 Task: Look for space in Murrysville, United States from 6th June, 2023 to 8th June, 2023 for 2 adults in price range Rs.7000 to Rs.12000. Place can be private room with 1  bedroom having 2 beds and 1 bathroom. Property type can be house, flat, guest house. Amenities needed are: wifi. Booking option can be shelf check-in. Required host language is English.
Action: Mouse moved to (590, 77)
Screenshot: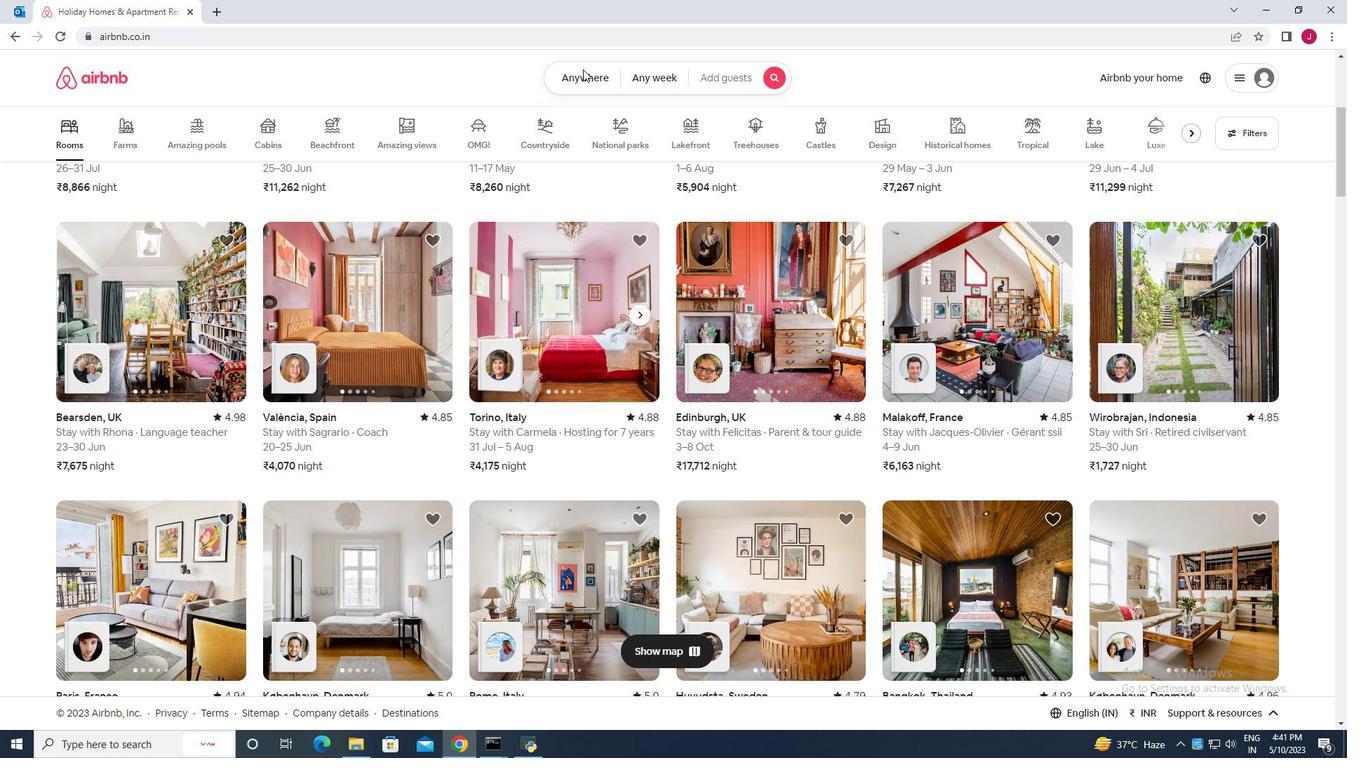 
Action: Mouse pressed left at (590, 77)
Screenshot: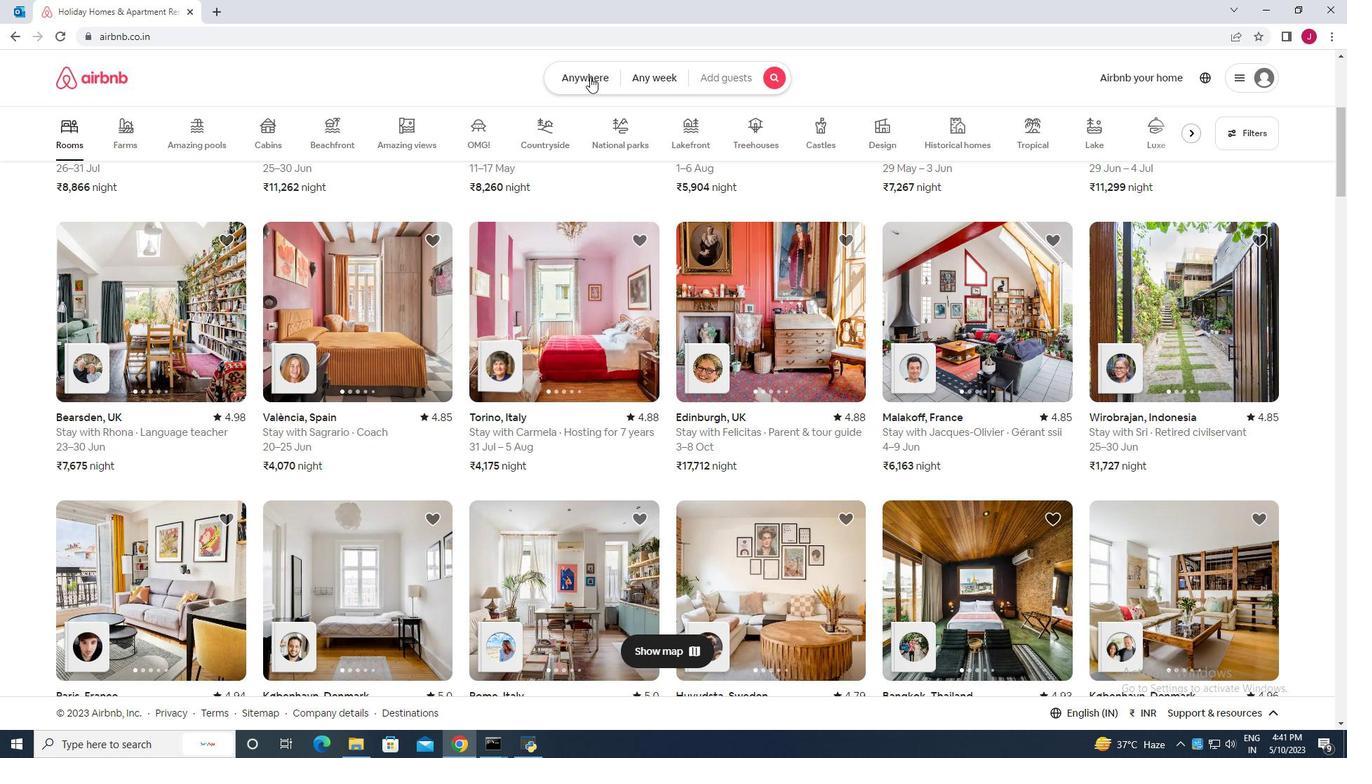 
Action: Mouse moved to (425, 136)
Screenshot: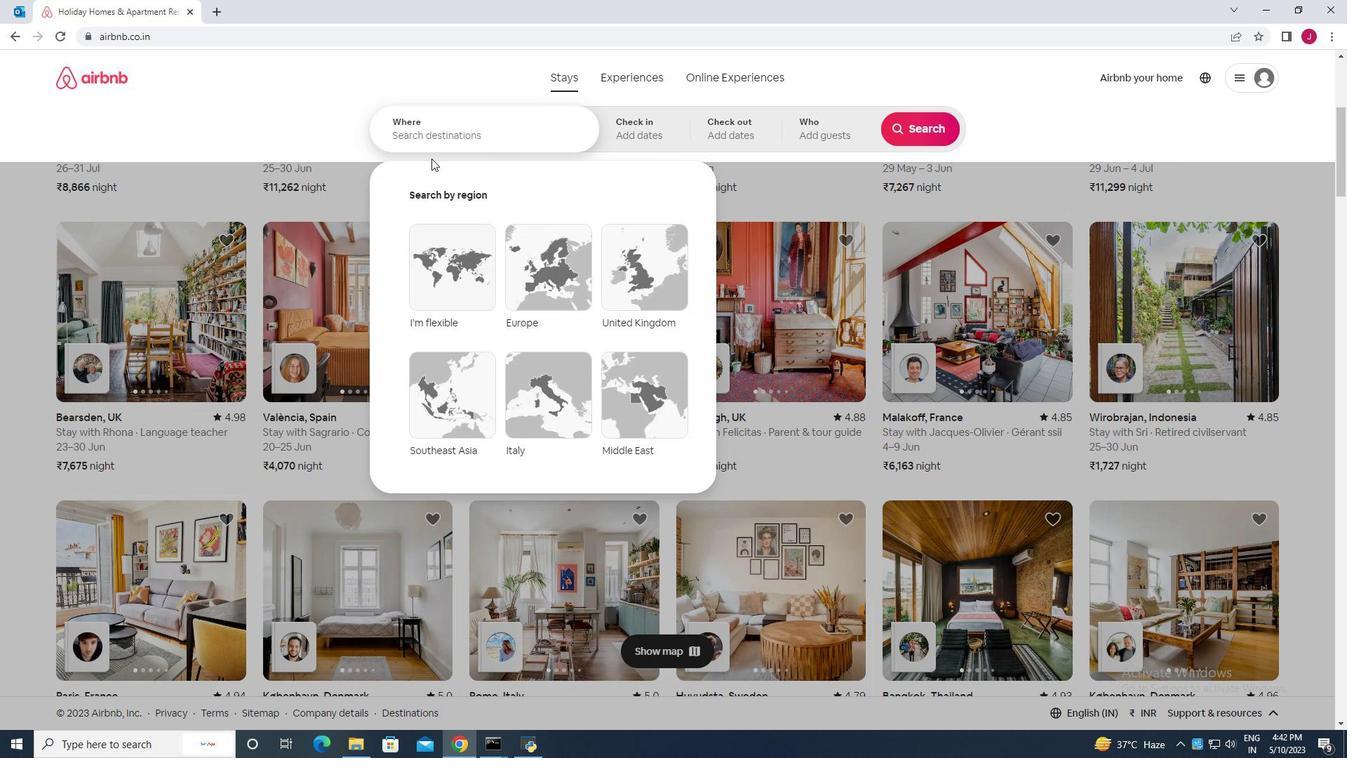 
Action: Mouse pressed left at (425, 136)
Screenshot: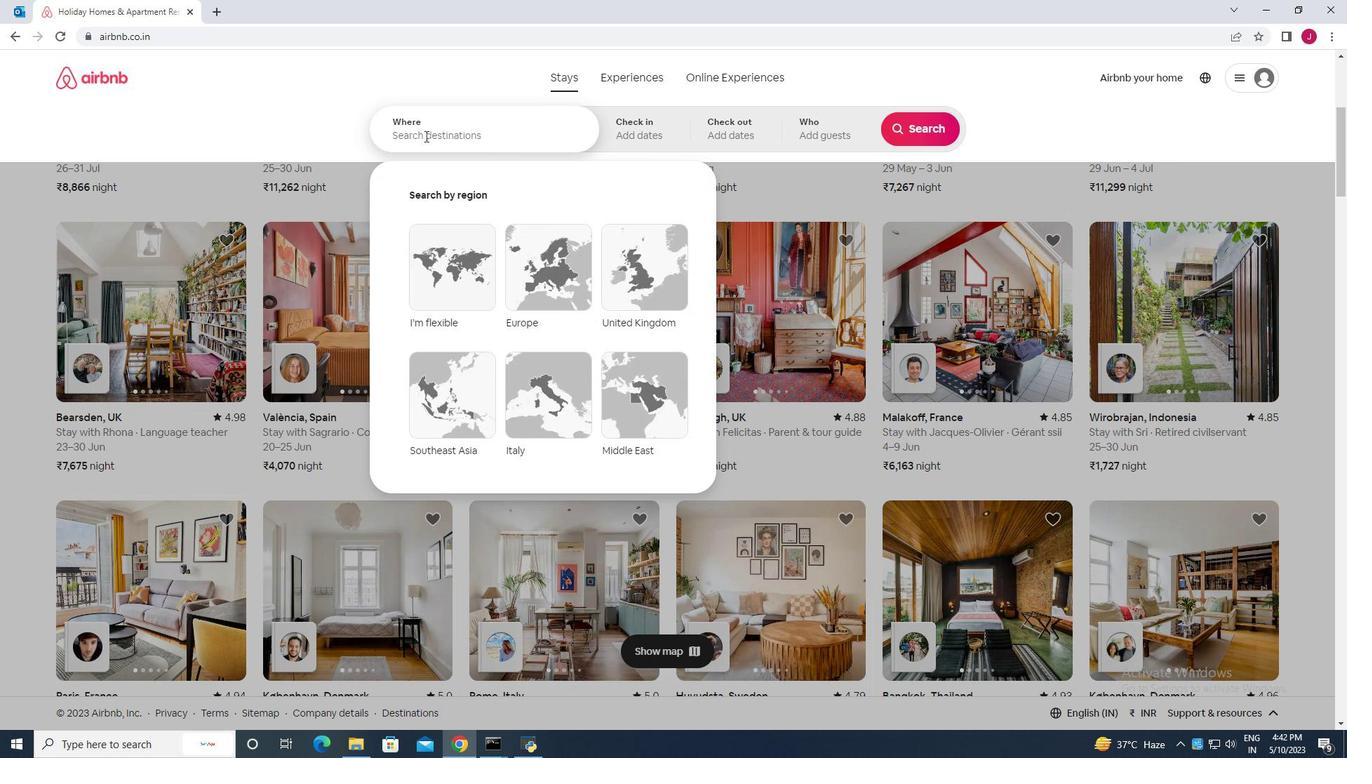
Action: Key pressed <Key.caps_lock>M<Key.caps_lock>urrysville<Key.space>united
Screenshot: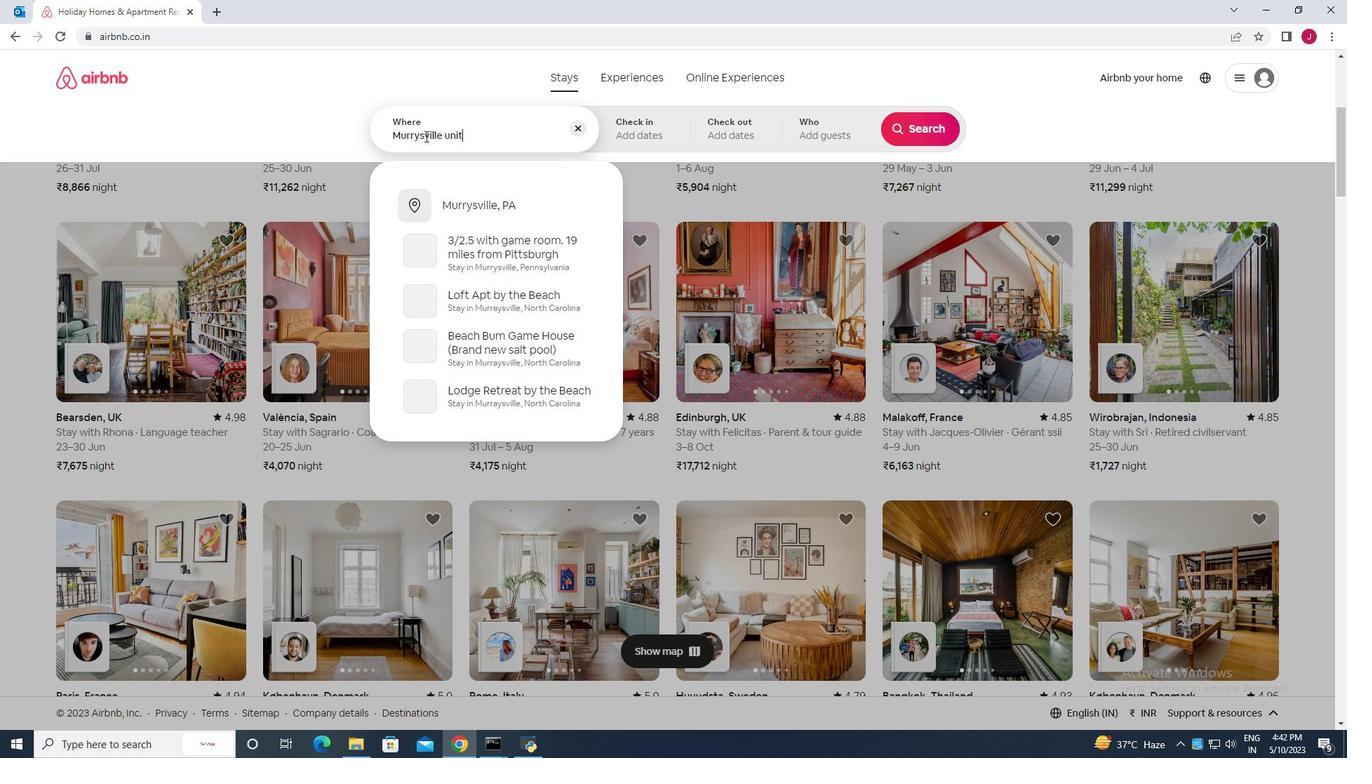 
Action: Mouse moved to (484, 143)
Screenshot: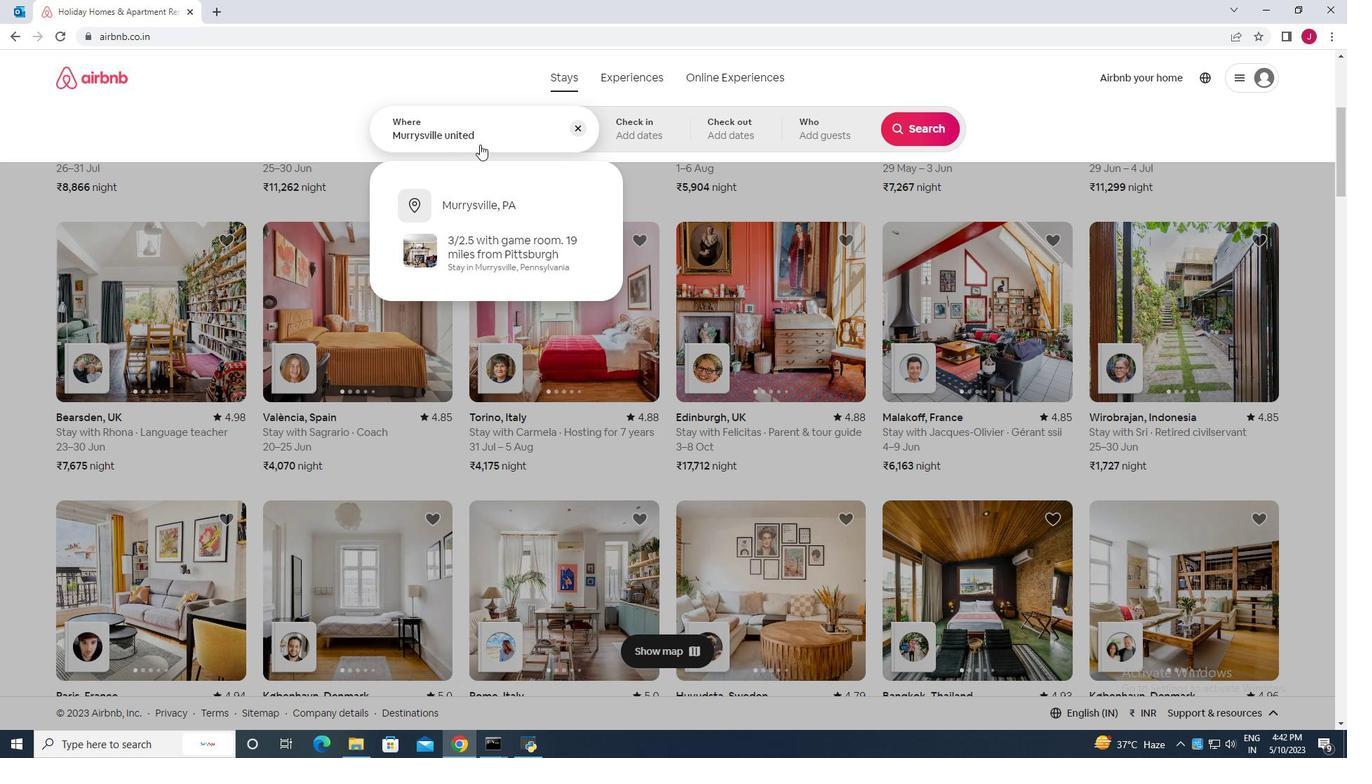 
Action: Key pressed <Key.space>states
Screenshot: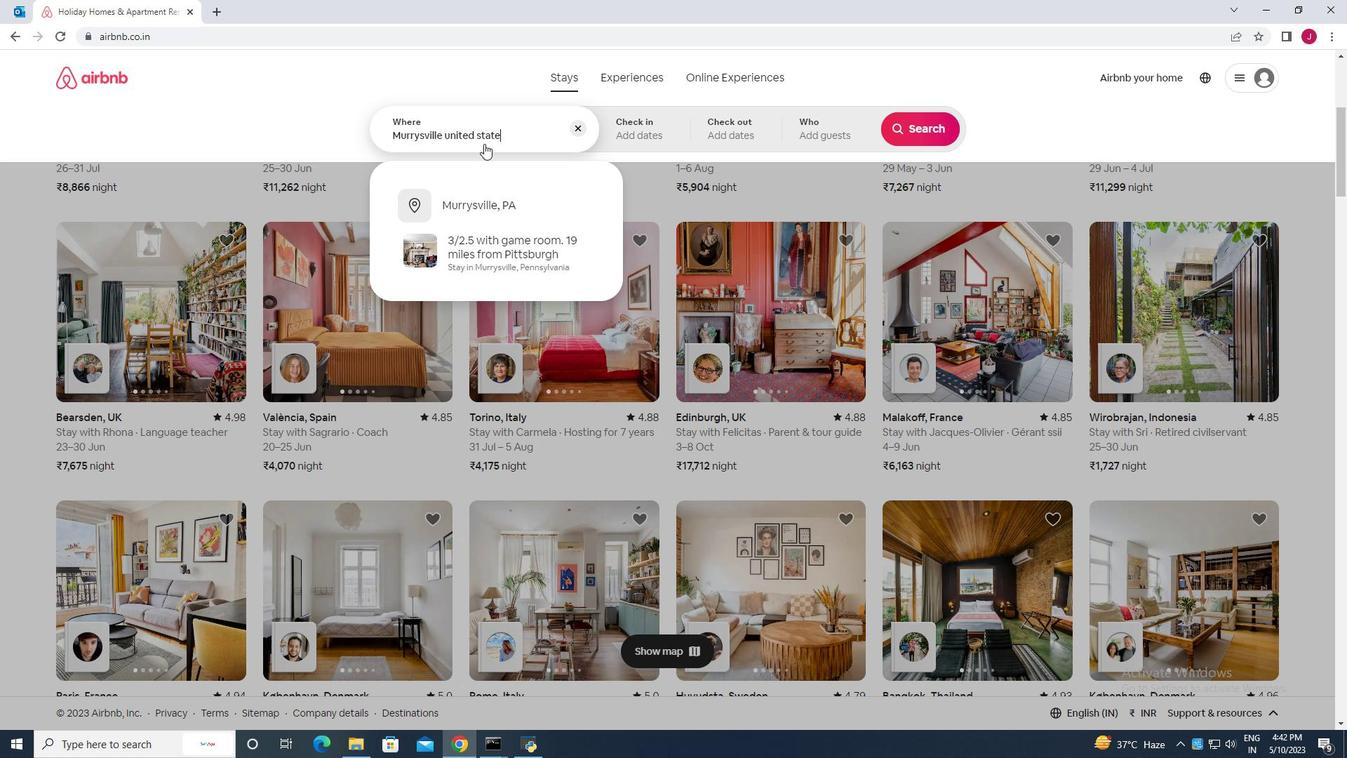 
Action: Mouse moved to (654, 127)
Screenshot: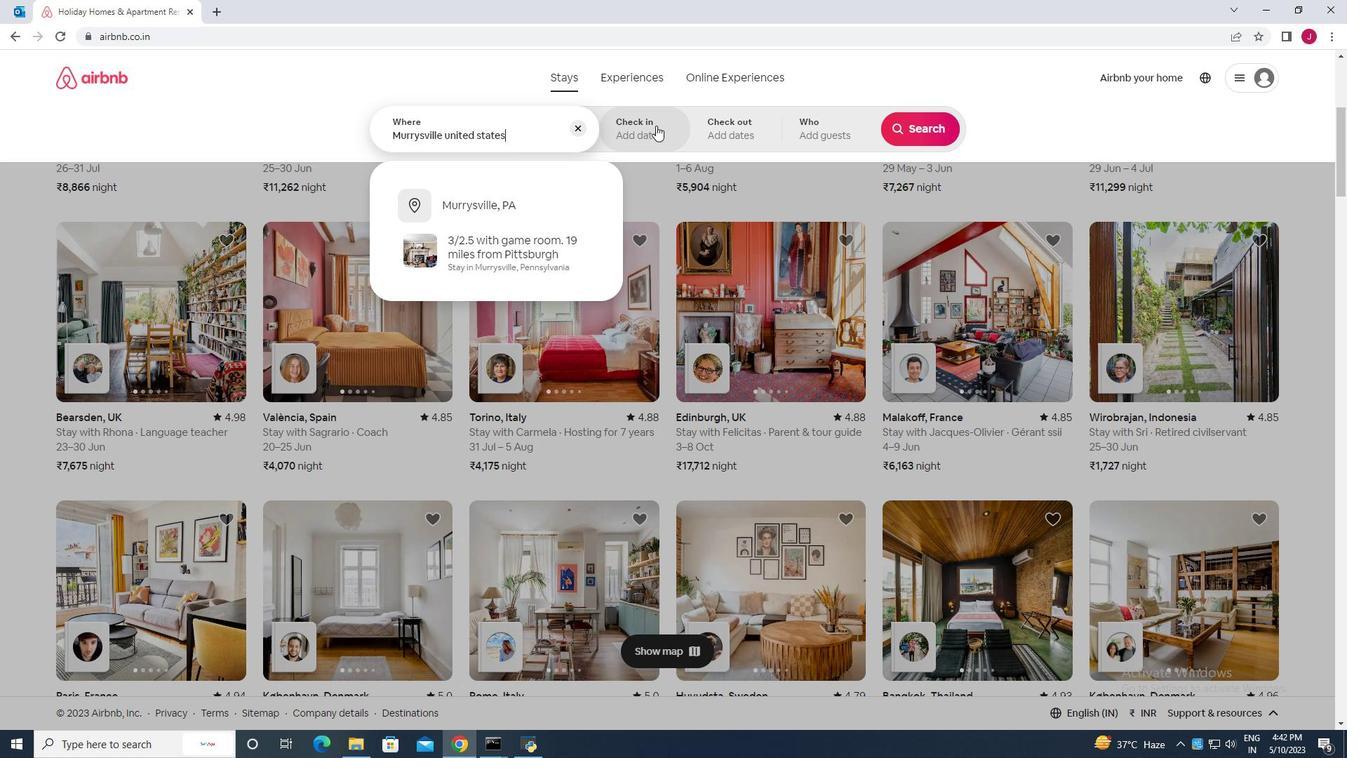 
Action: Mouse pressed left at (654, 127)
Screenshot: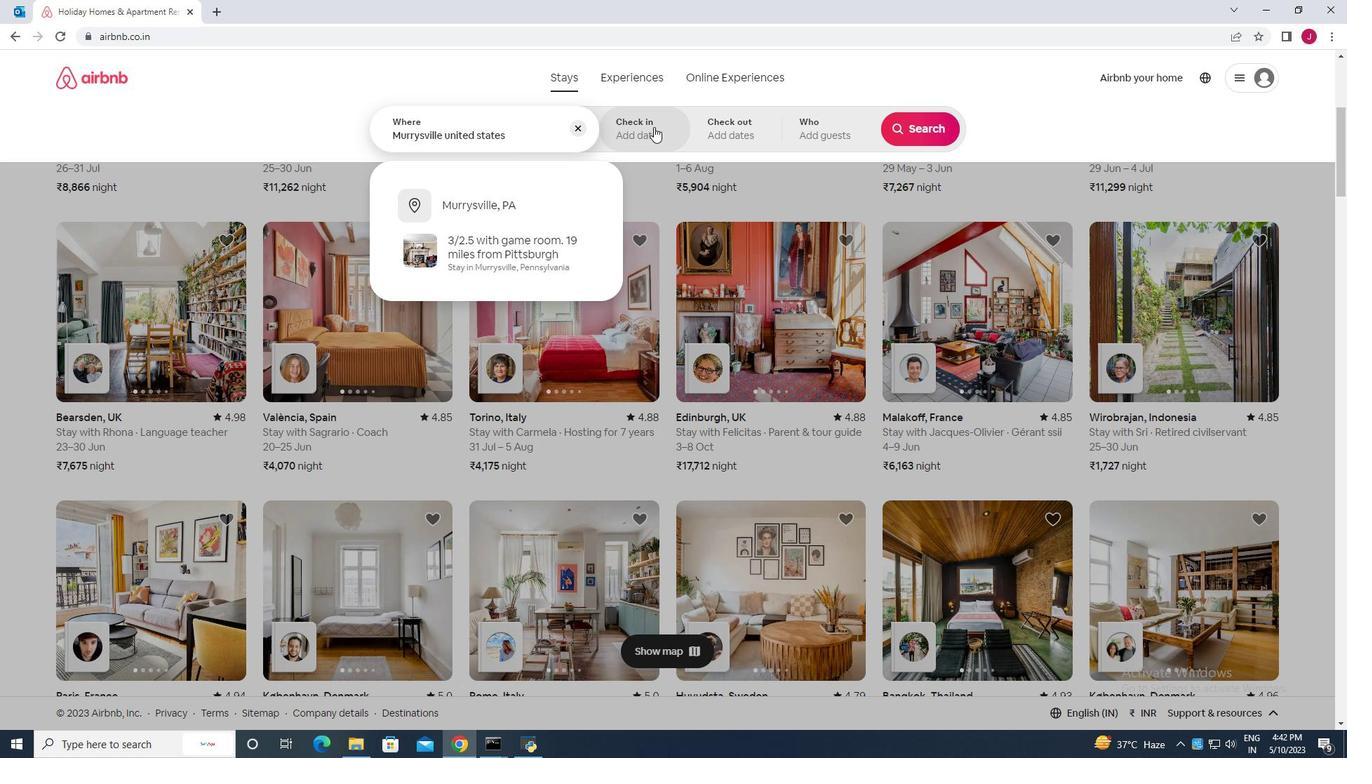 
Action: Mouse moved to (773, 334)
Screenshot: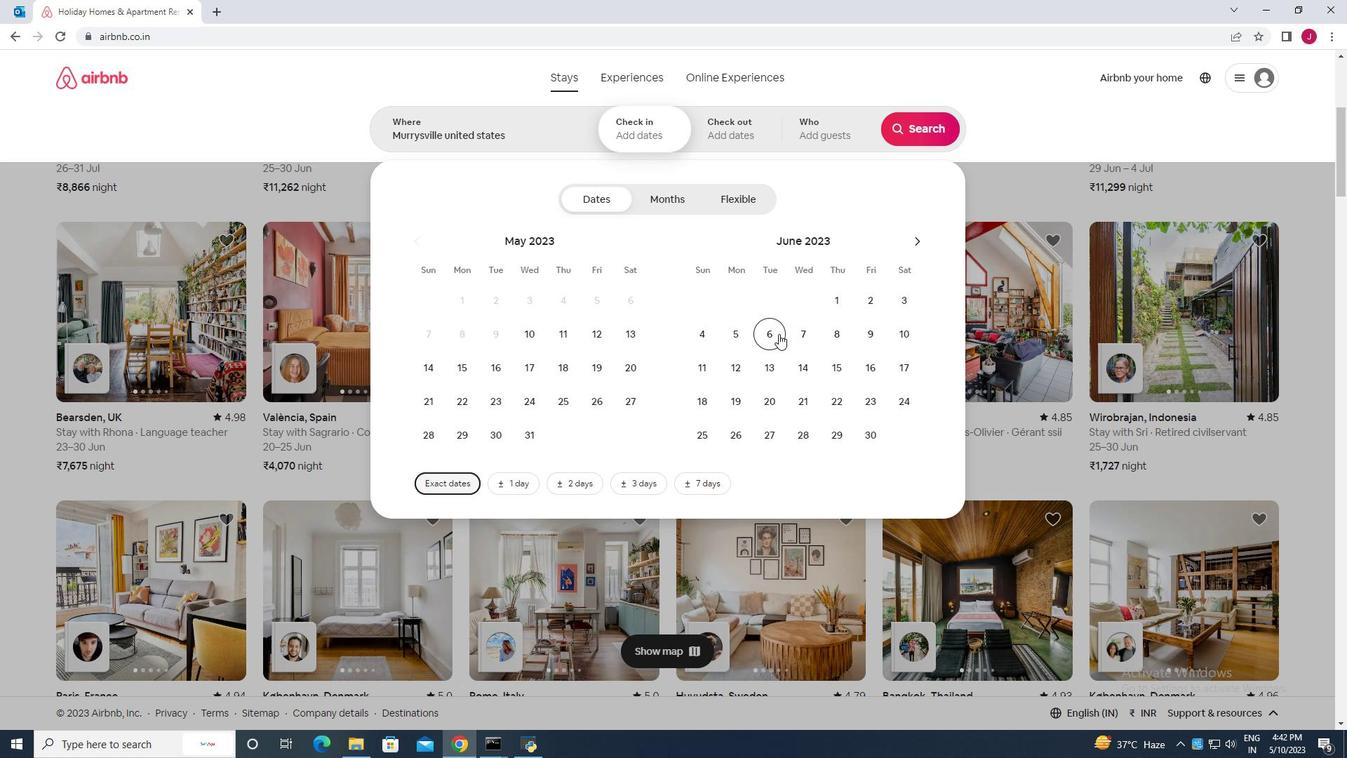 
Action: Mouse pressed left at (773, 334)
Screenshot: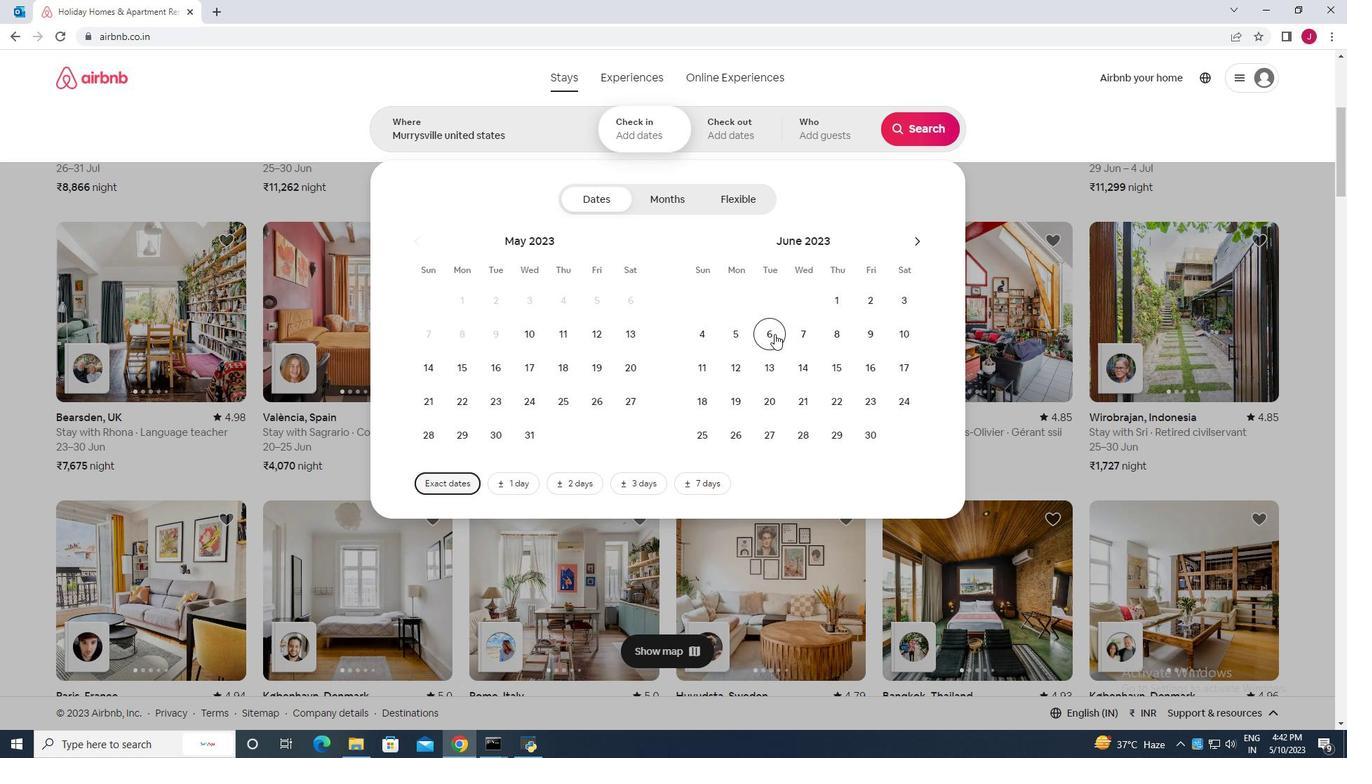 
Action: Mouse moved to (838, 336)
Screenshot: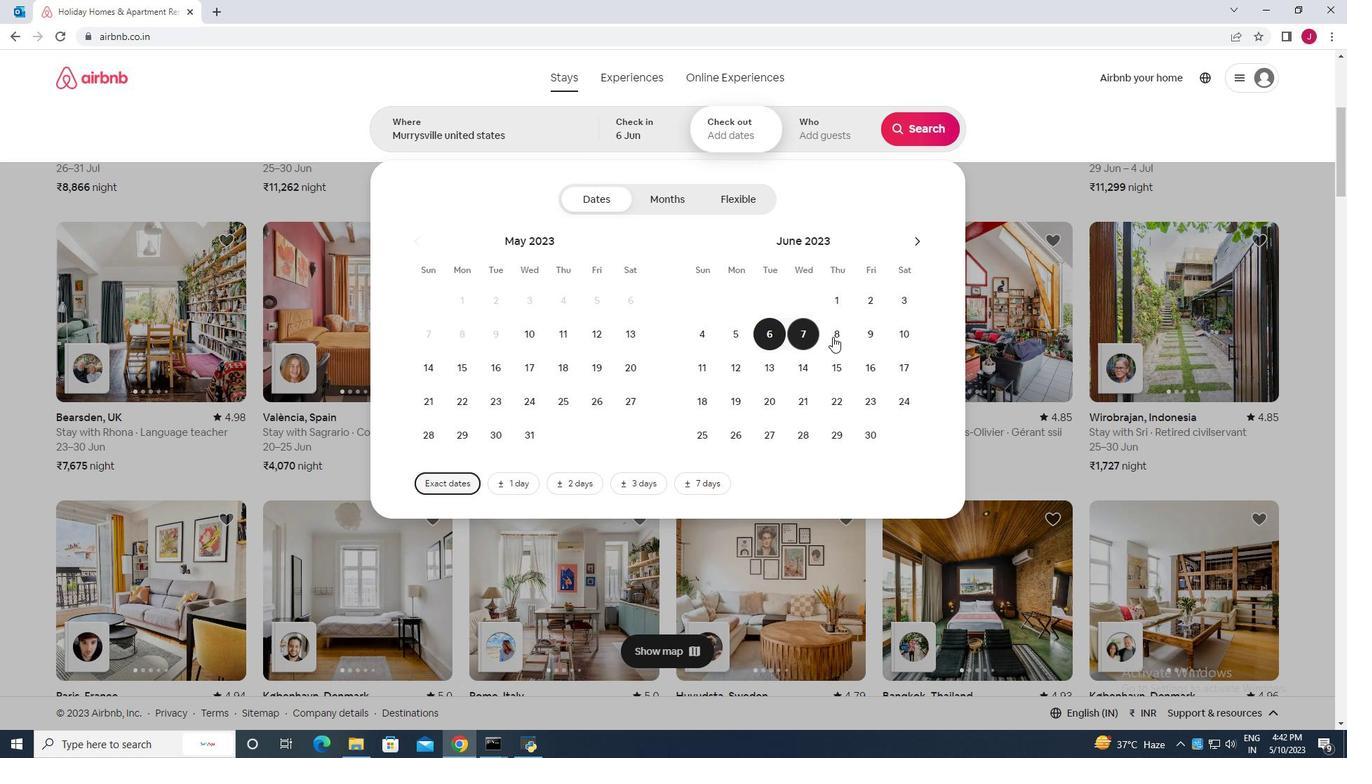 
Action: Mouse pressed left at (838, 336)
Screenshot: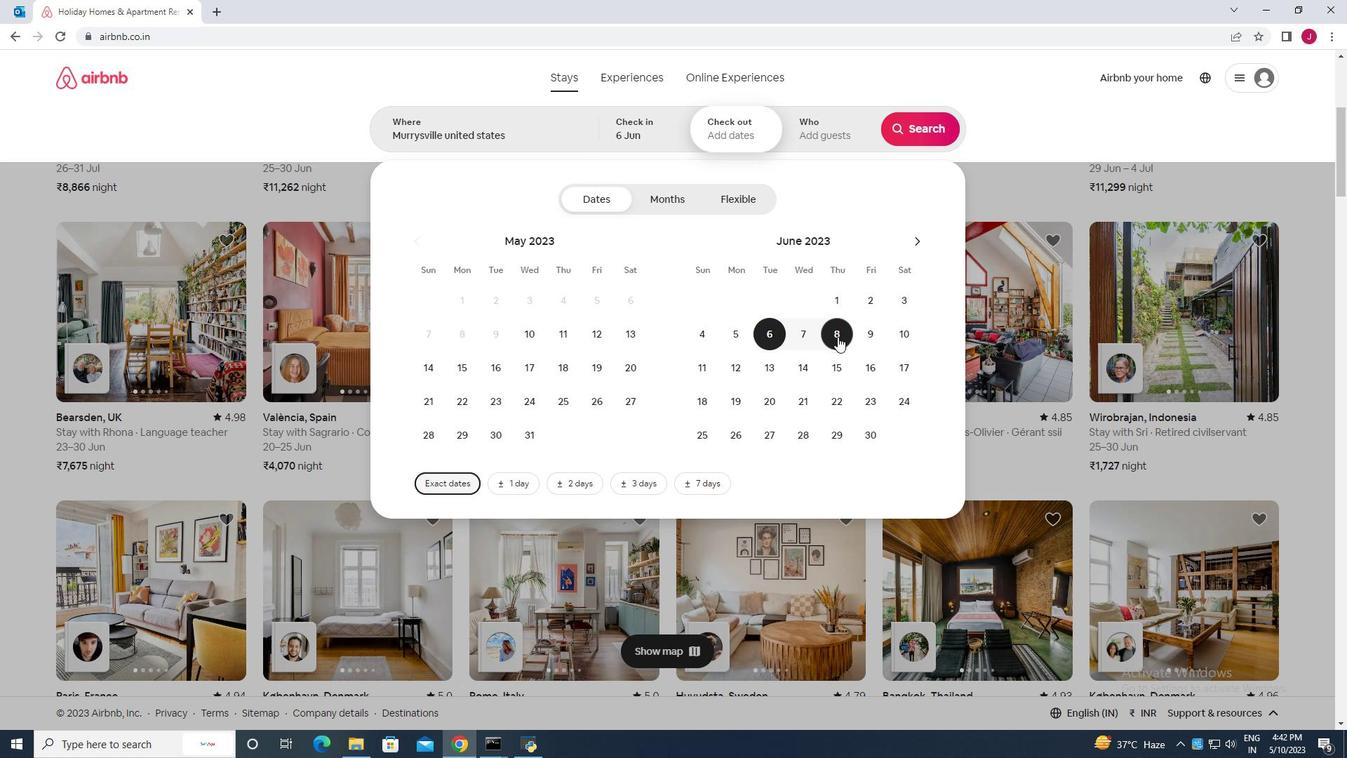 
Action: Mouse moved to (824, 136)
Screenshot: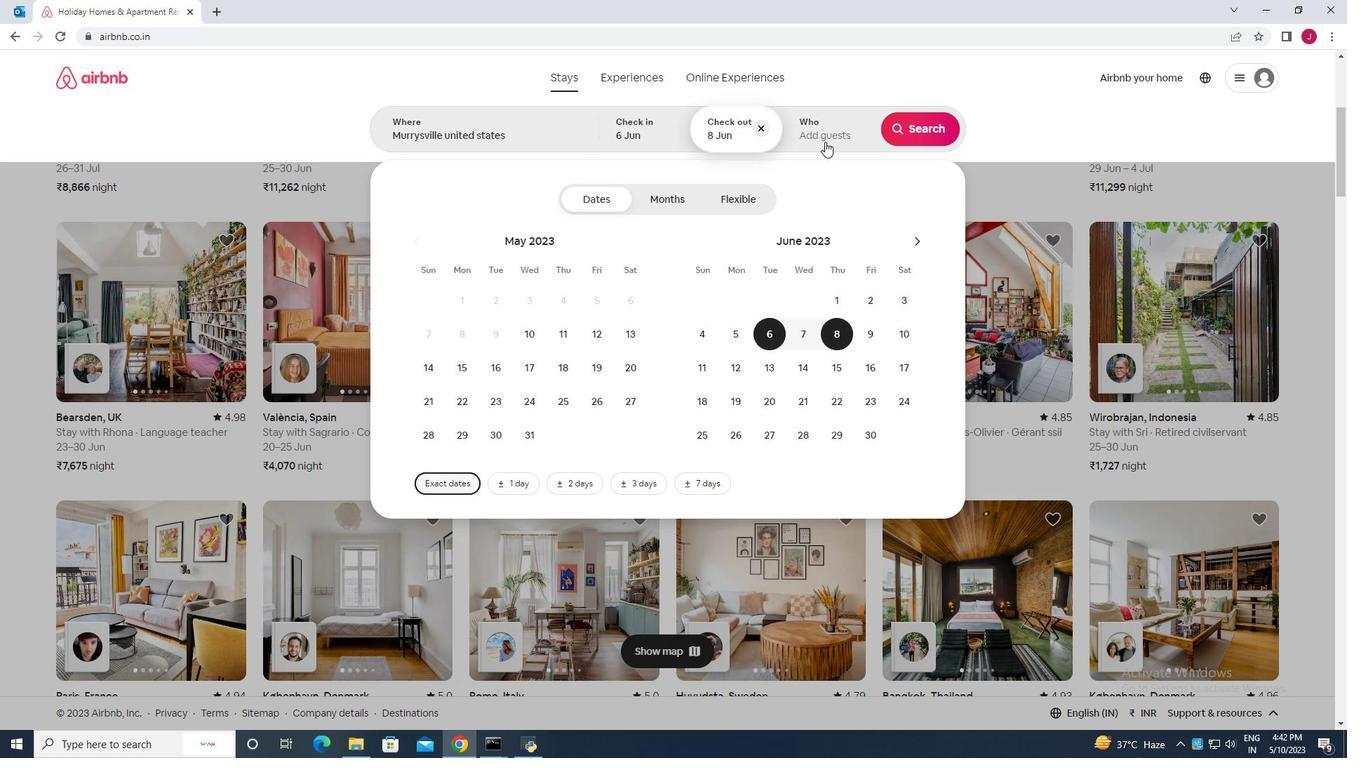 
Action: Mouse pressed left at (824, 136)
Screenshot: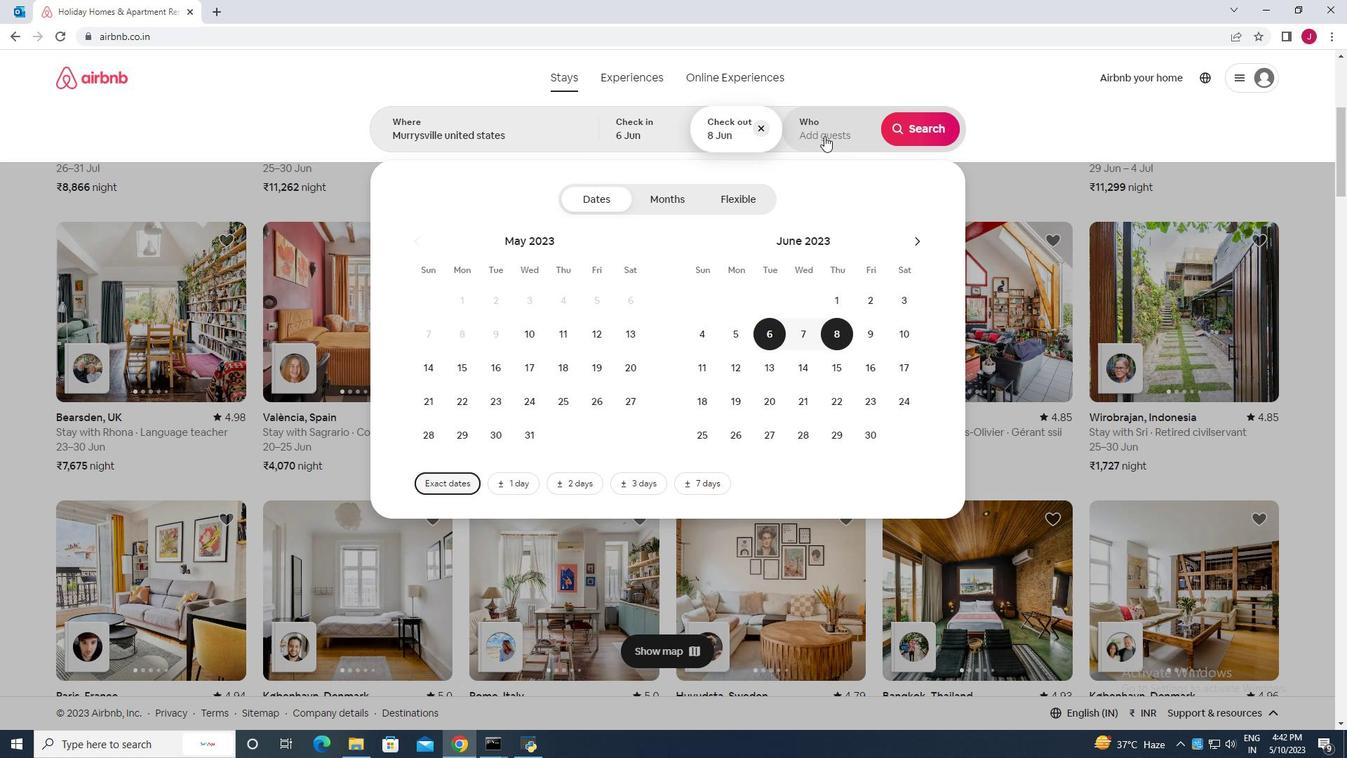 
Action: Mouse moved to (930, 204)
Screenshot: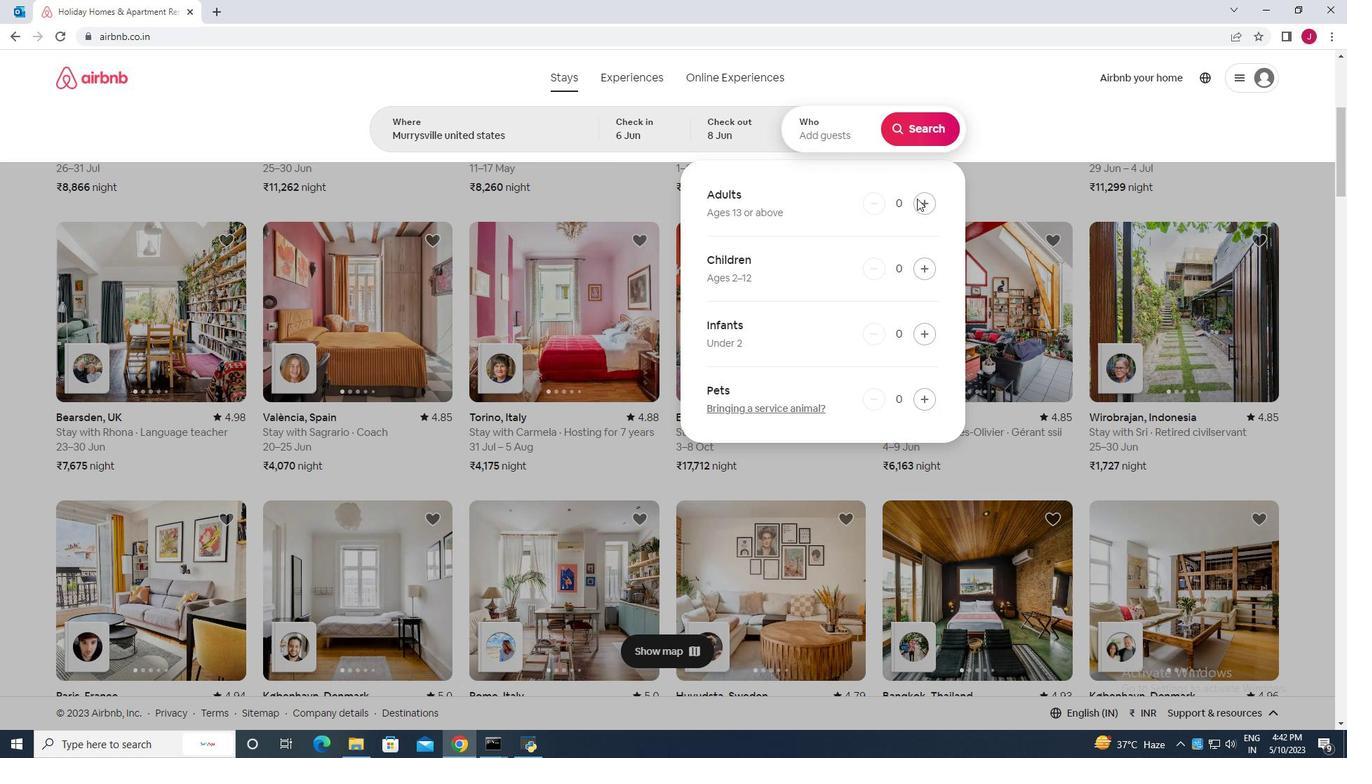 
Action: Mouse pressed left at (930, 204)
Screenshot: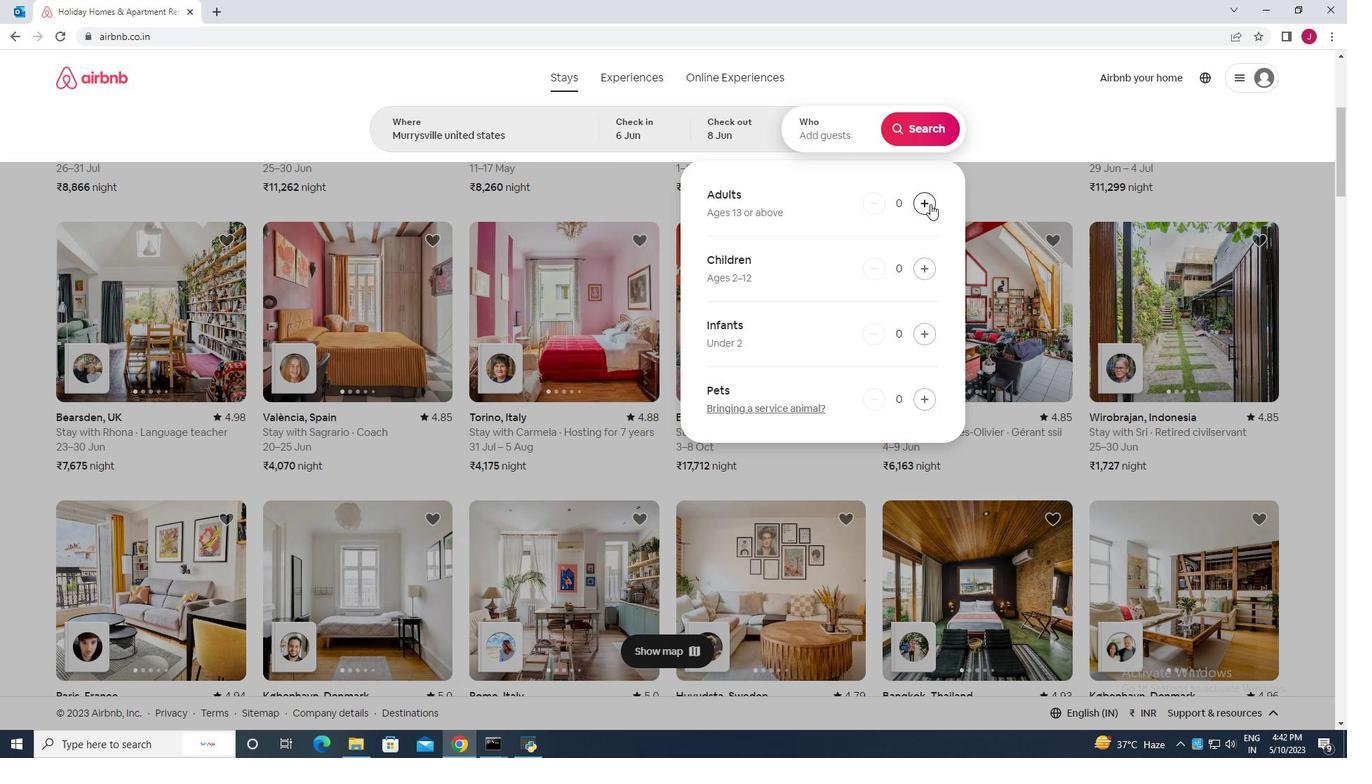 
Action: Mouse moved to (930, 204)
Screenshot: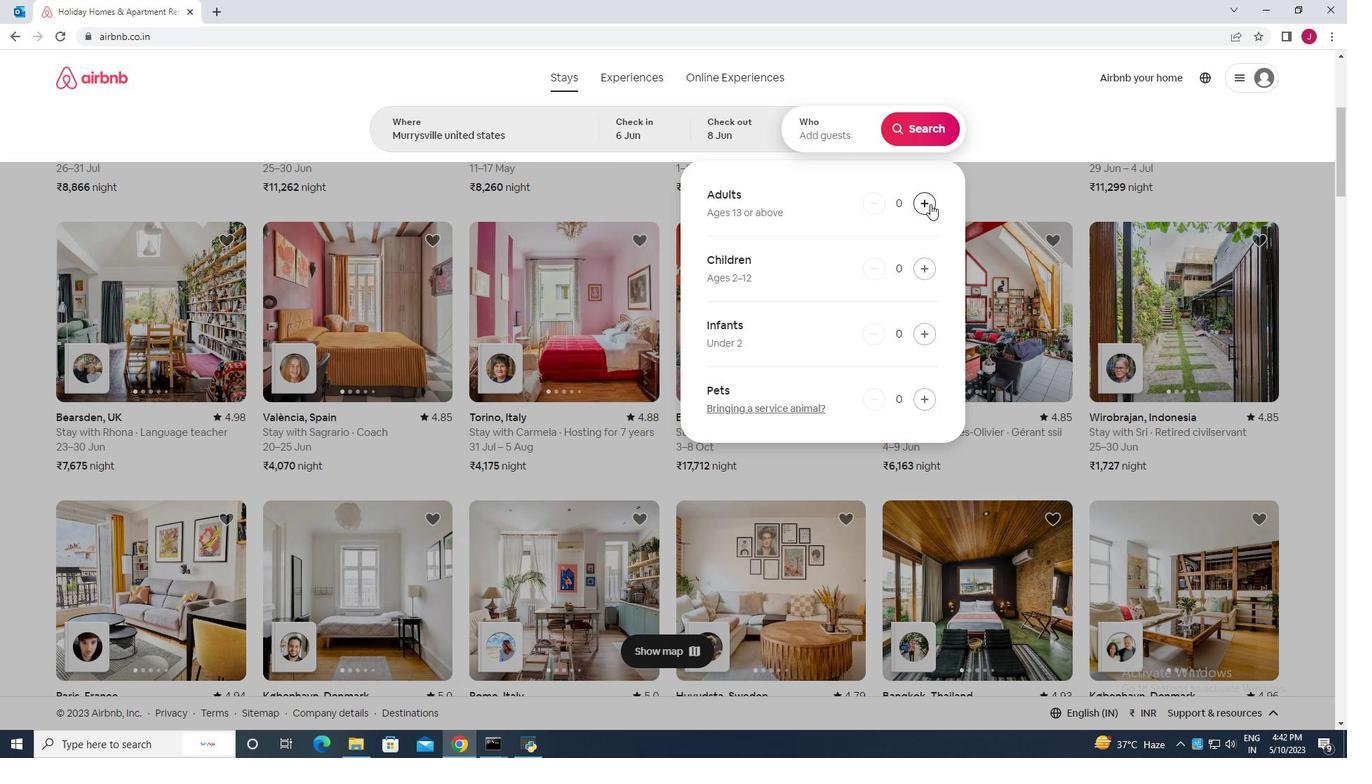 
Action: Mouse pressed left at (930, 204)
Screenshot: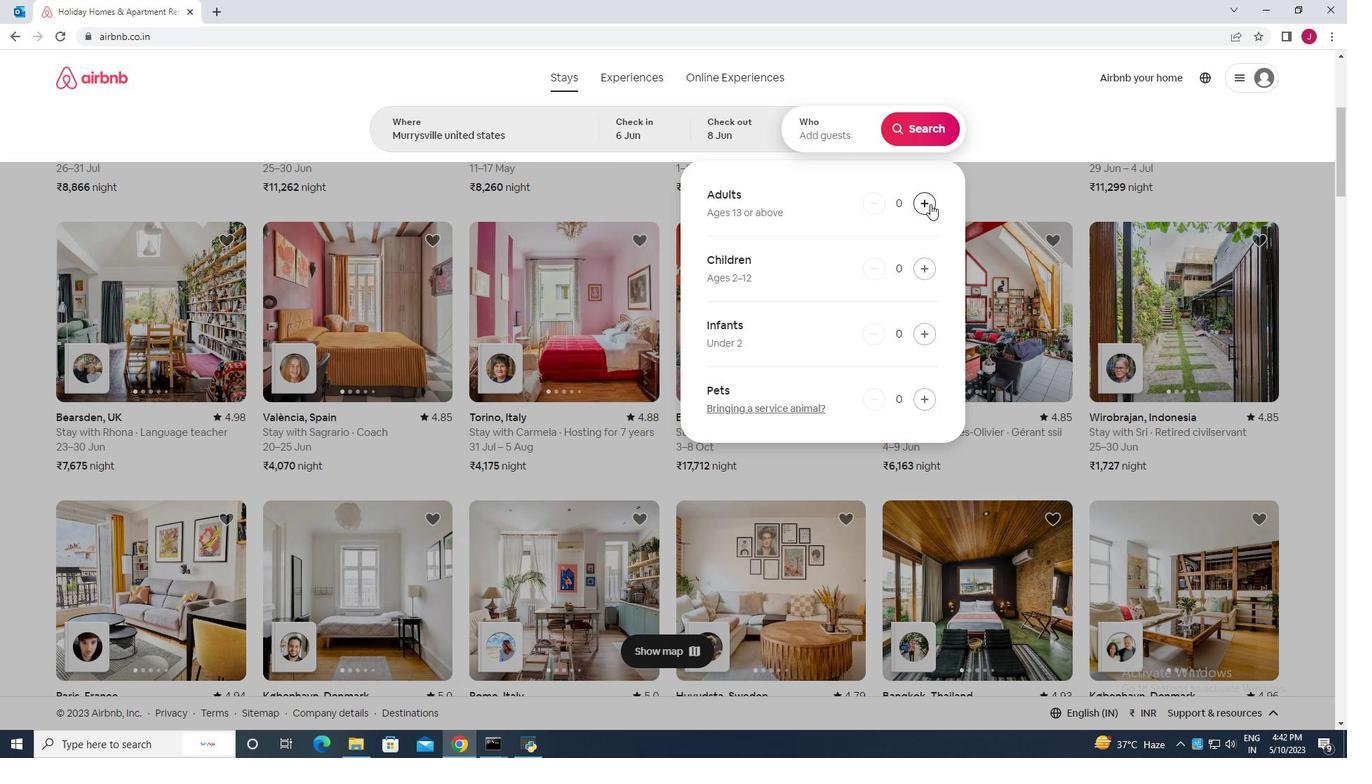 
Action: Mouse moved to (922, 135)
Screenshot: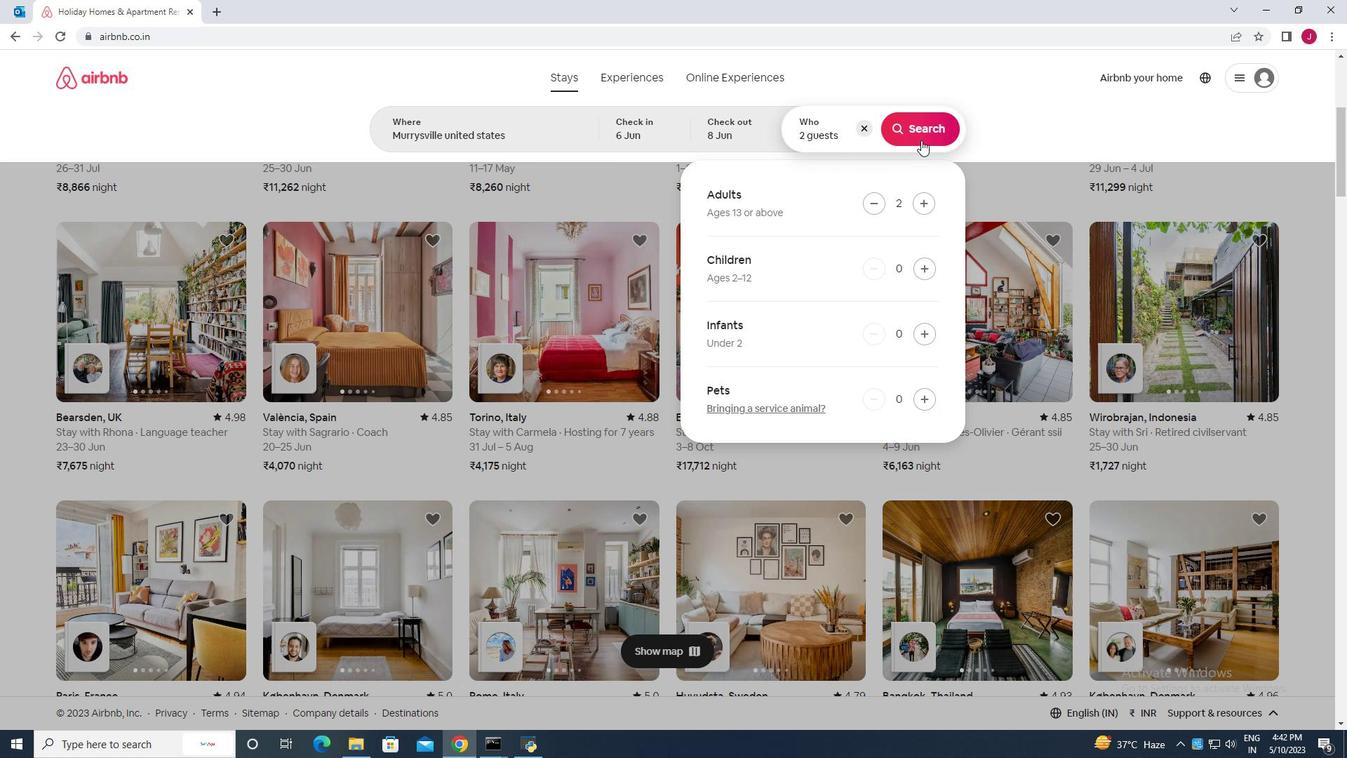 
Action: Mouse pressed left at (922, 135)
Screenshot: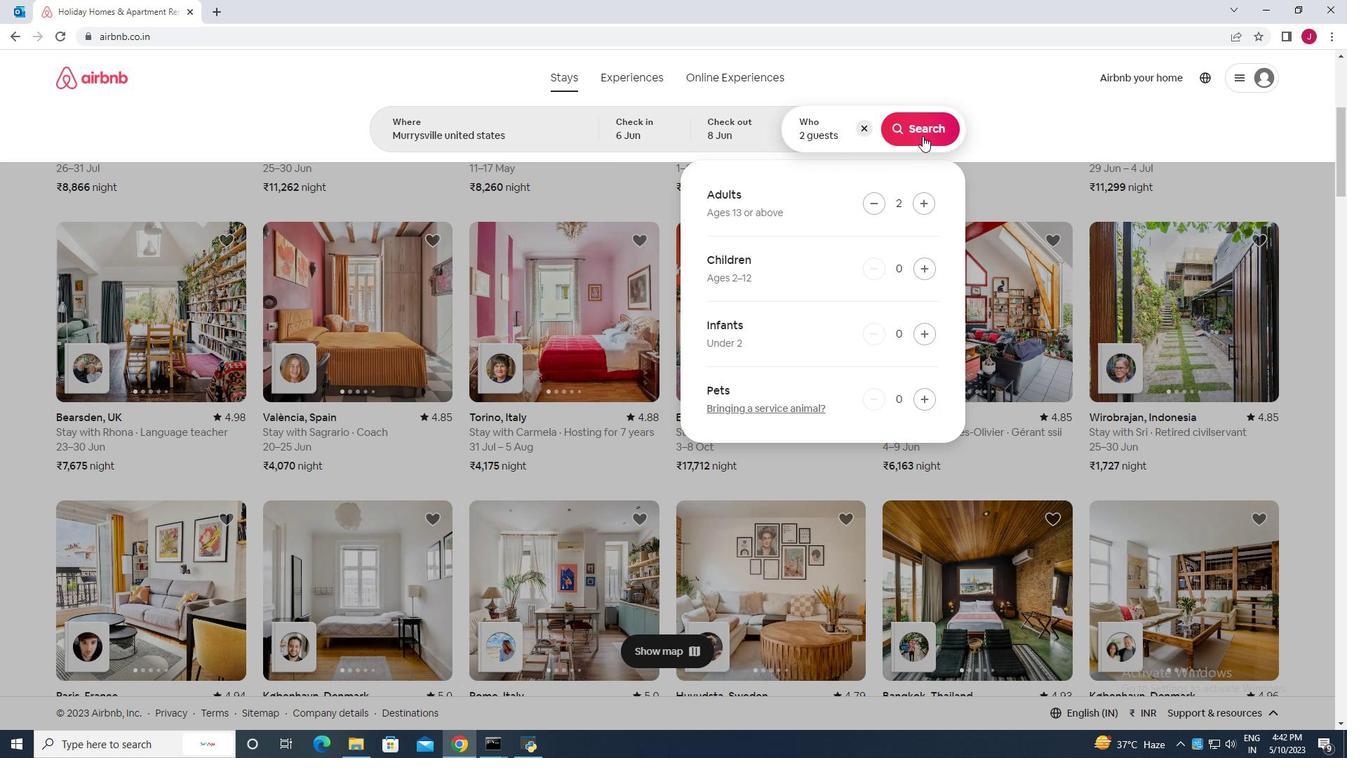 
Action: Mouse moved to (736, 341)
Screenshot: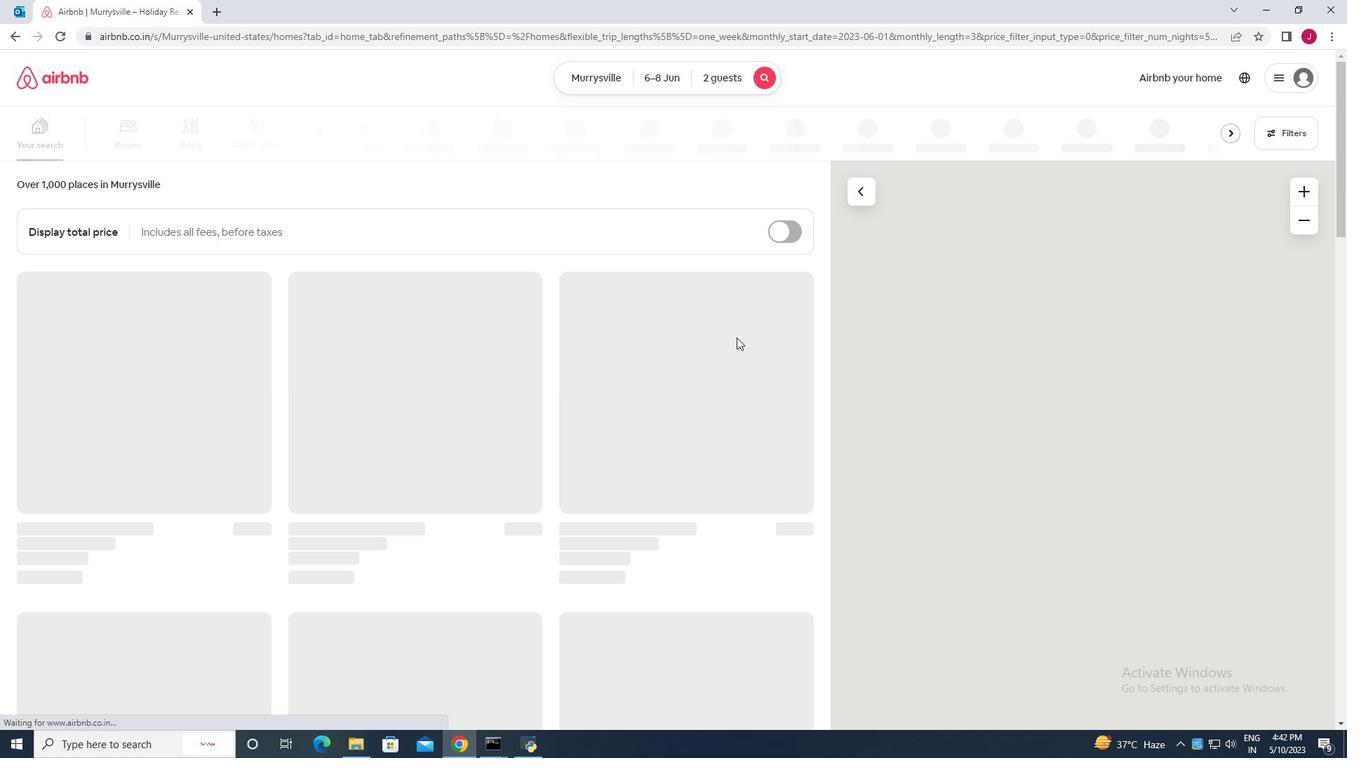 
Action: Mouse scrolled (736, 340) with delta (0, 0)
Screenshot: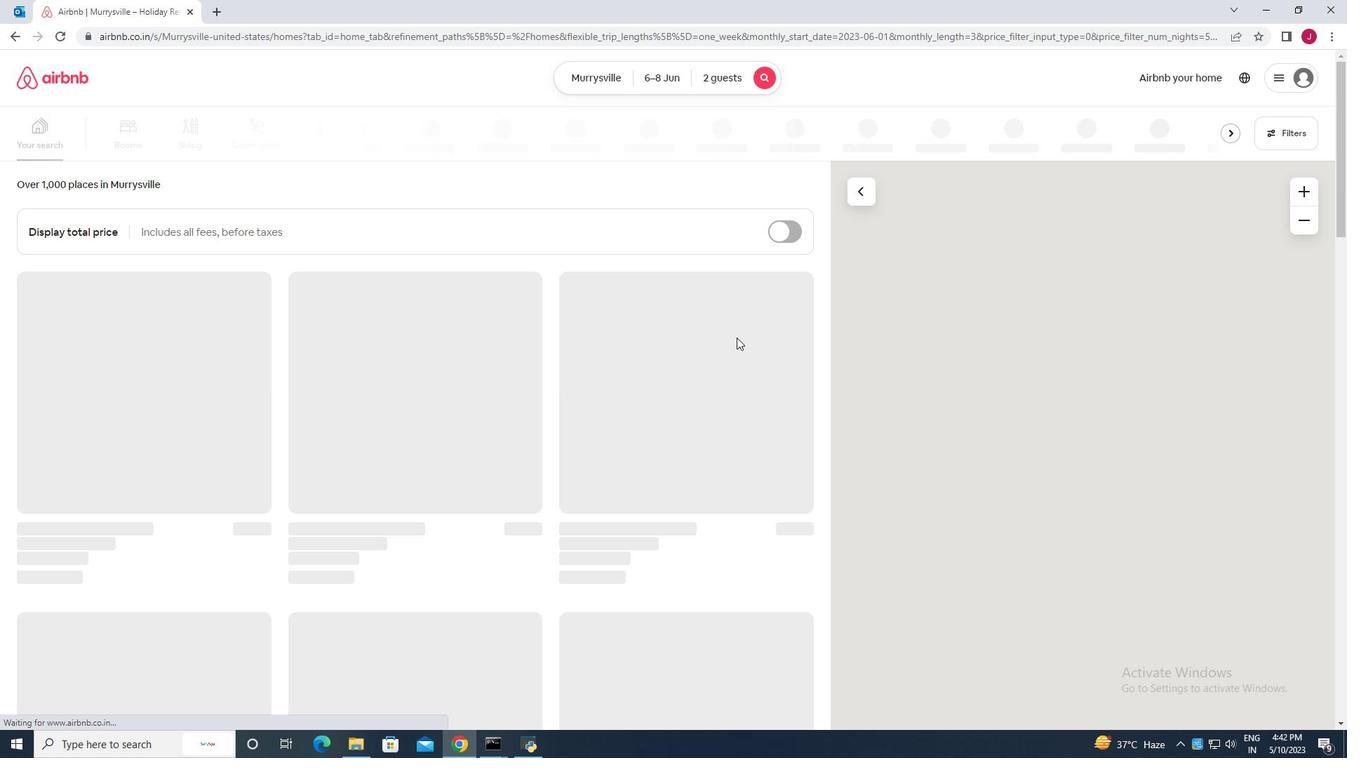 
Action: Mouse moved to (738, 343)
Screenshot: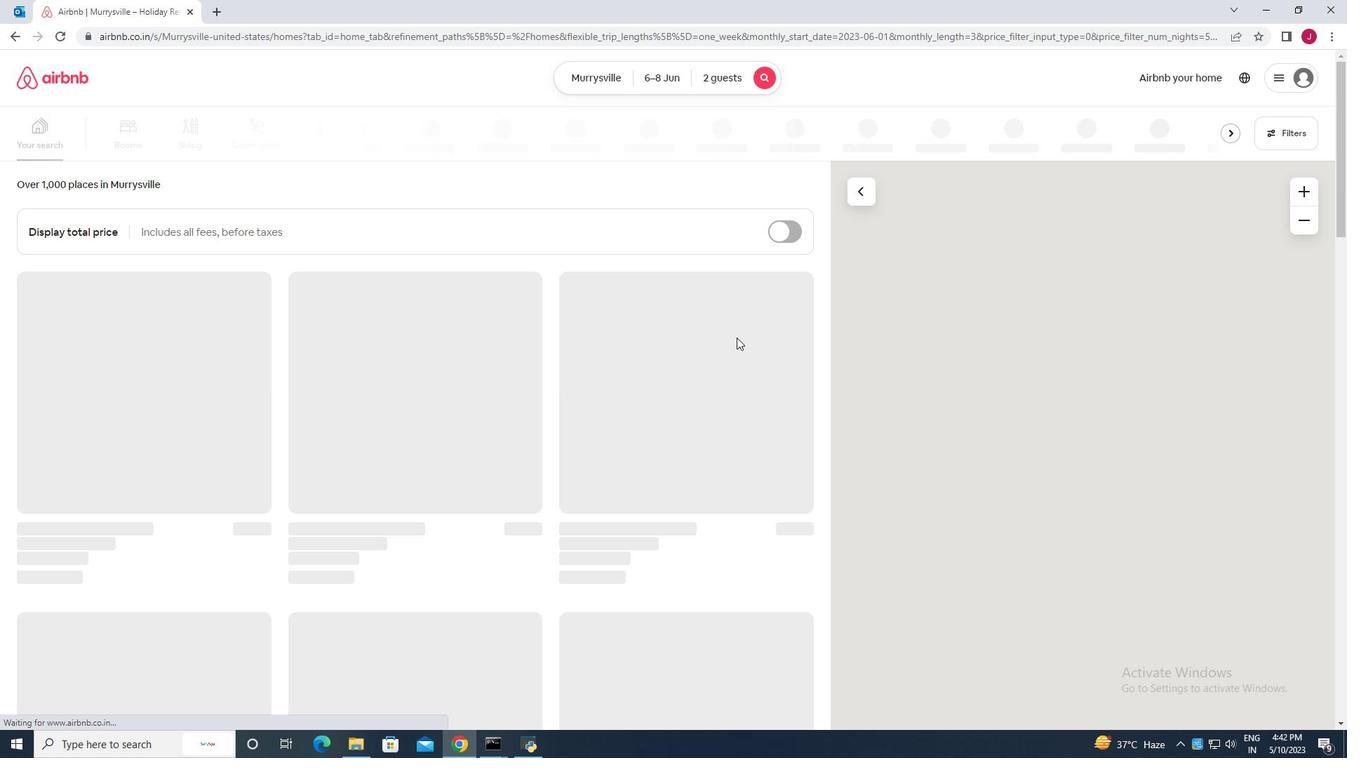 
Action: Mouse scrolled (738, 342) with delta (0, 0)
Screenshot: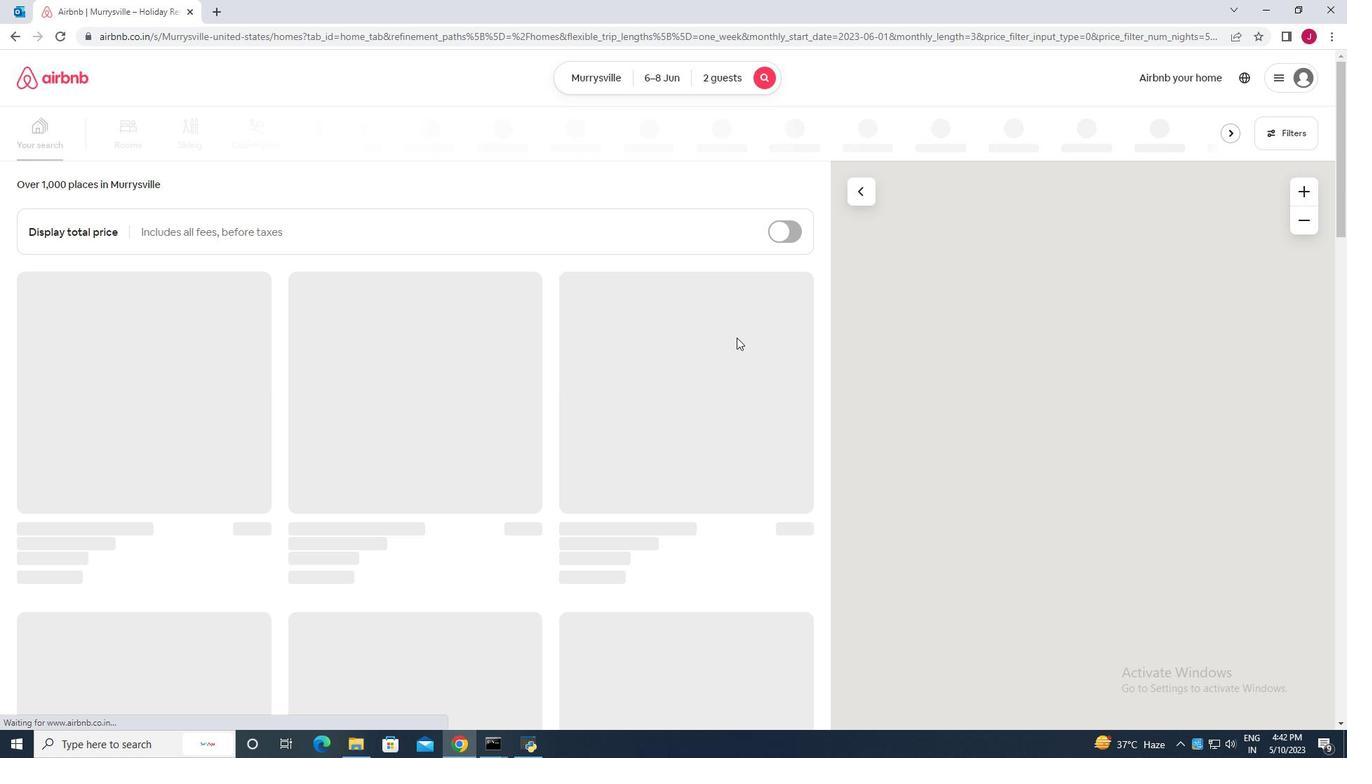 
Action: Mouse moved to (1292, 136)
Screenshot: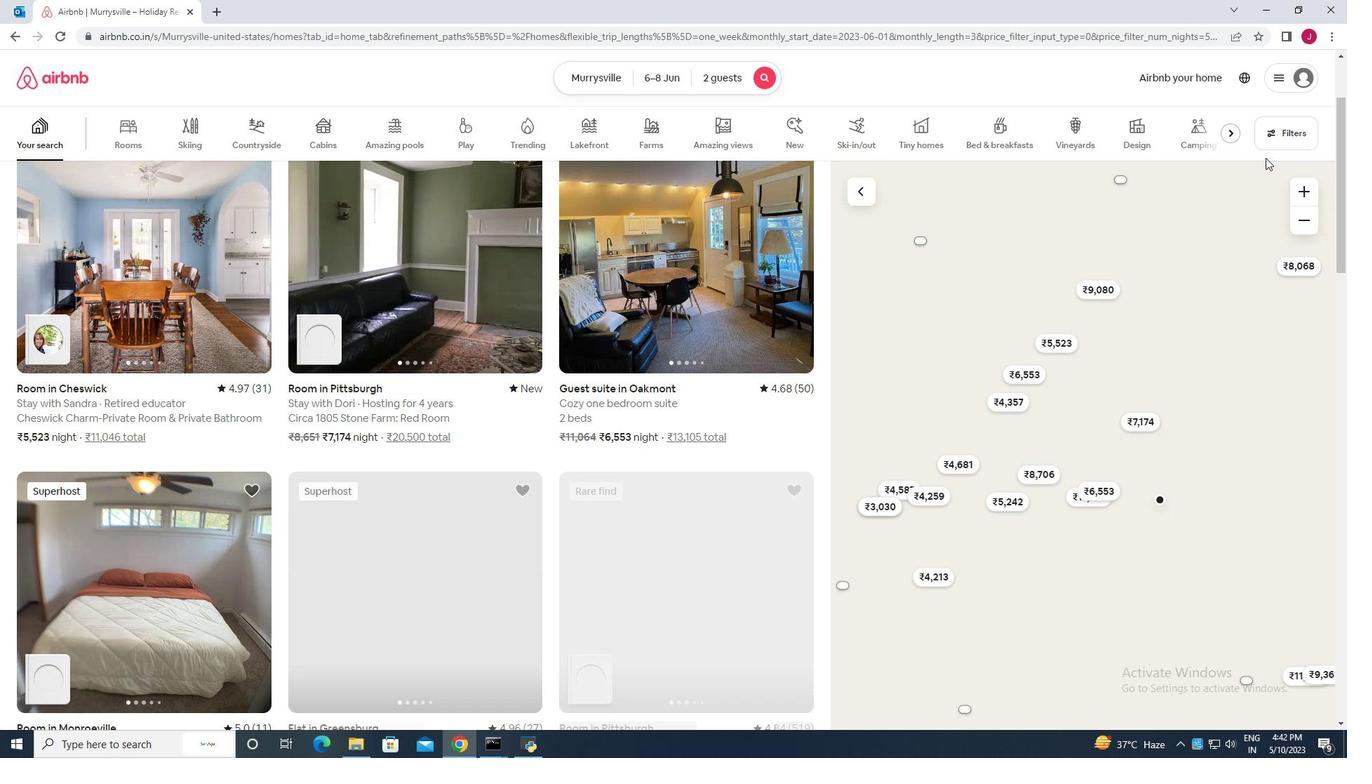 
Action: Mouse pressed left at (1292, 136)
Screenshot: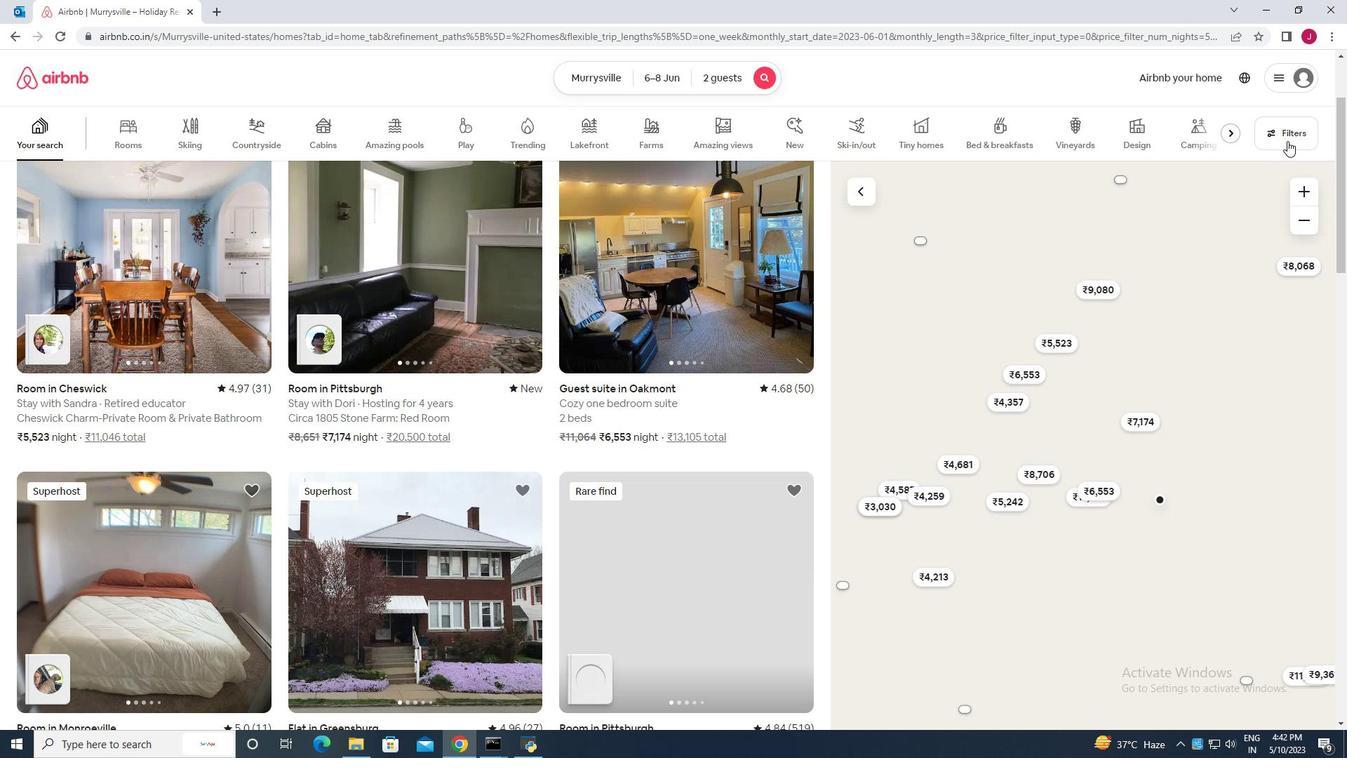 
Action: Mouse moved to (487, 477)
Screenshot: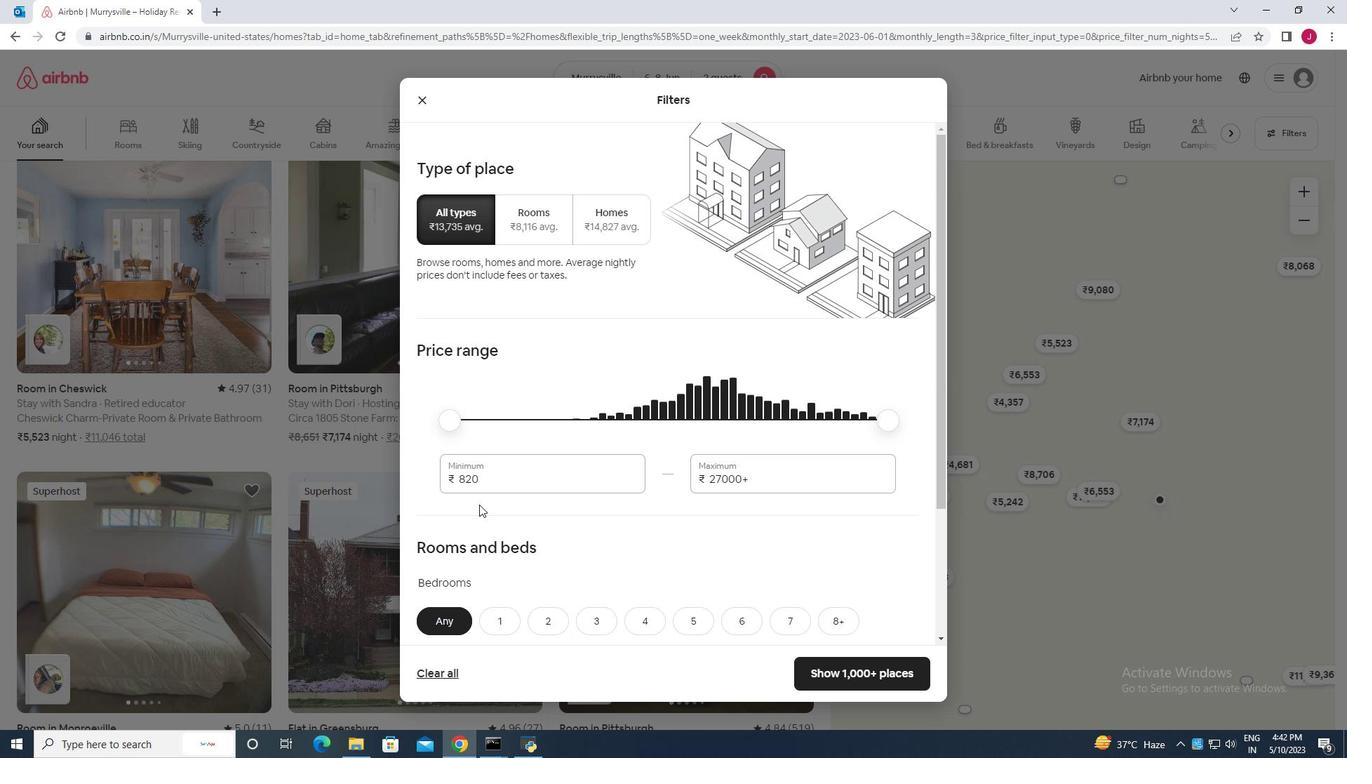 
Action: Mouse pressed left at (487, 477)
Screenshot: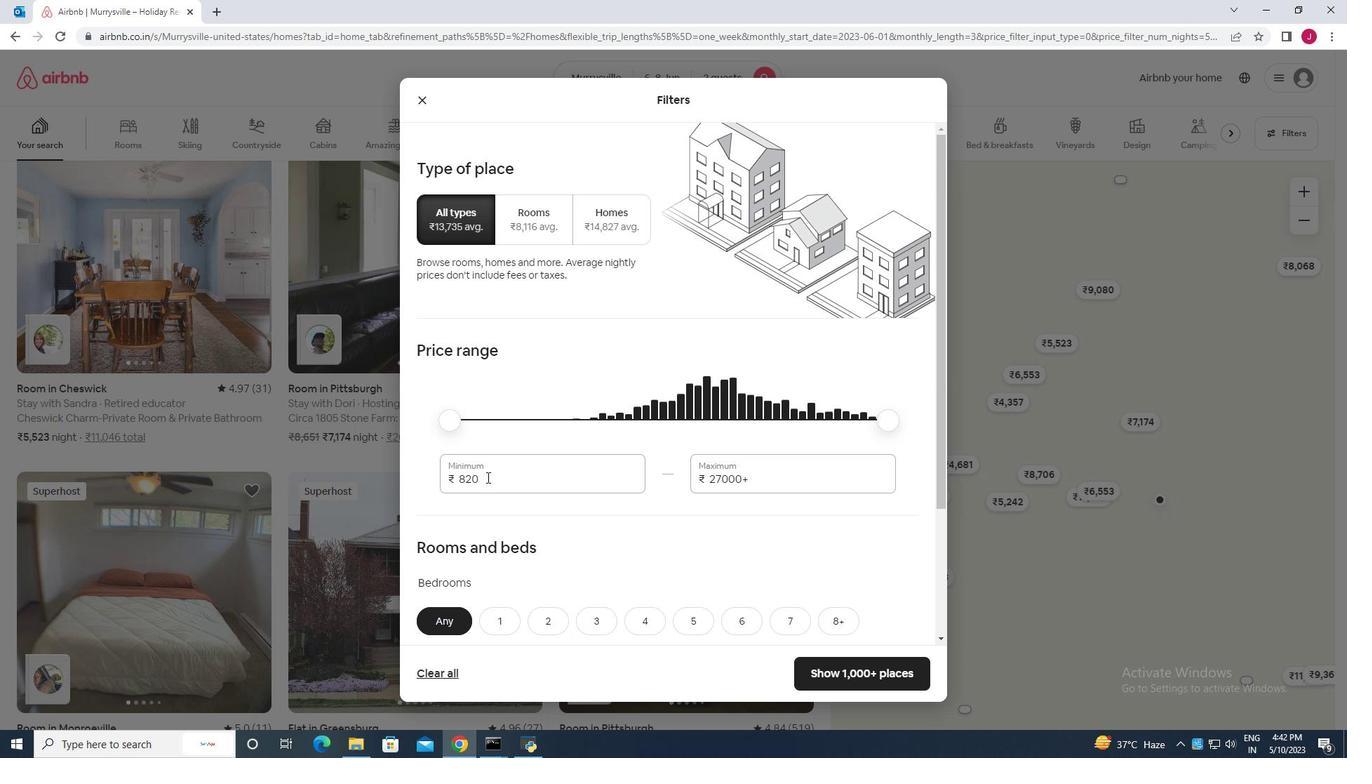 
Action: Key pressed <Key.backspace><Key.backspace><Key.backspace><Key.backspace>7000
Screenshot: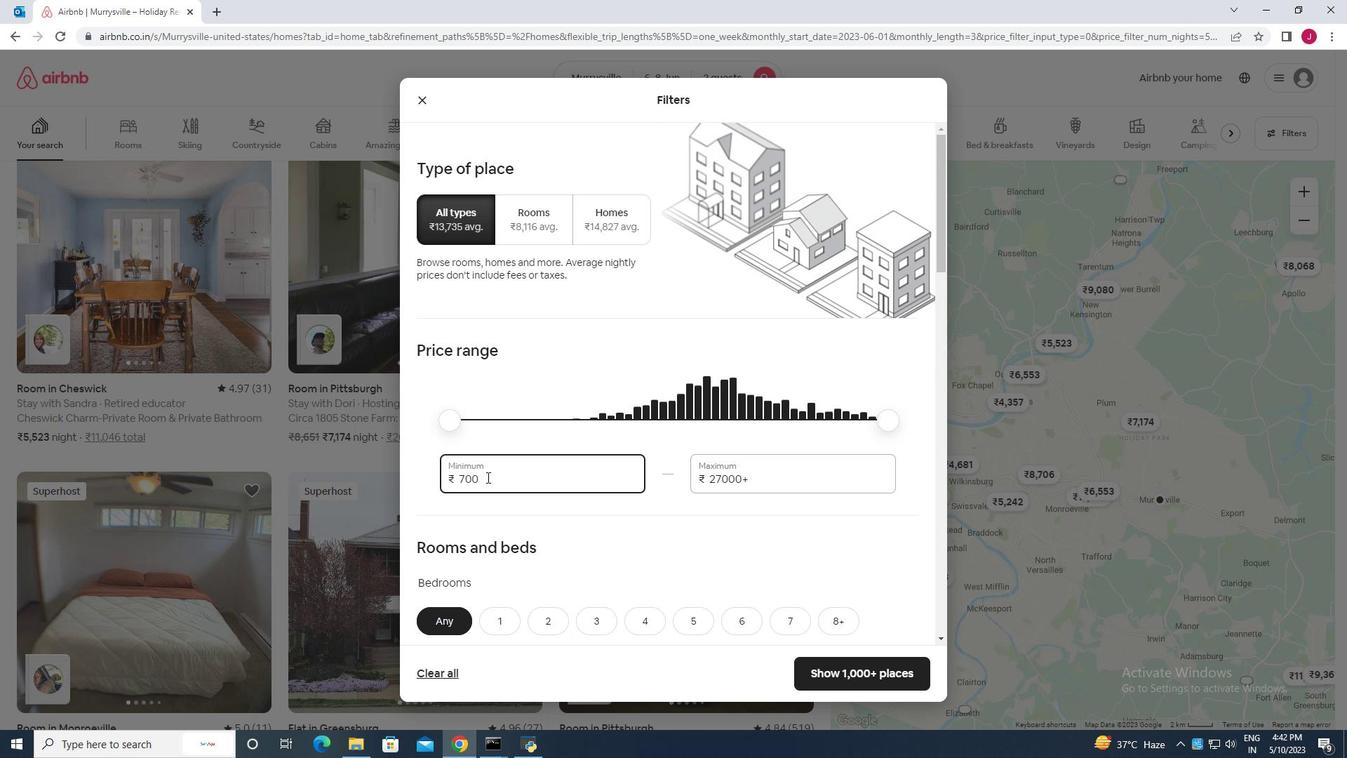 
Action: Mouse moved to (785, 484)
Screenshot: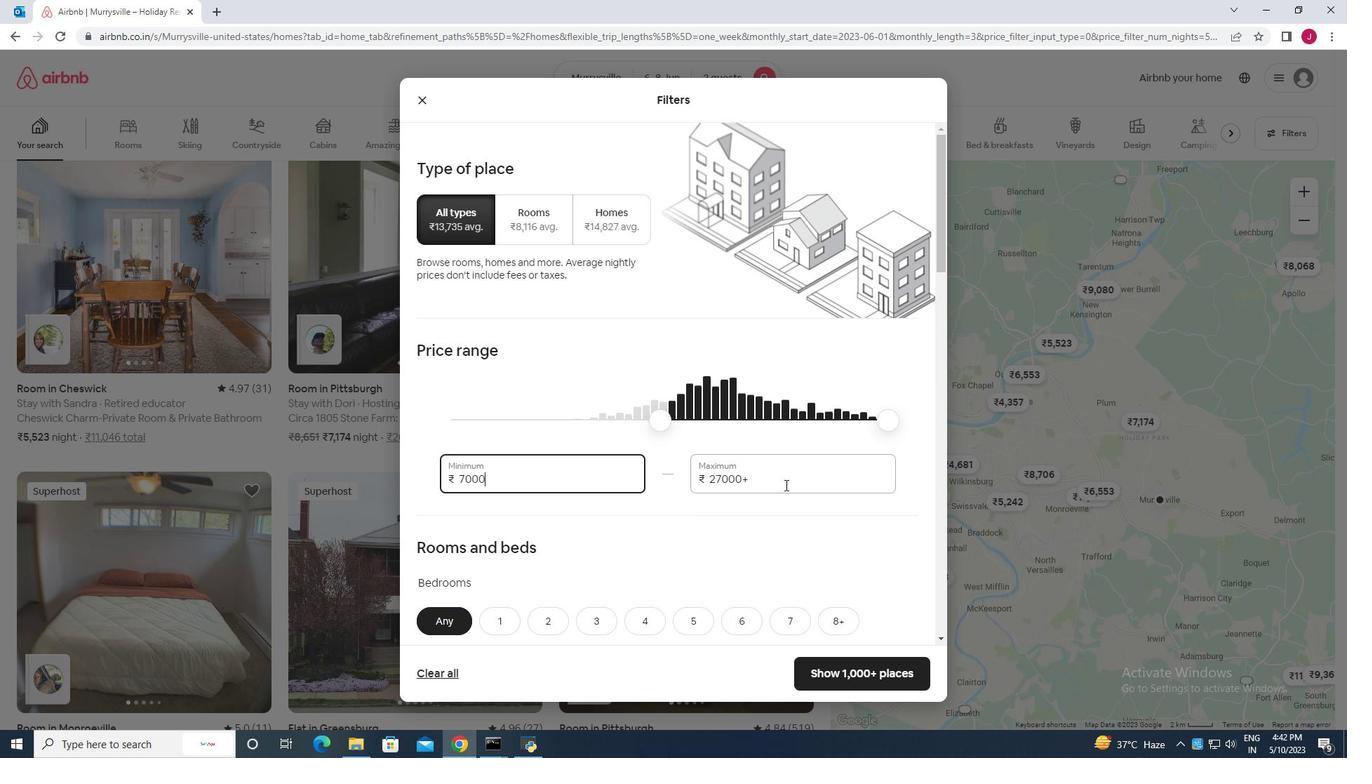 
Action: Mouse pressed left at (785, 484)
Screenshot: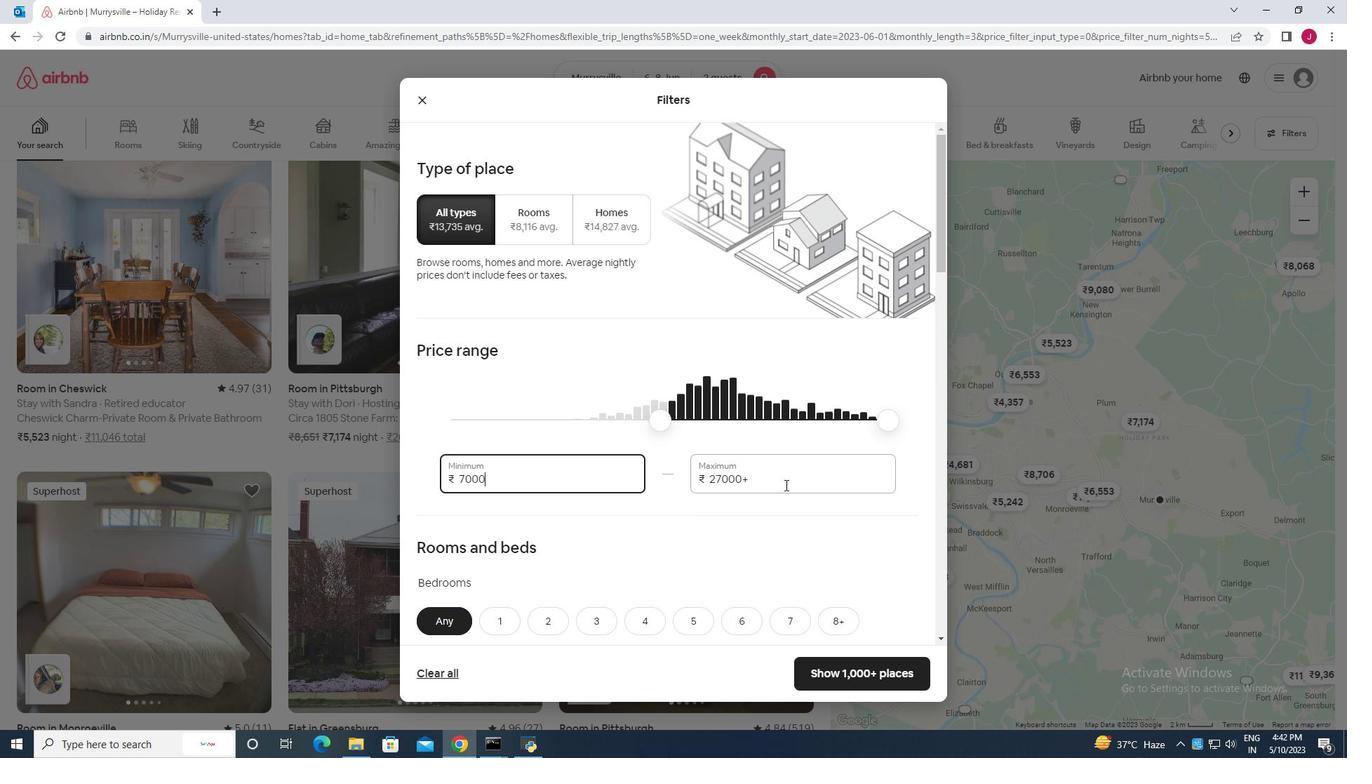 
Action: Mouse moved to (785, 484)
Screenshot: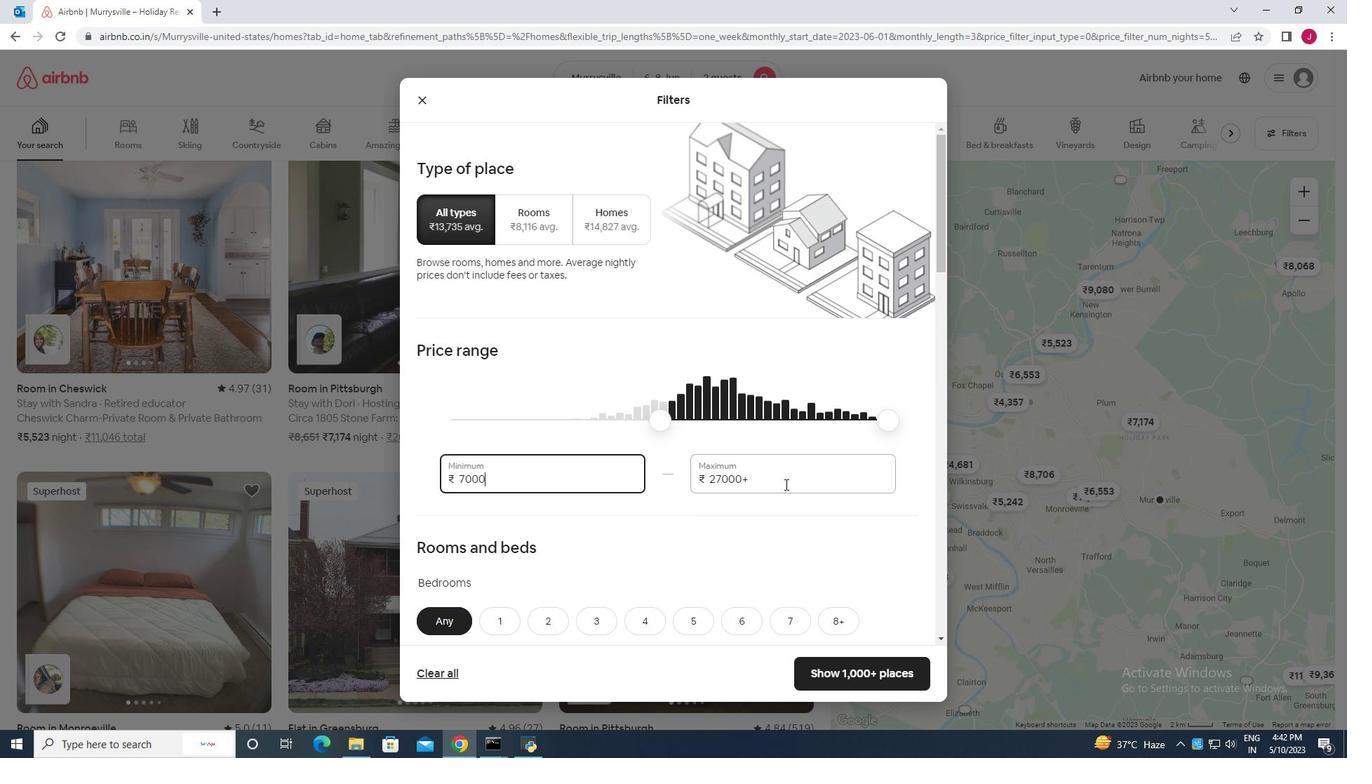 
Action: Key pressed <Key.backspace><Key.backspace><Key.backspace><Key.backspace><Key.backspace><Key.backspace><Key.backspace><Key.backspace><Key.backspace><Key.backspace><Key.backspace><Key.backspace><Key.backspace><Key.backspace><Key.backspace><Key.backspace>12000
Screenshot: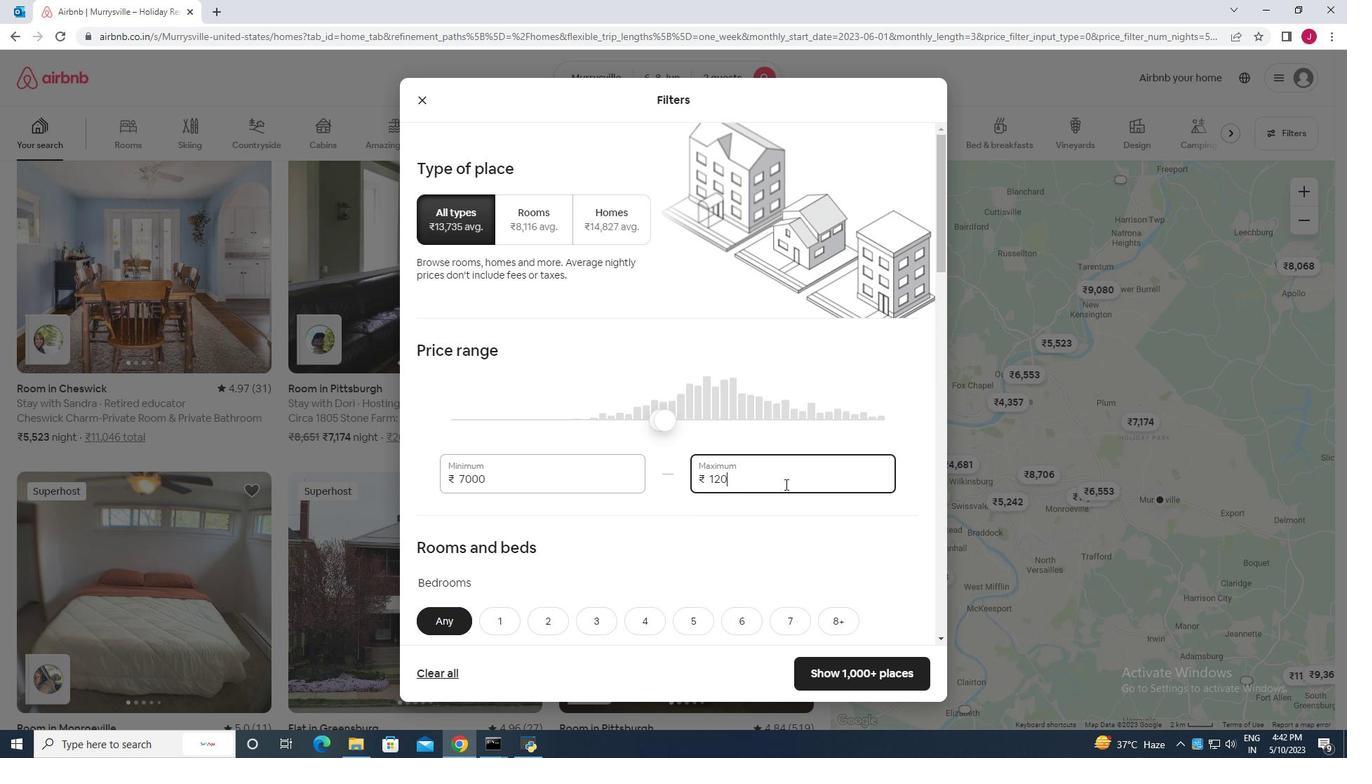 
Action: Mouse moved to (658, 468)
Screenshot: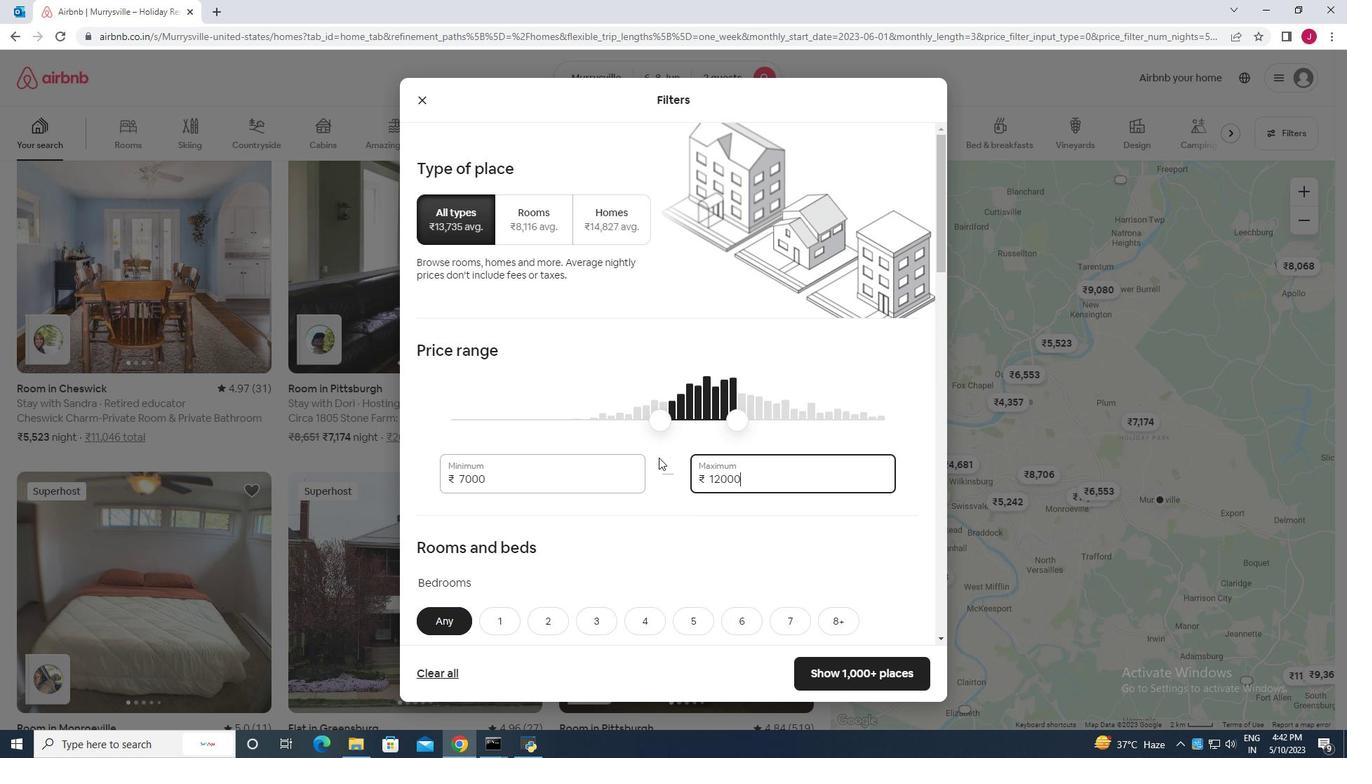 
Action: Mouse scrolled (658, 468) with delta (0, 0)
Screenshot: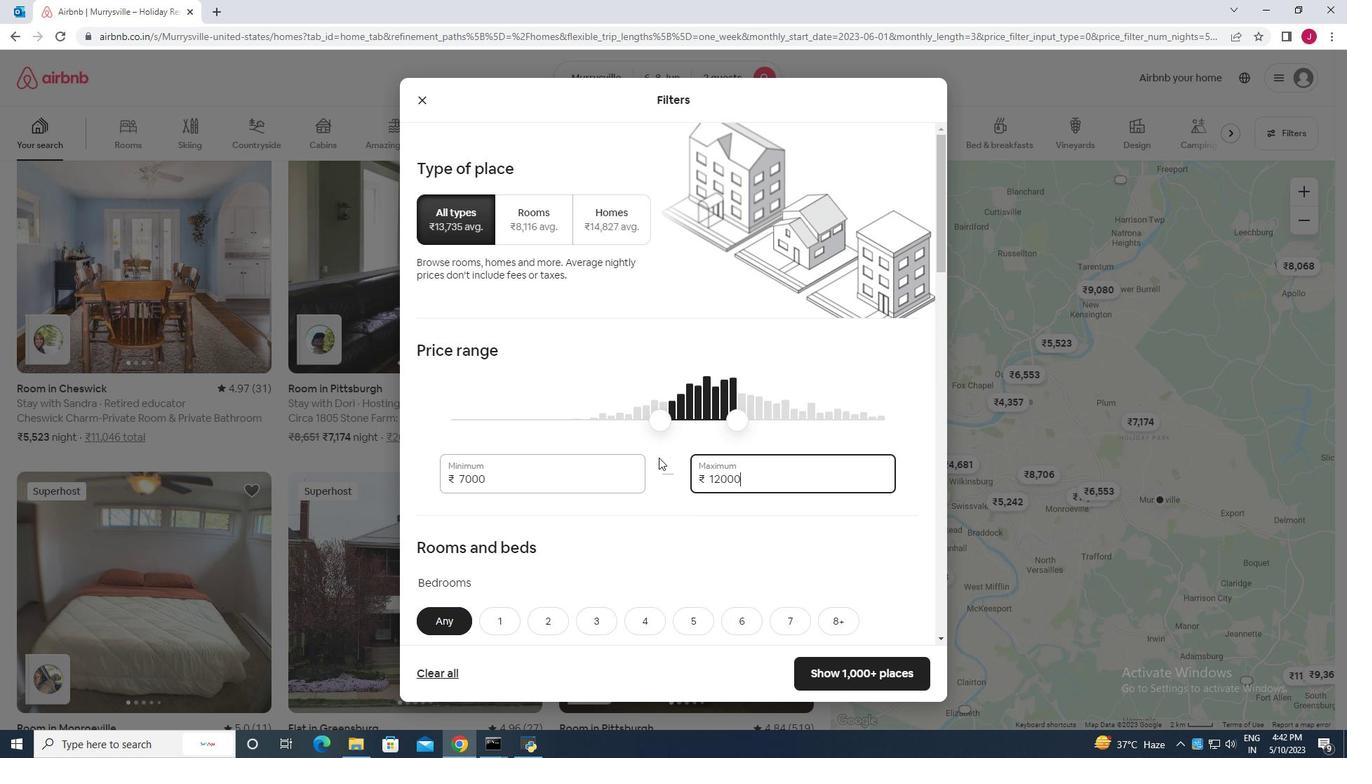 
Action: Mouse moved to (658, 468)
Screenshot: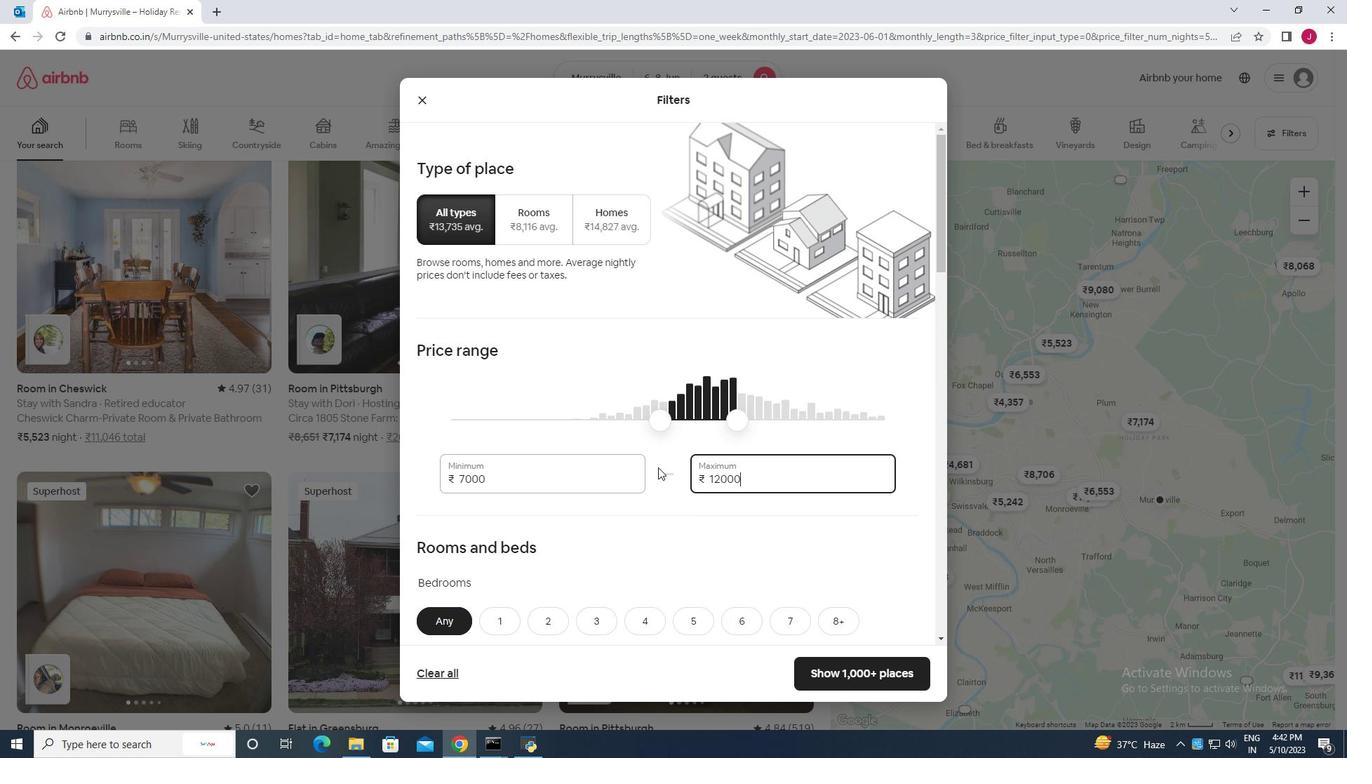 
Action: Mouse scrolled (658, 468) with delta (0, 0)
Screenshot: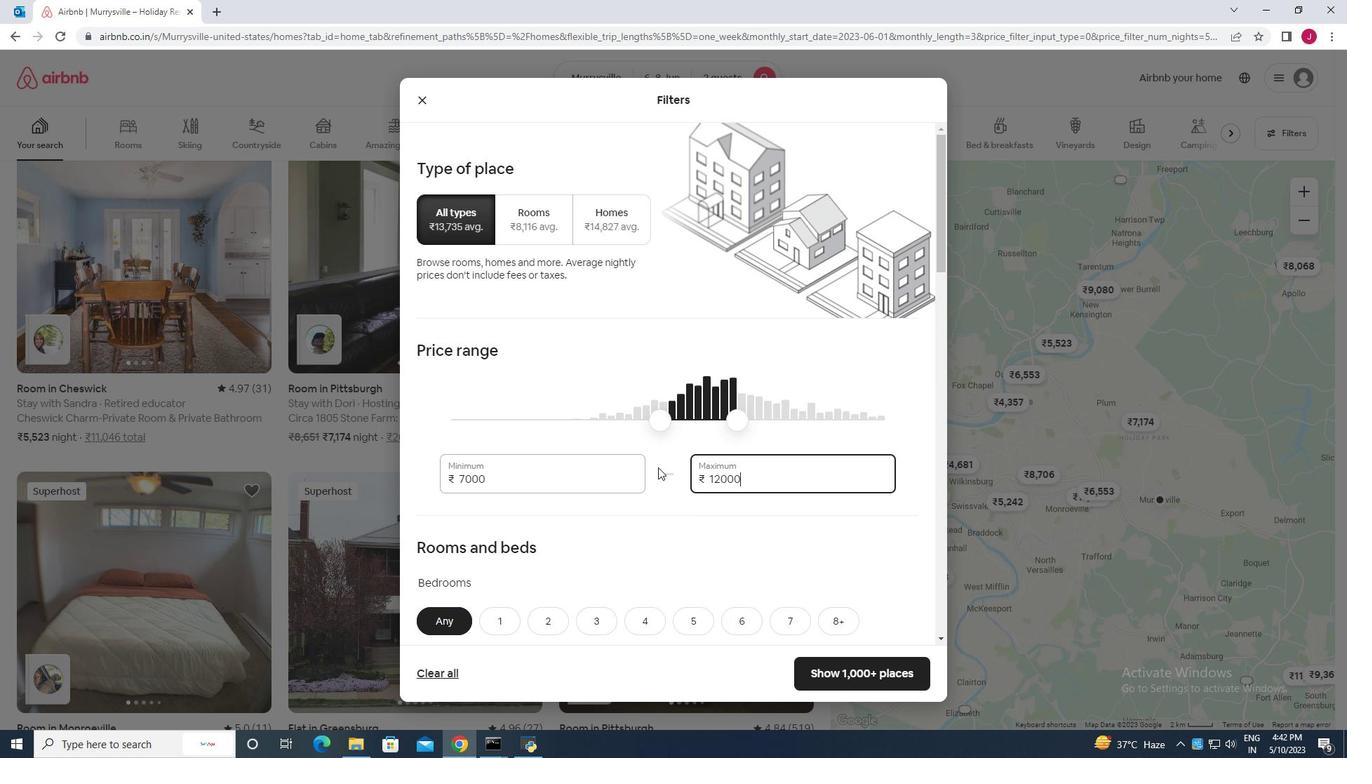 
Action: Mouse scrolled (658, 468) with delta (0, 0)
Screenshot: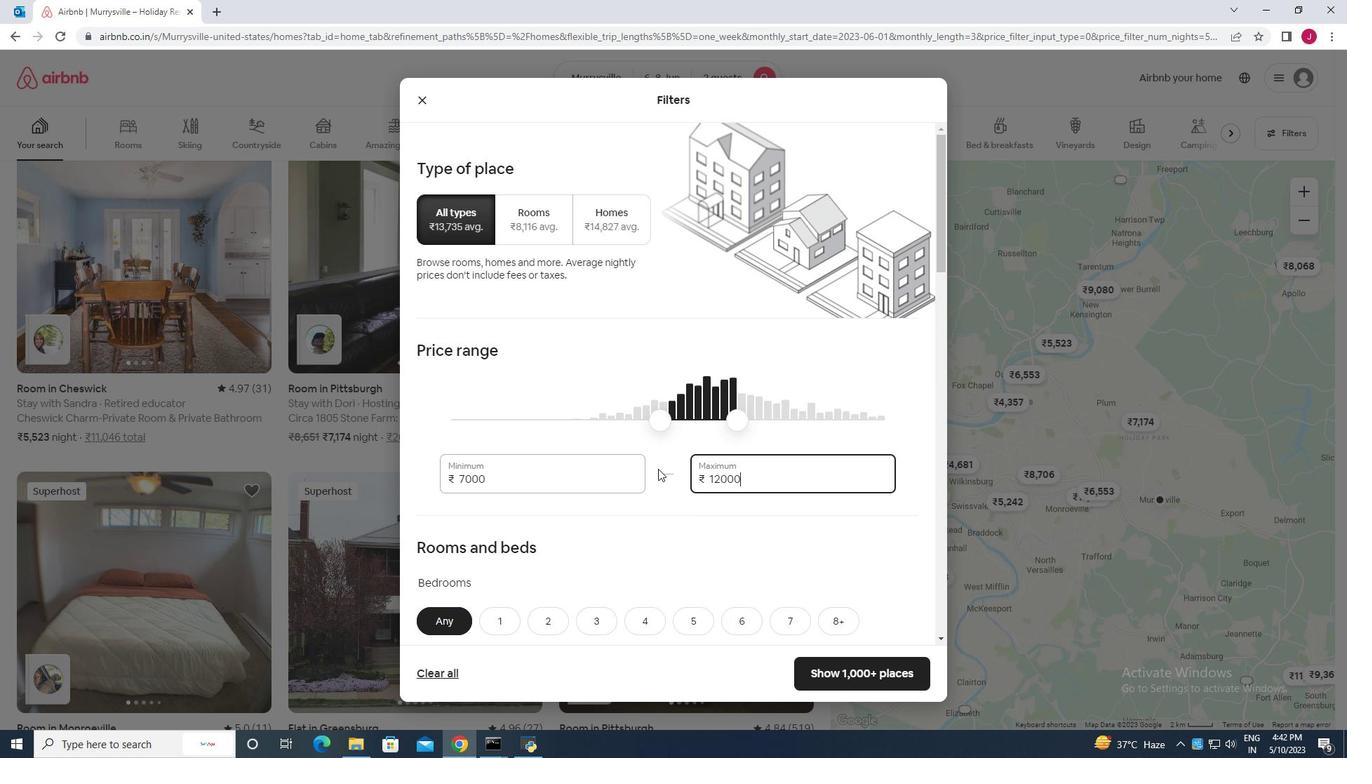 
Action: Mouse scrolled (658, 468) with delta (0, 0)
Screenshot: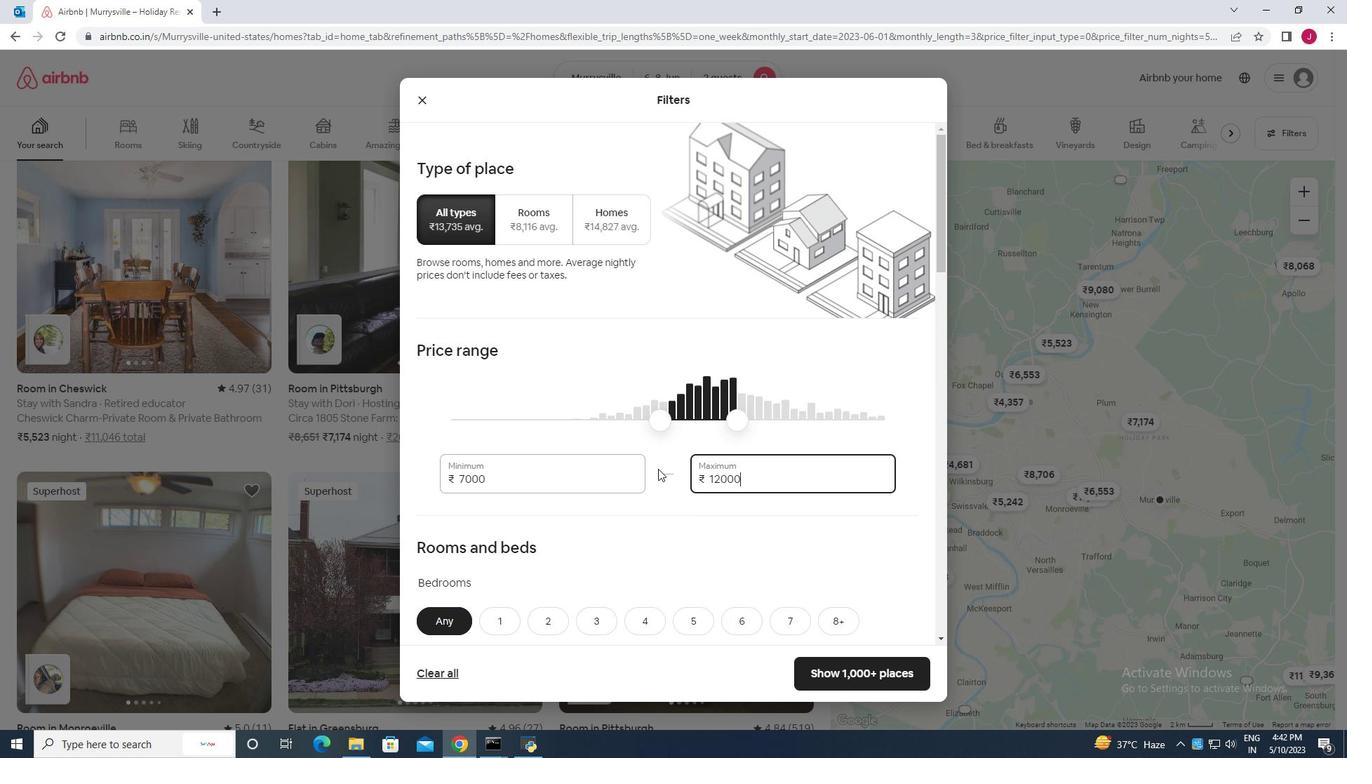 
Action: Mouse moved to (506, 342)
Screenshot: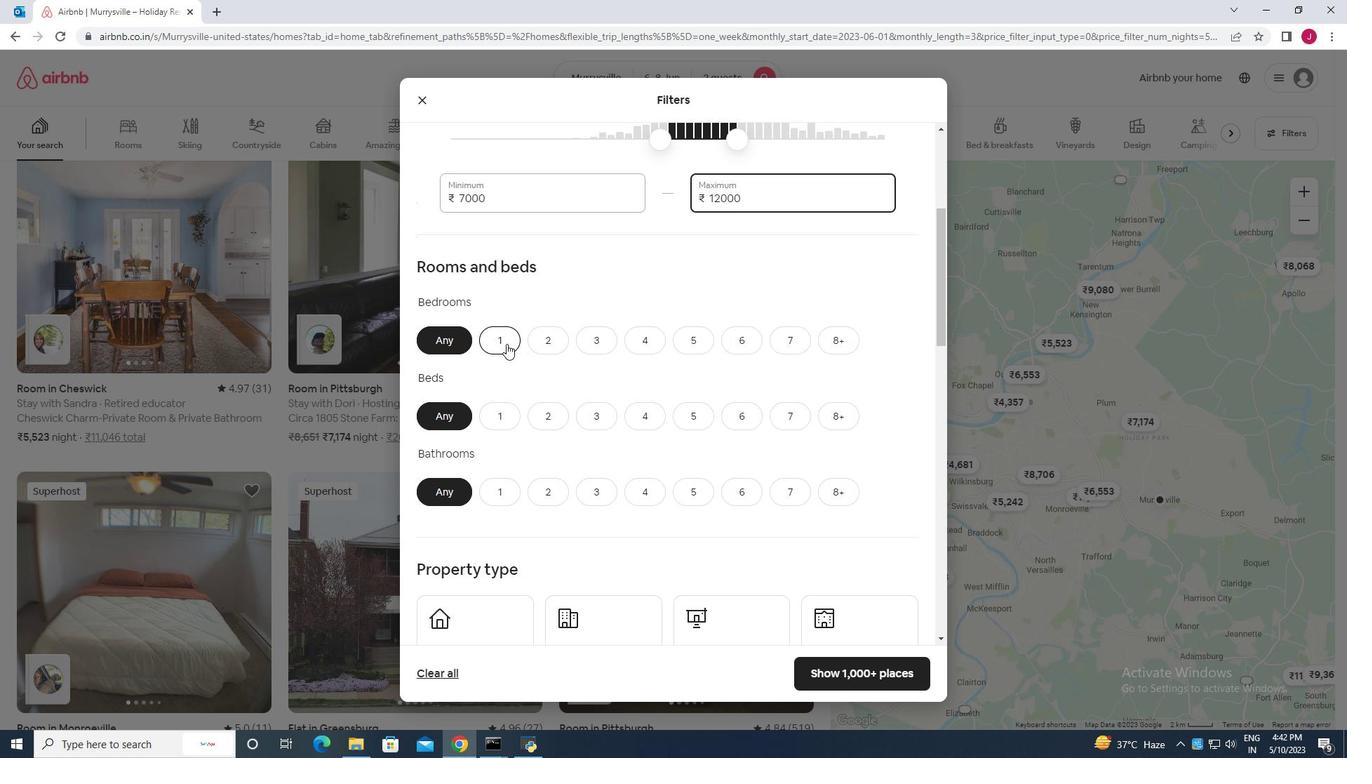 
Action: Mouse pressed left at (506, 342)
Screenshot: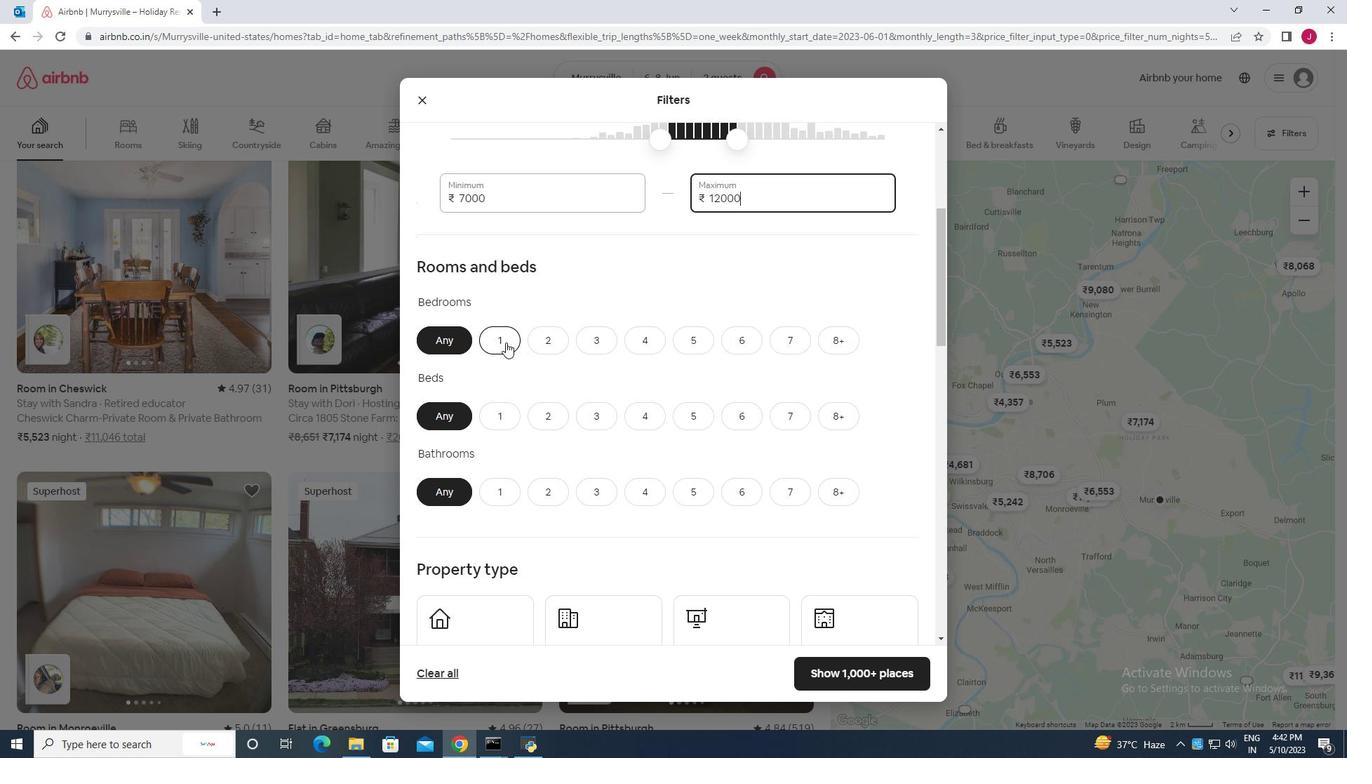 
Action: Mouse moved to (551, 423)
Screenshot: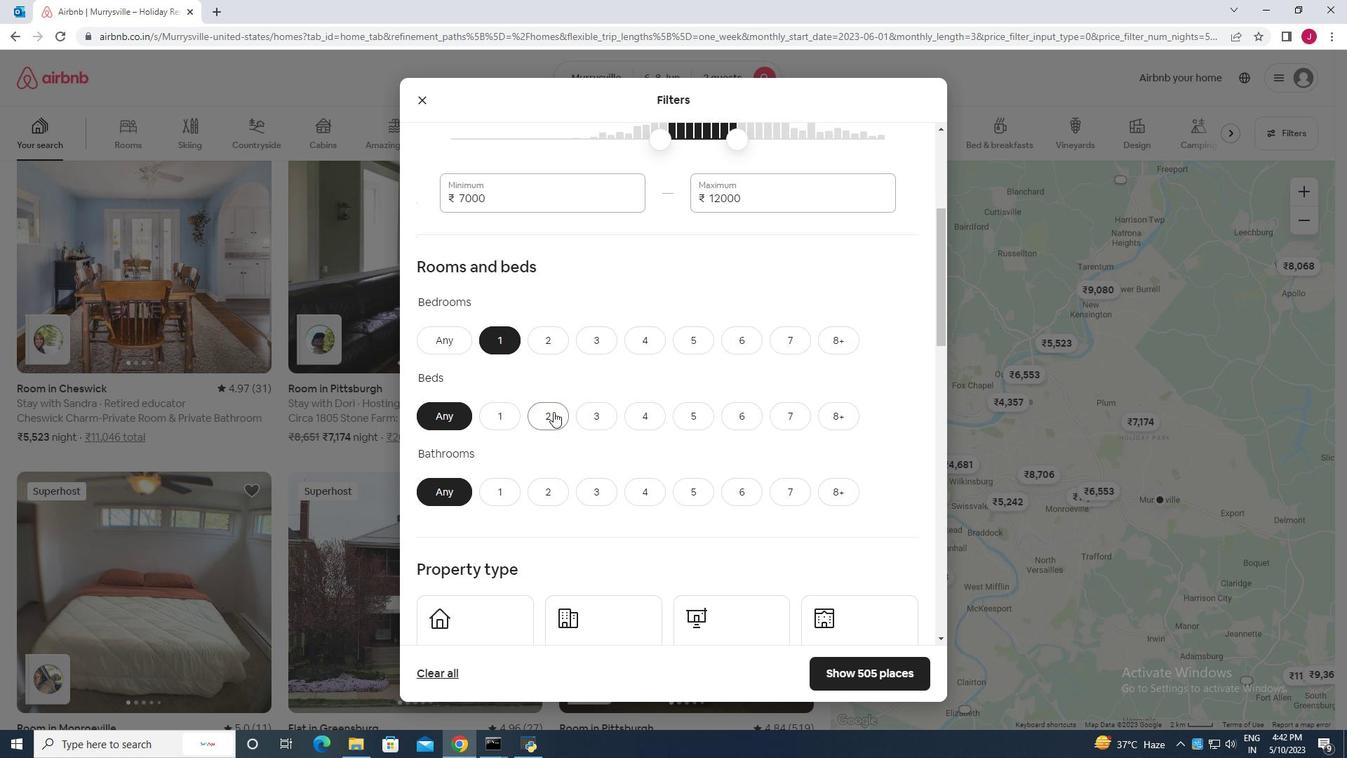 
Action: Mouse pressed left at (551, 423)
Screenshot: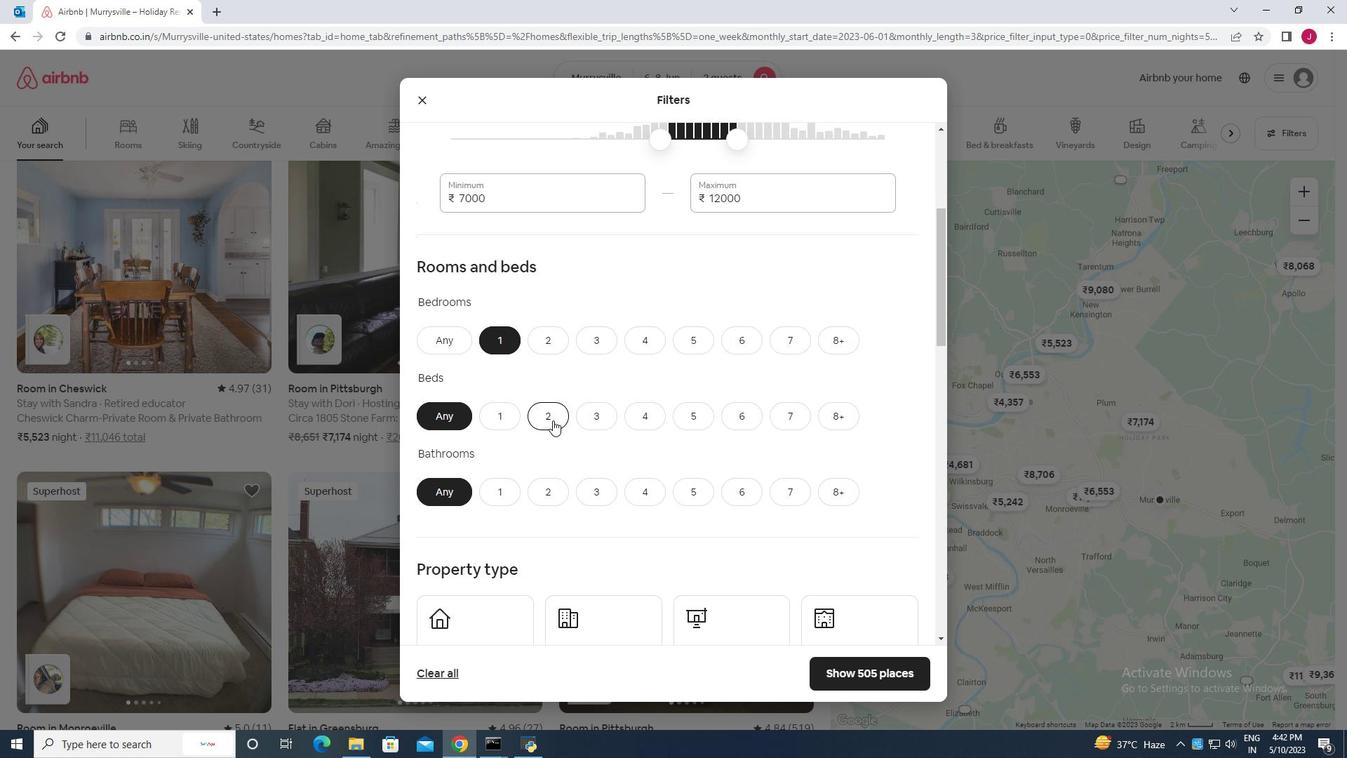 
Action: Mouse moved to (500, 493)
Screenshot: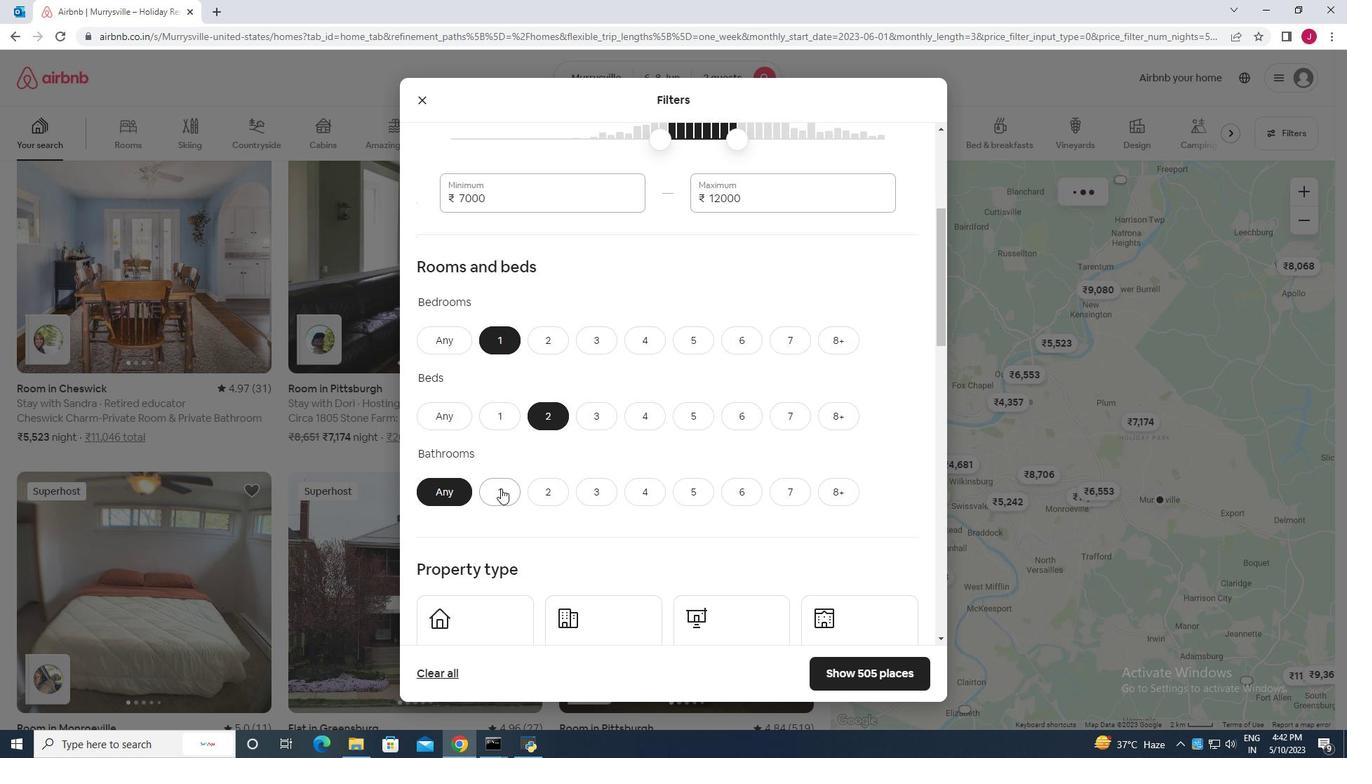 
Action: Mouse pressed left at (500, 493)
Screenshot: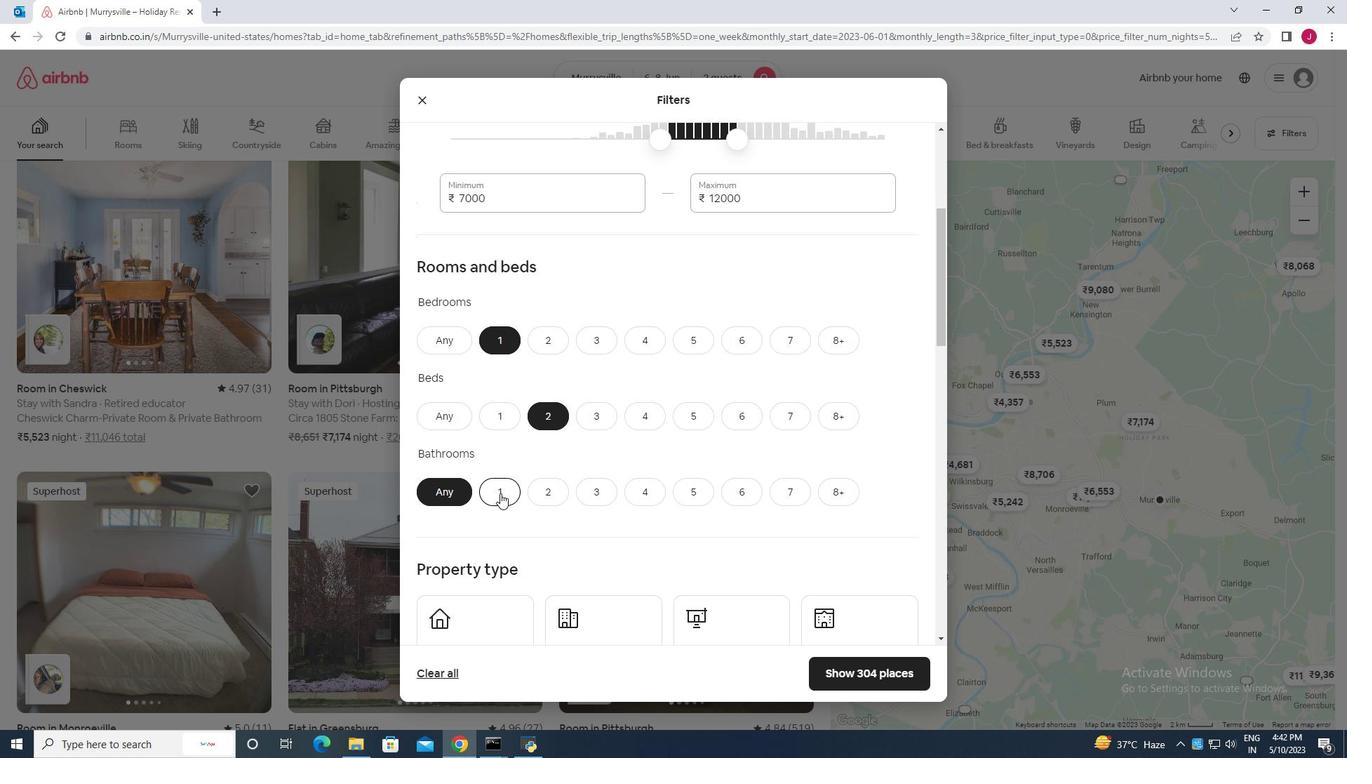 
Action: Mouse moved to (652, 455)
Screenshot: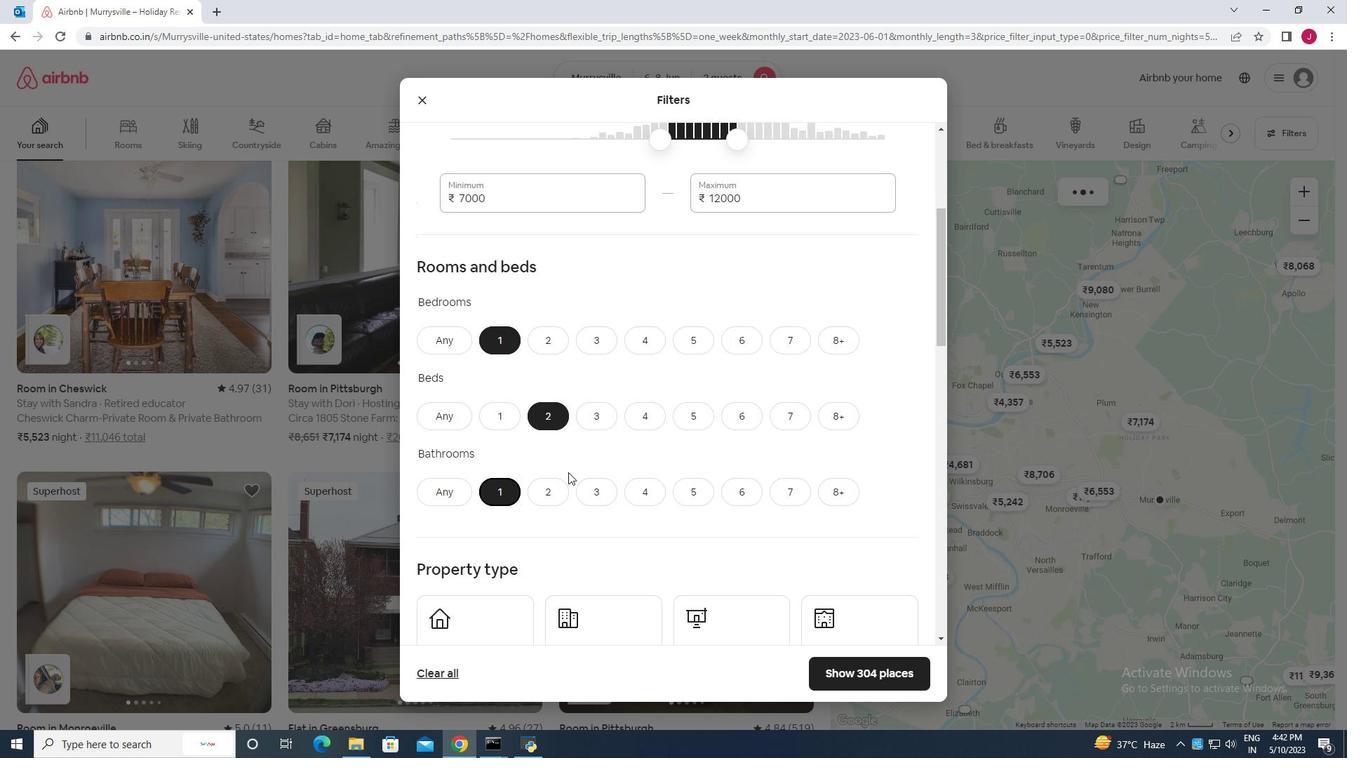 
Action: Mouse scrolled (652, 454) with delta (0, 0)
Screenshot: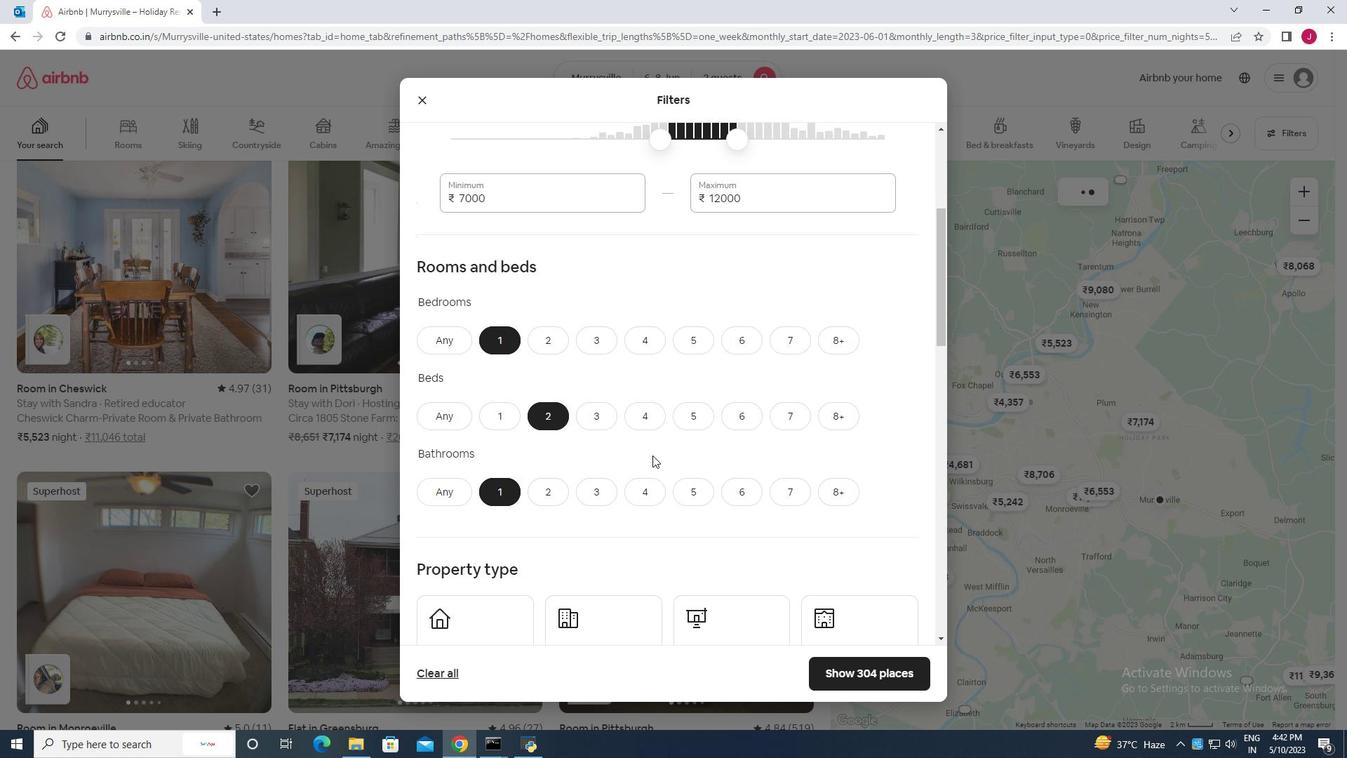 
Action: Mouse scrolled (652, 454) with delta (0, 0)
Screenshot: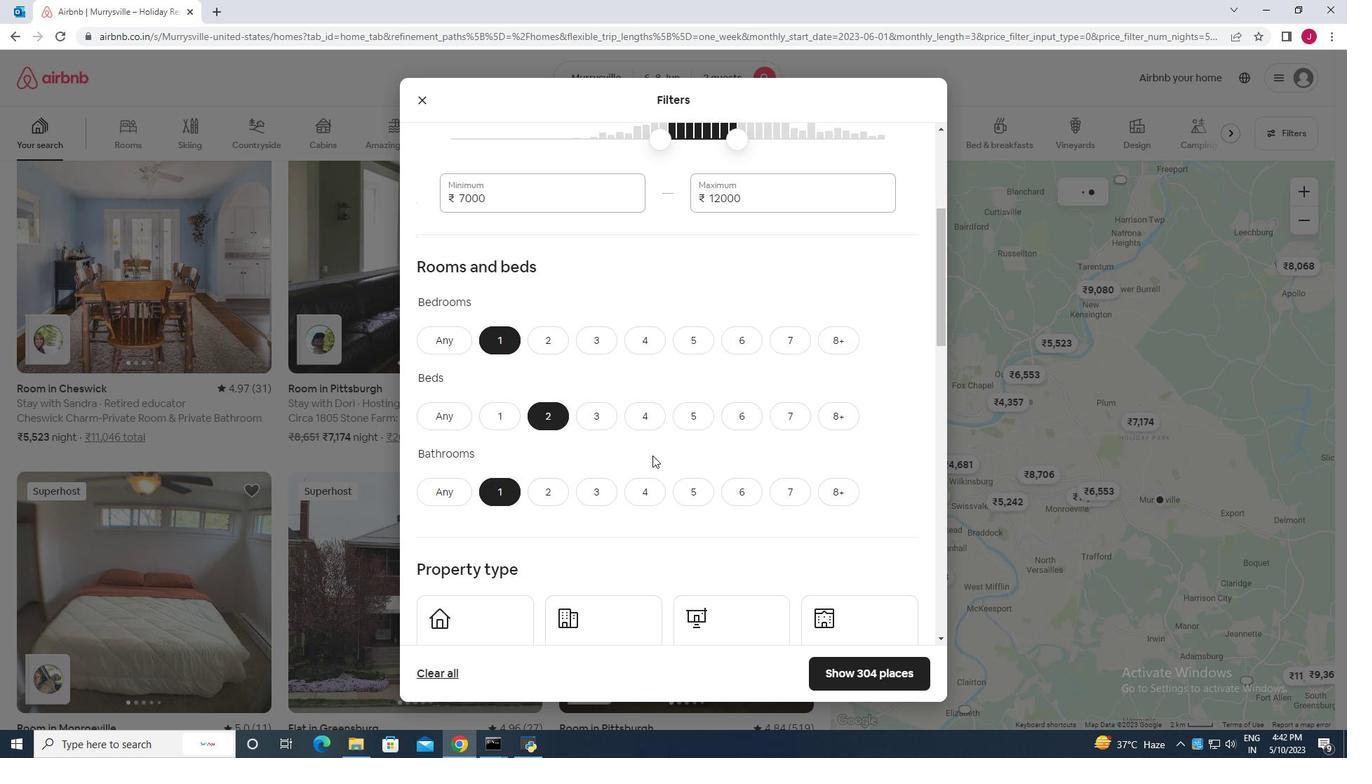 
Action: Mouse moved to (482, 492)
Screenshot: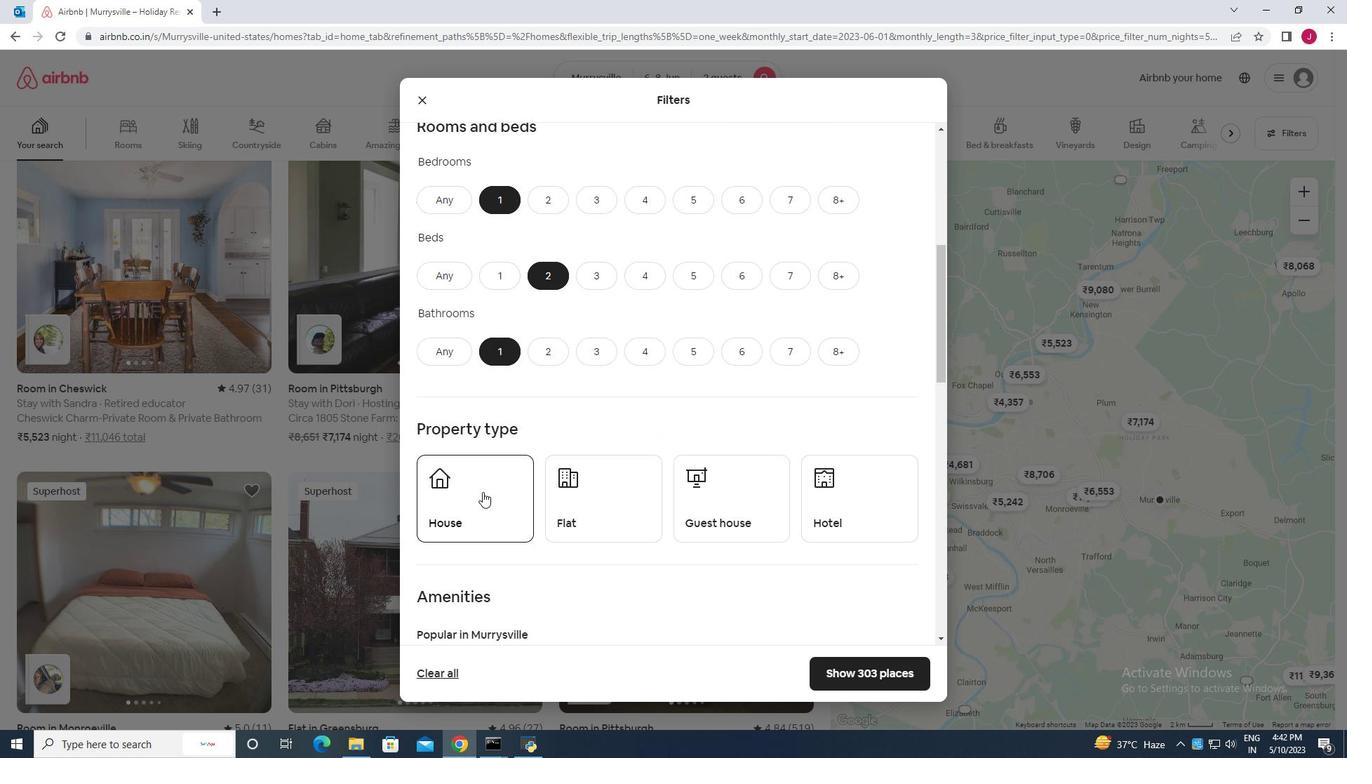 
Action: Mouse pressed left at (482, 492)
Screenshot: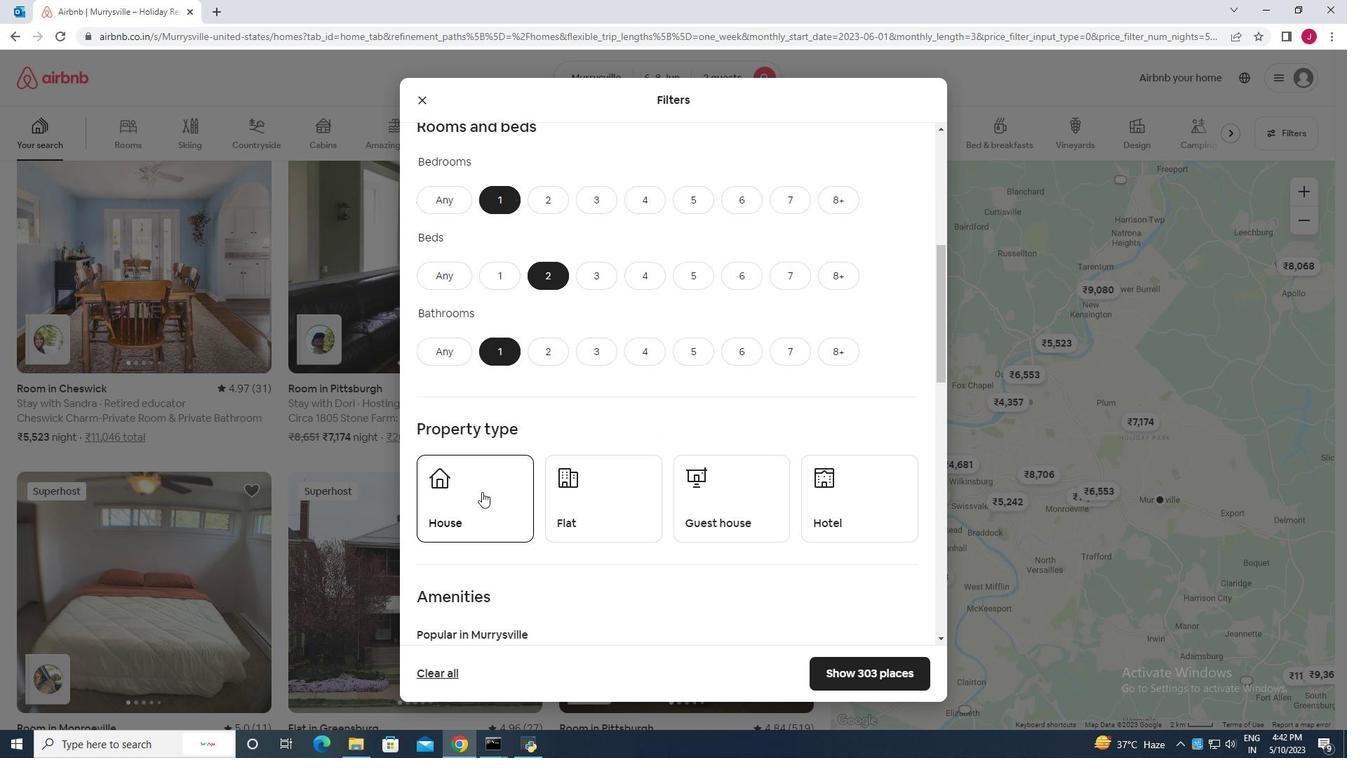 
Action: Mouse moved to (618, 493)
Screenshot: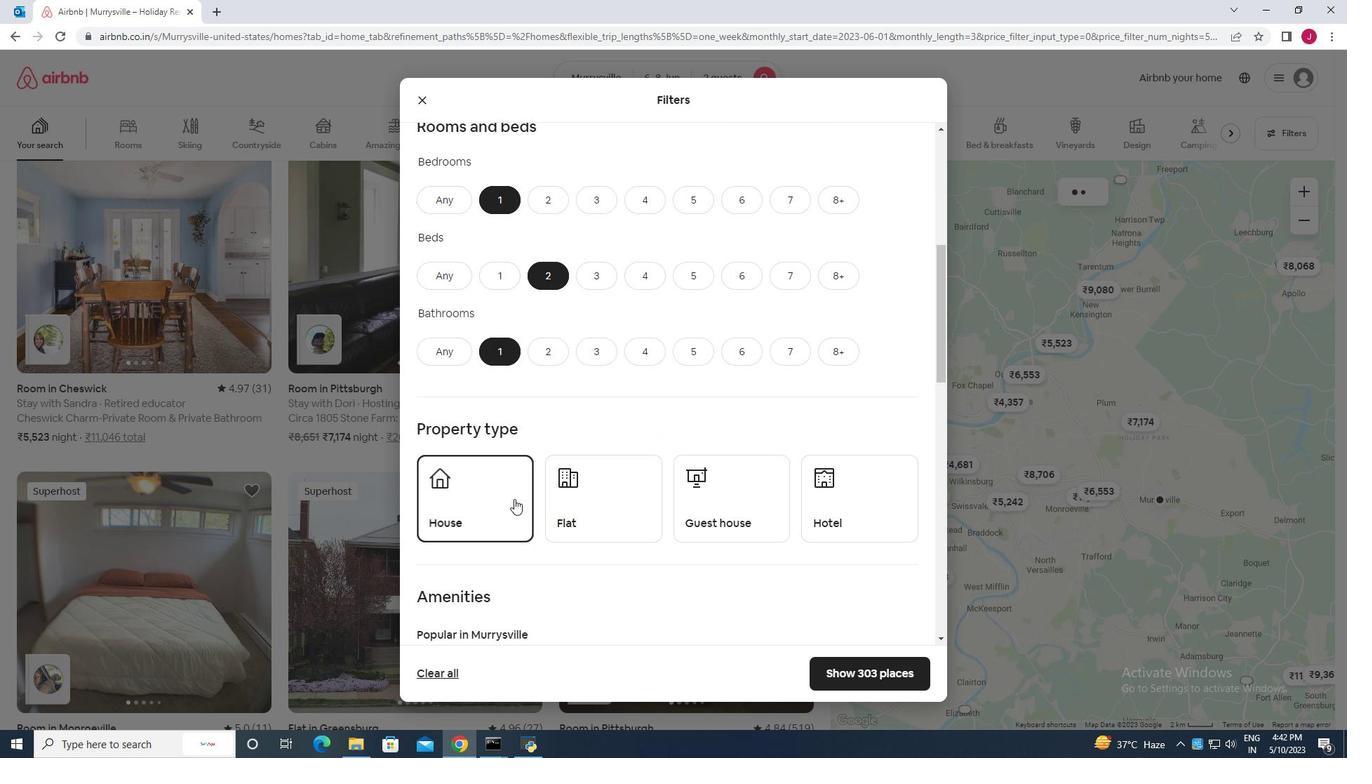
Action: Mouse pressed left at (618, 493)
Screenshot: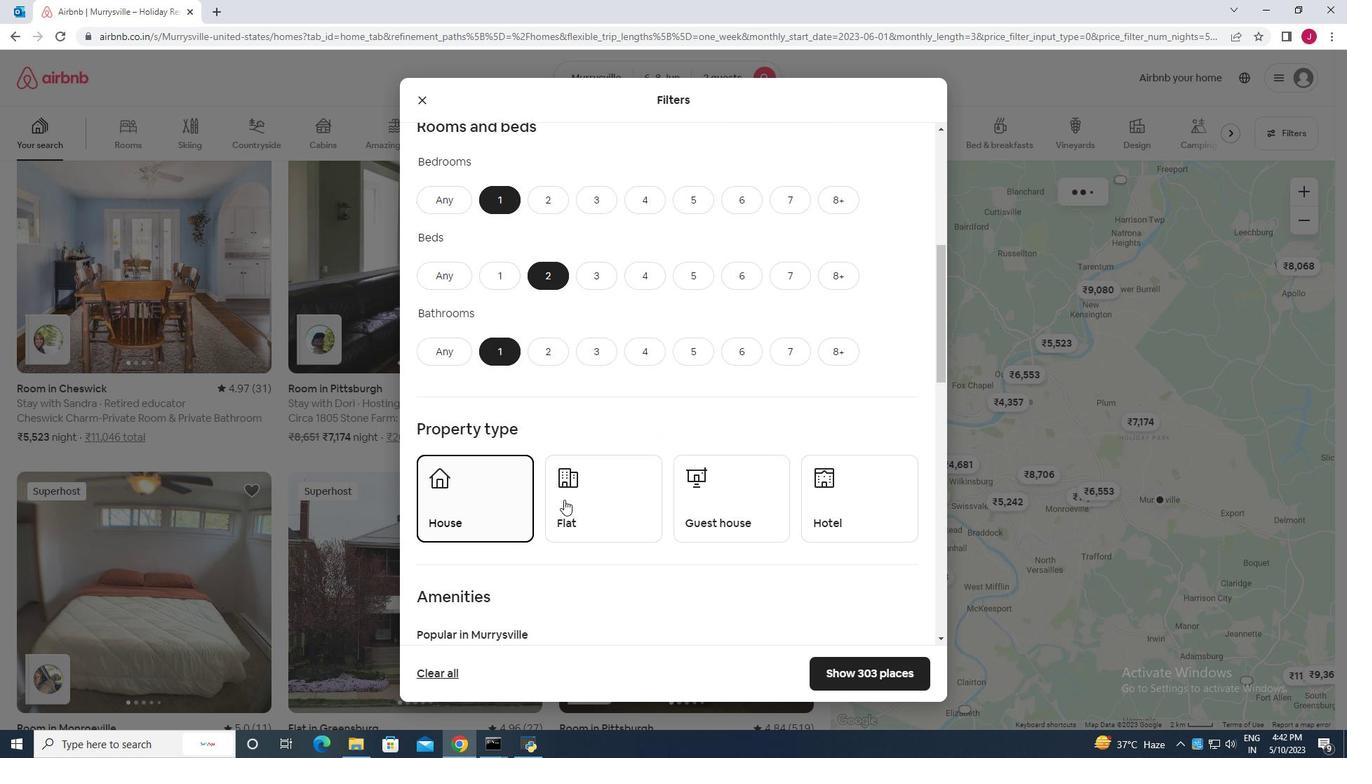 
Action: Mouse moved to (736, 504)
Screenshot: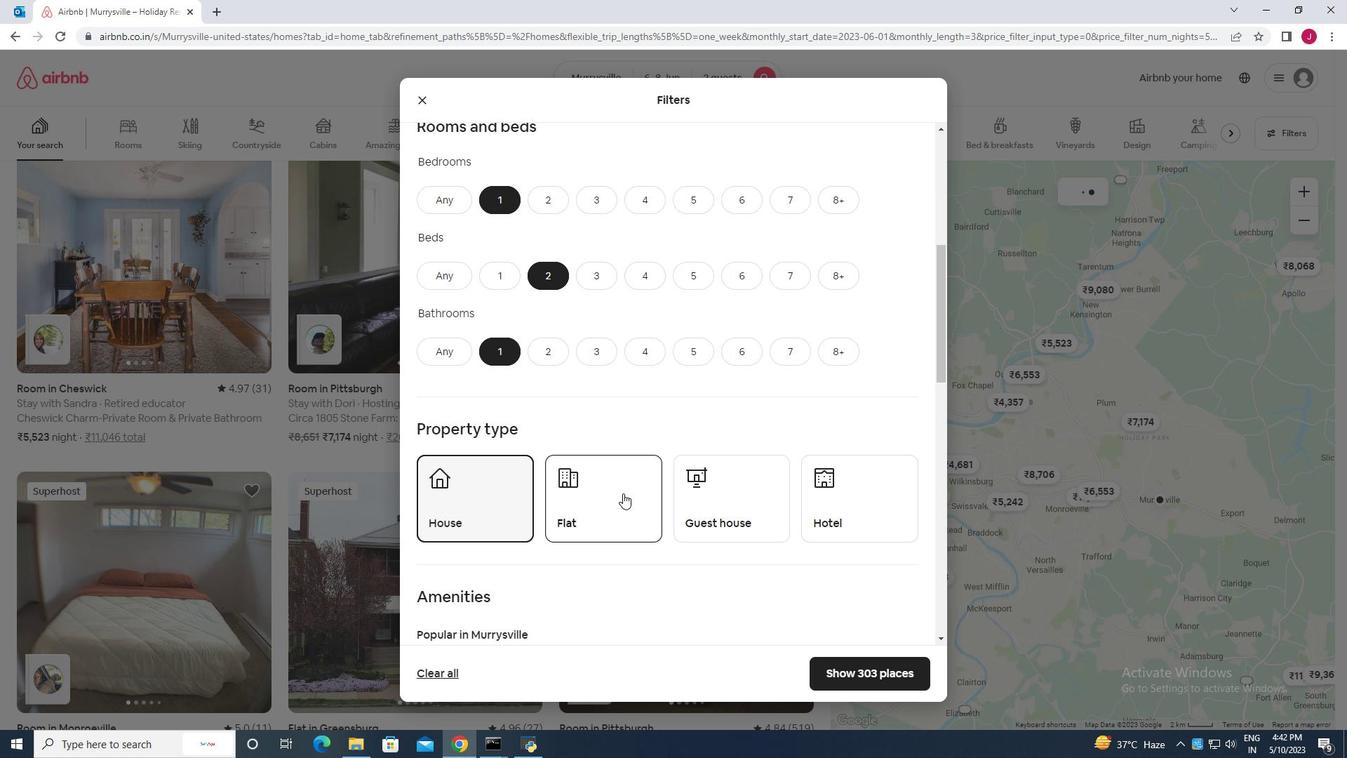 
Action: Mouse pressed left at (736, 504)
Screenshot: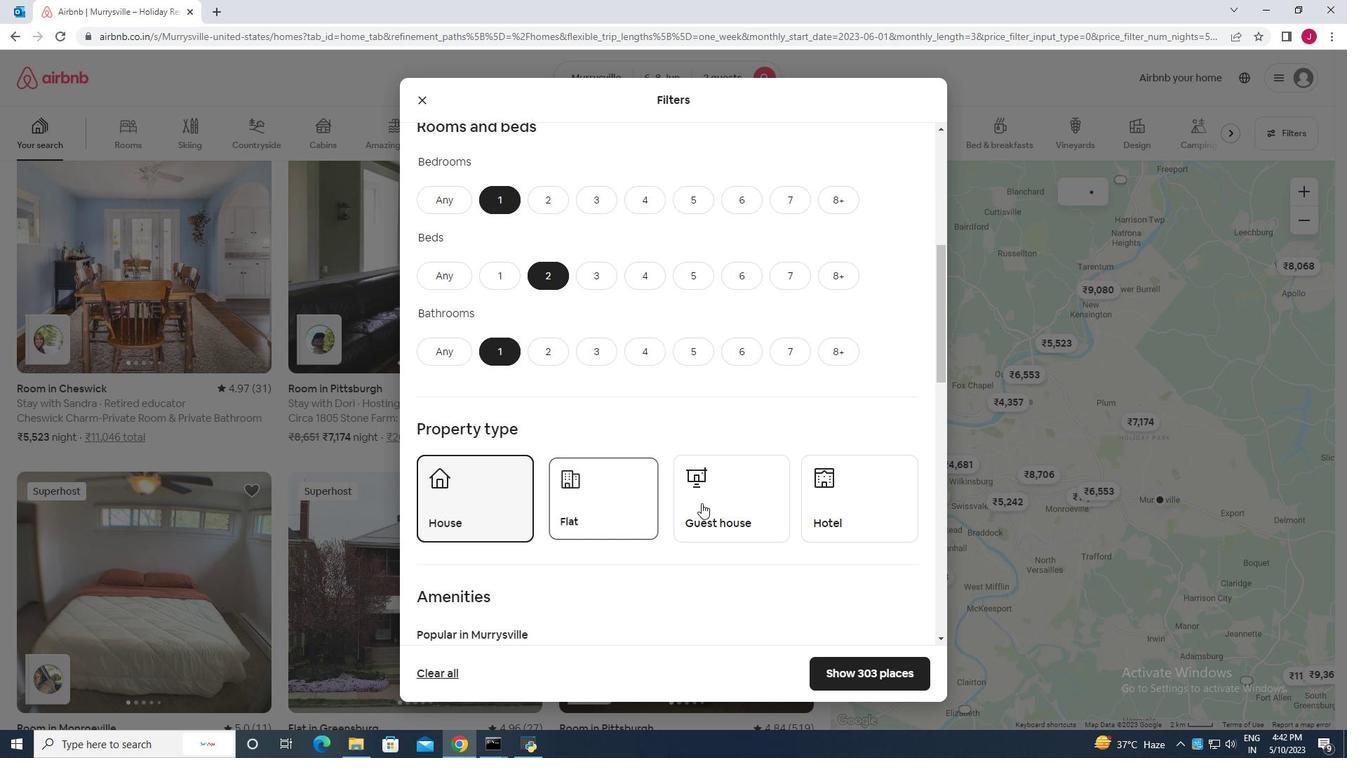 
Action: Mouse moved to (654, 471)
Screenshot: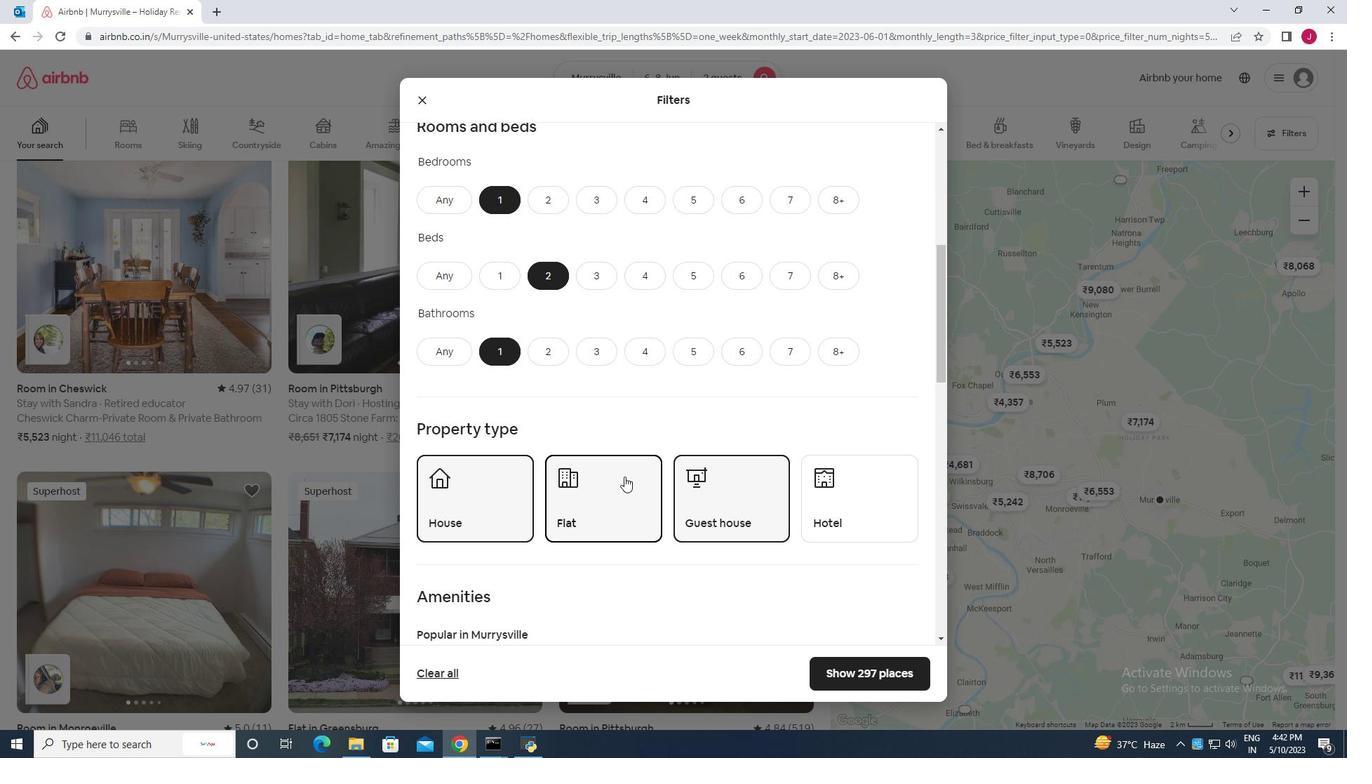 
Action: Mouse scrolled (654, 470) with delta (0, 0)
Screenshot: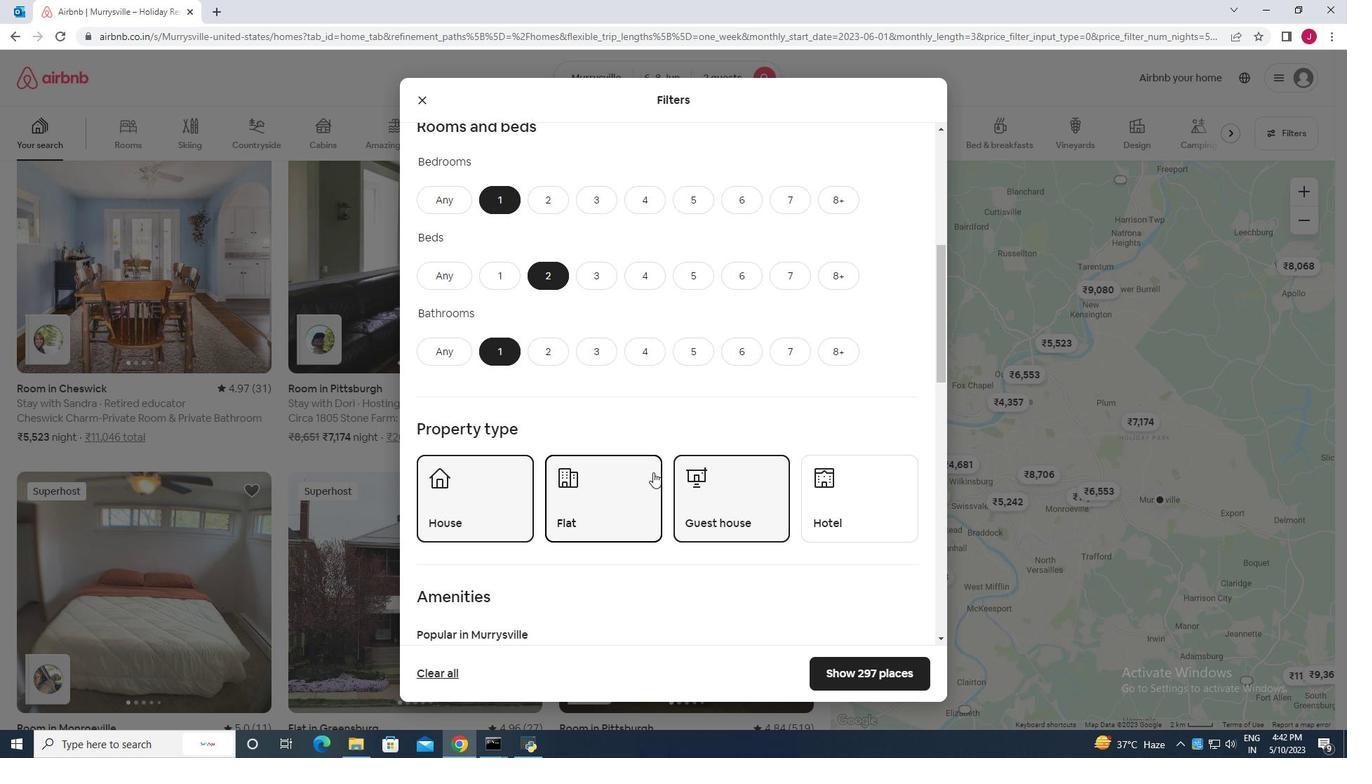
Action: Mouse scrolled (654, 470) with delta (0, 0)
Screenshot: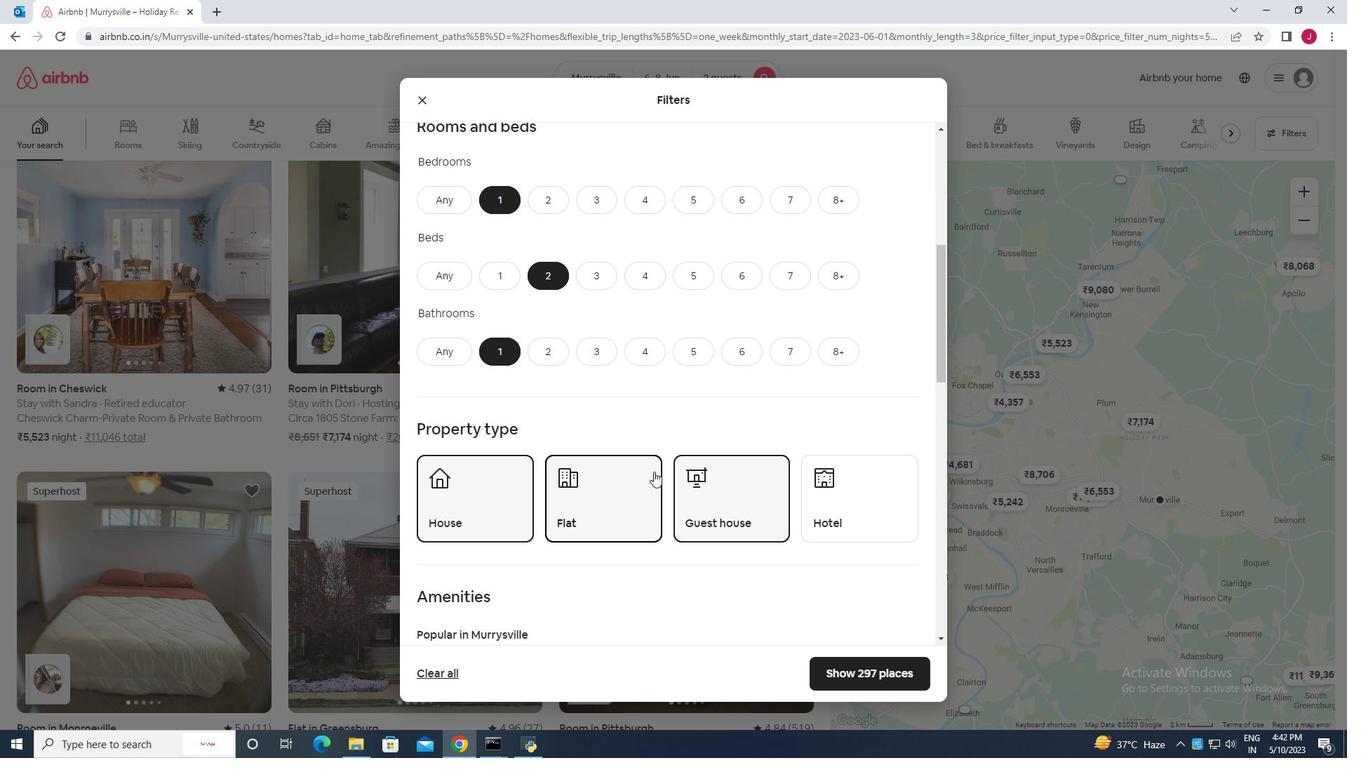 
Action: Mouse moved to (654, 471)
Screenshot: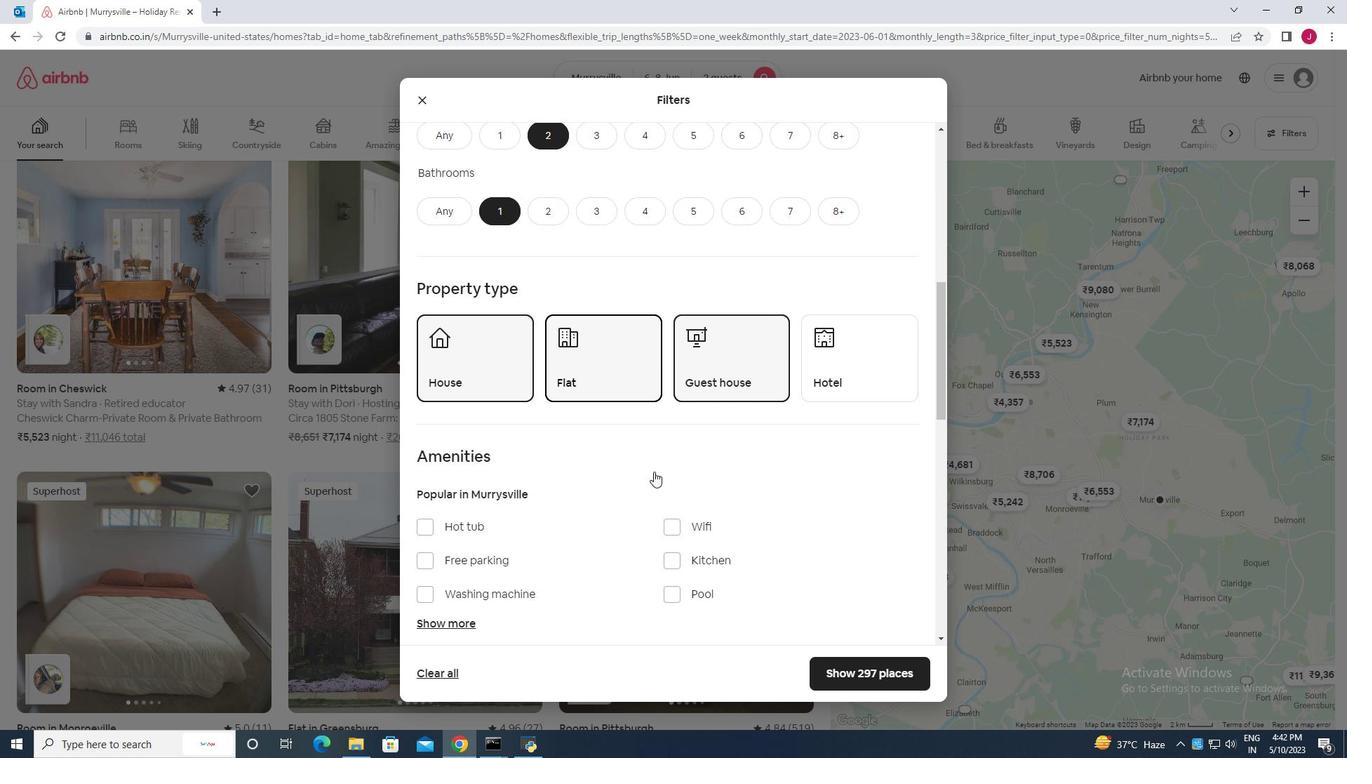 
Action: Mouse scrolled (654, 470) with delta (0, 0)
Screenshot: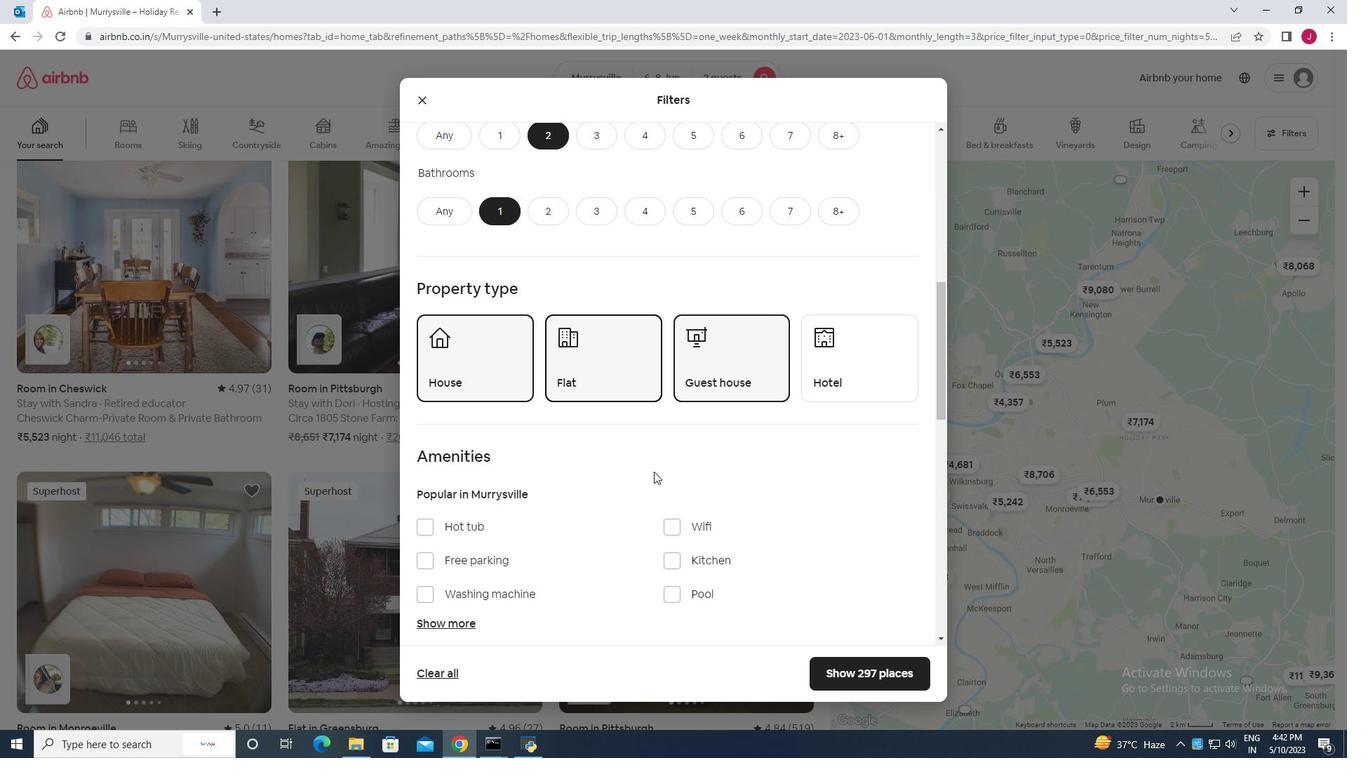 
Action: Mouse scrolled (654, 470) with delta (0, 0)
Screenshot: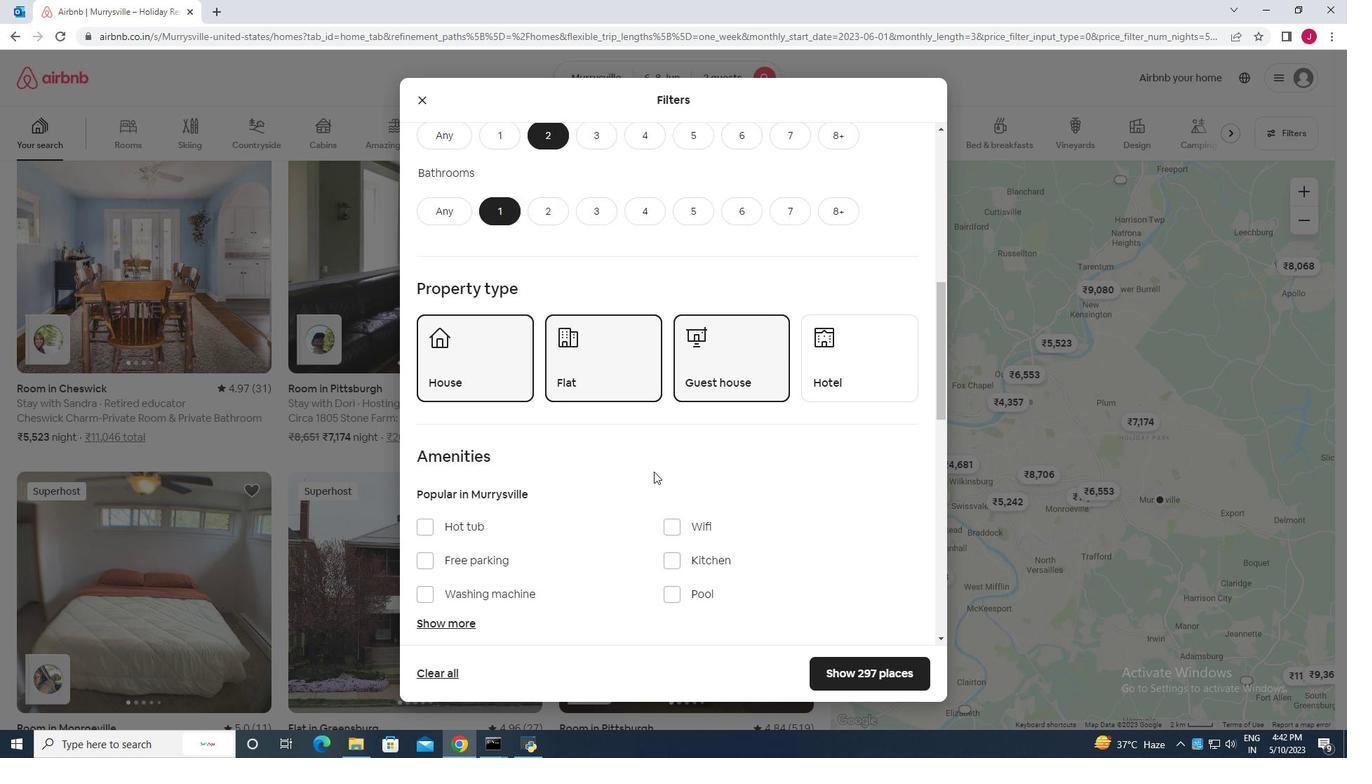 
Action: Mouse moved to (462, 486)
Screenshot: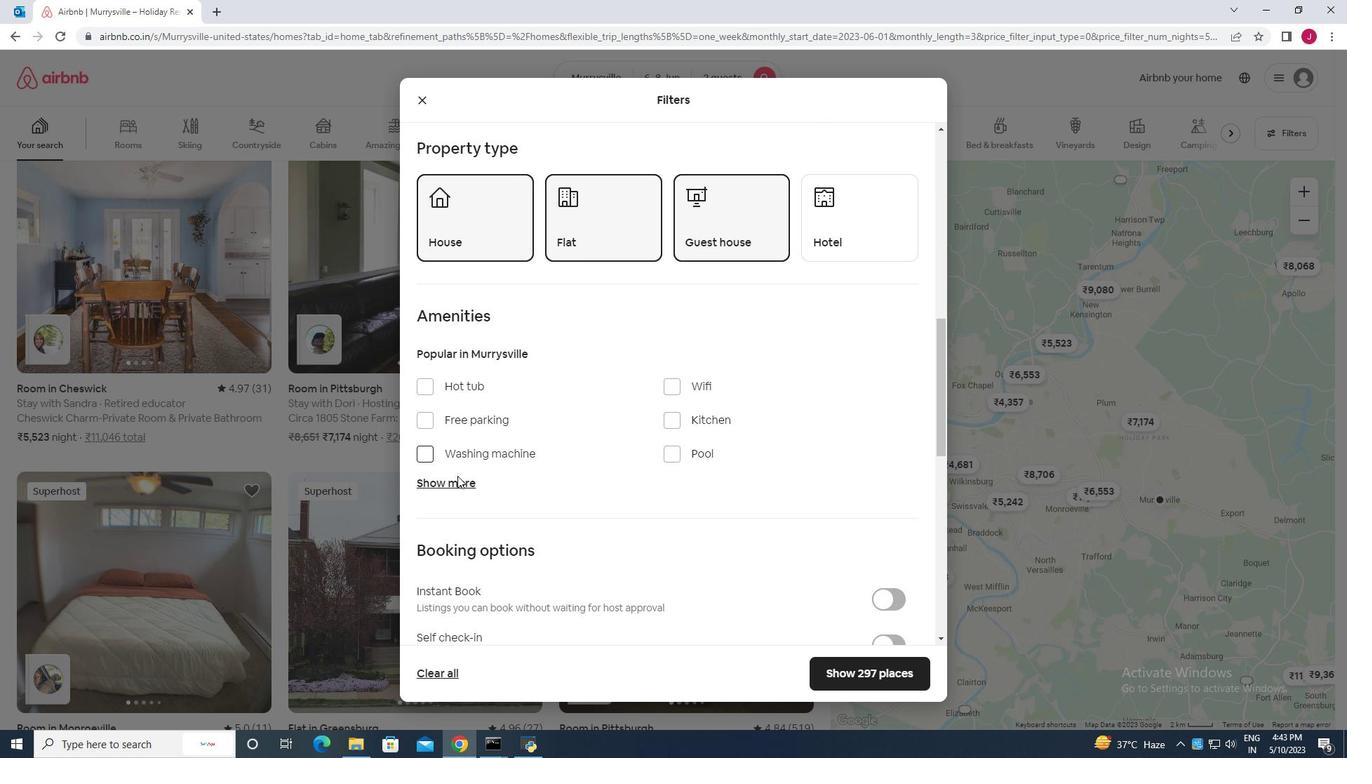 
Action: Mouse pressed left at (462, 486)
Screenshot: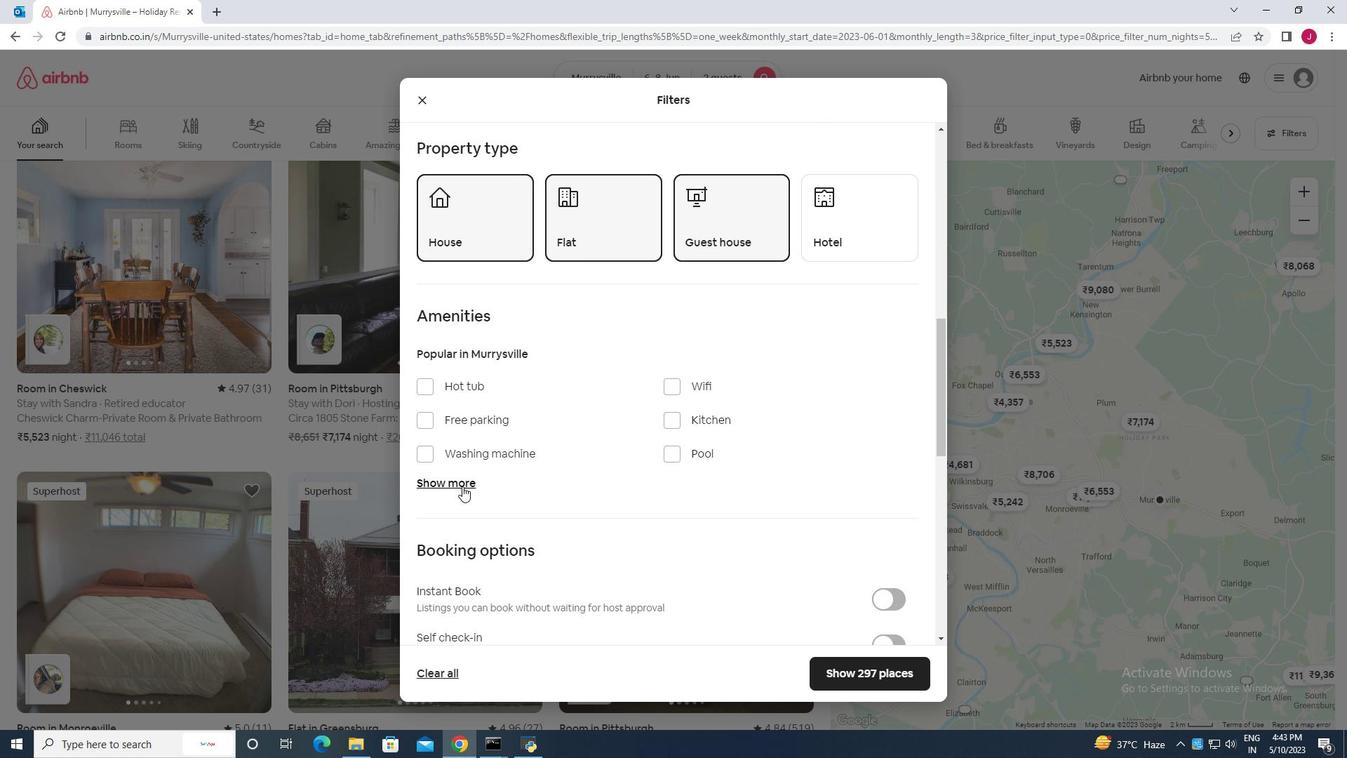 
Action: Mouse moved to (675, 388)
Screenshot: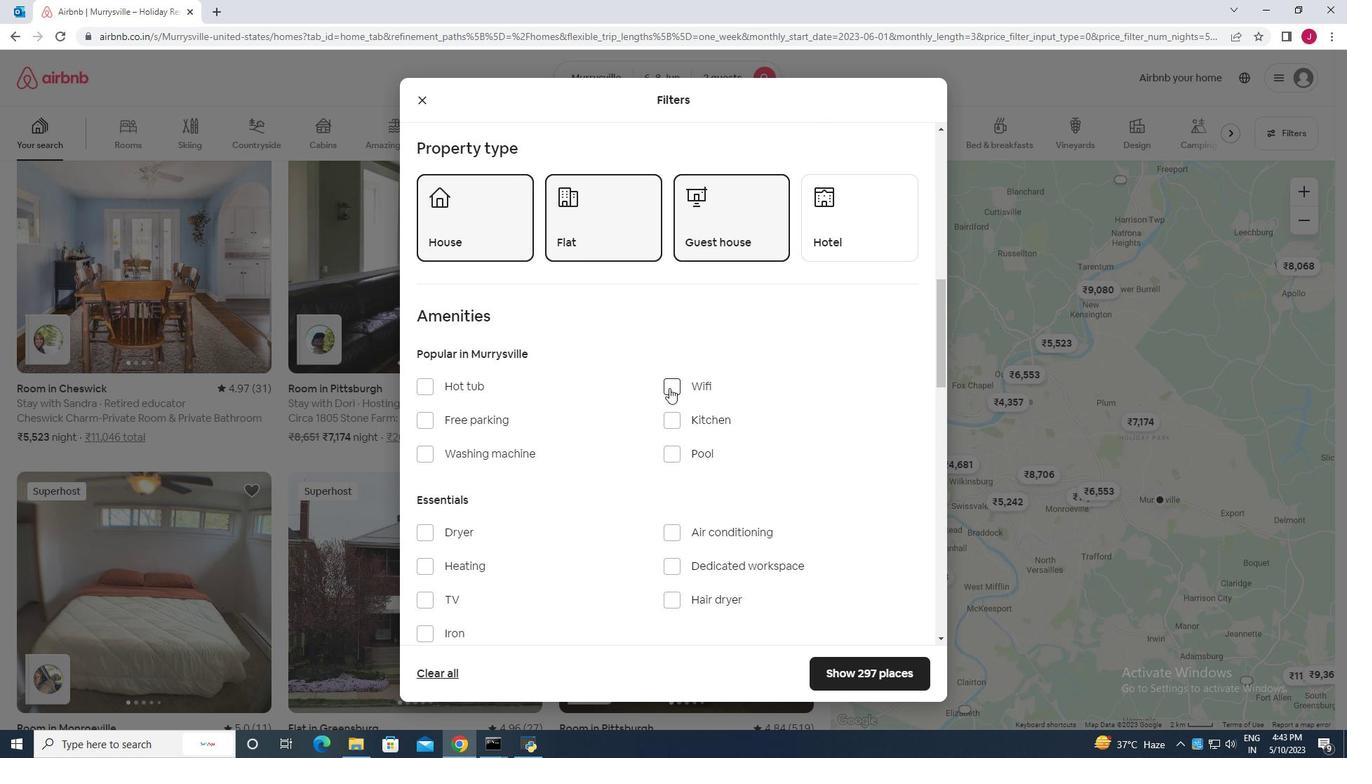 
Action: Mouse pressed left at (675, 388)
Screenshot: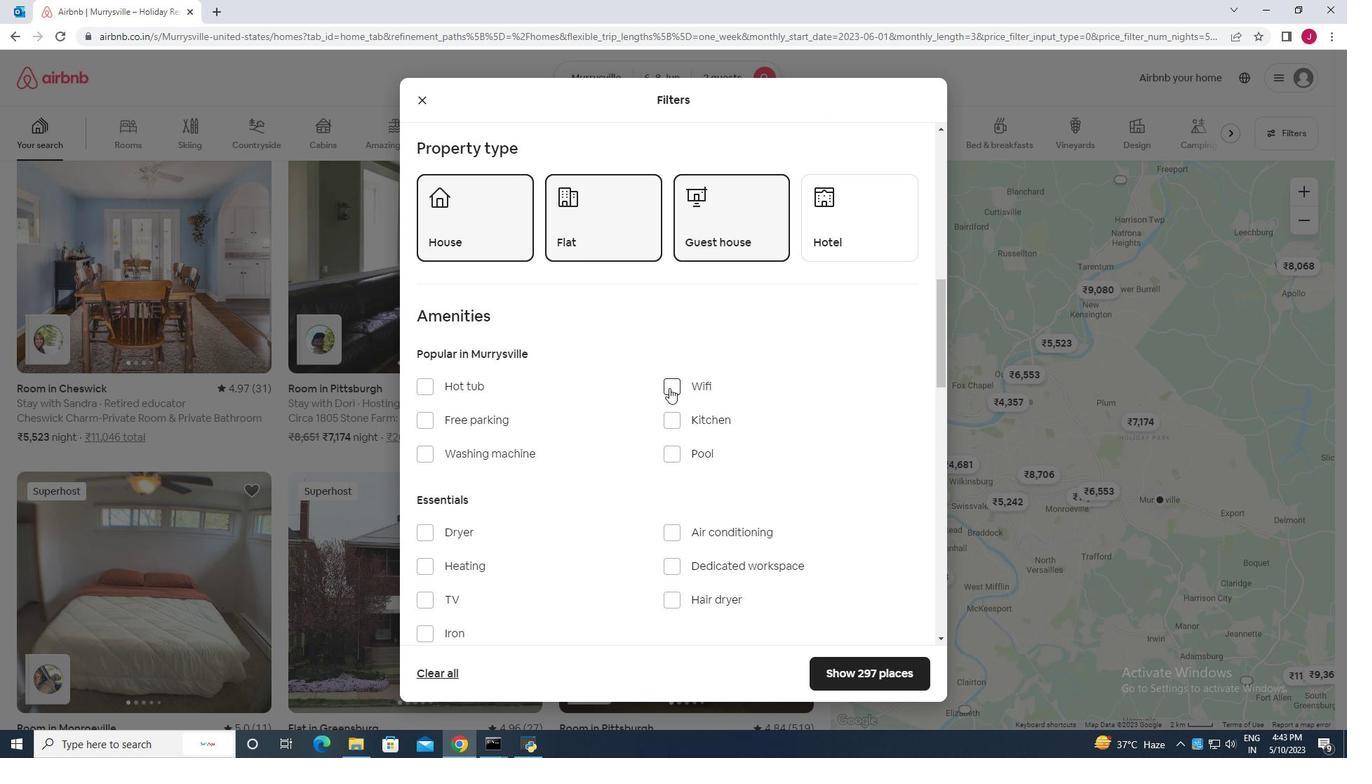 
Action: Mouse moved to (616, 409)
Screenshot: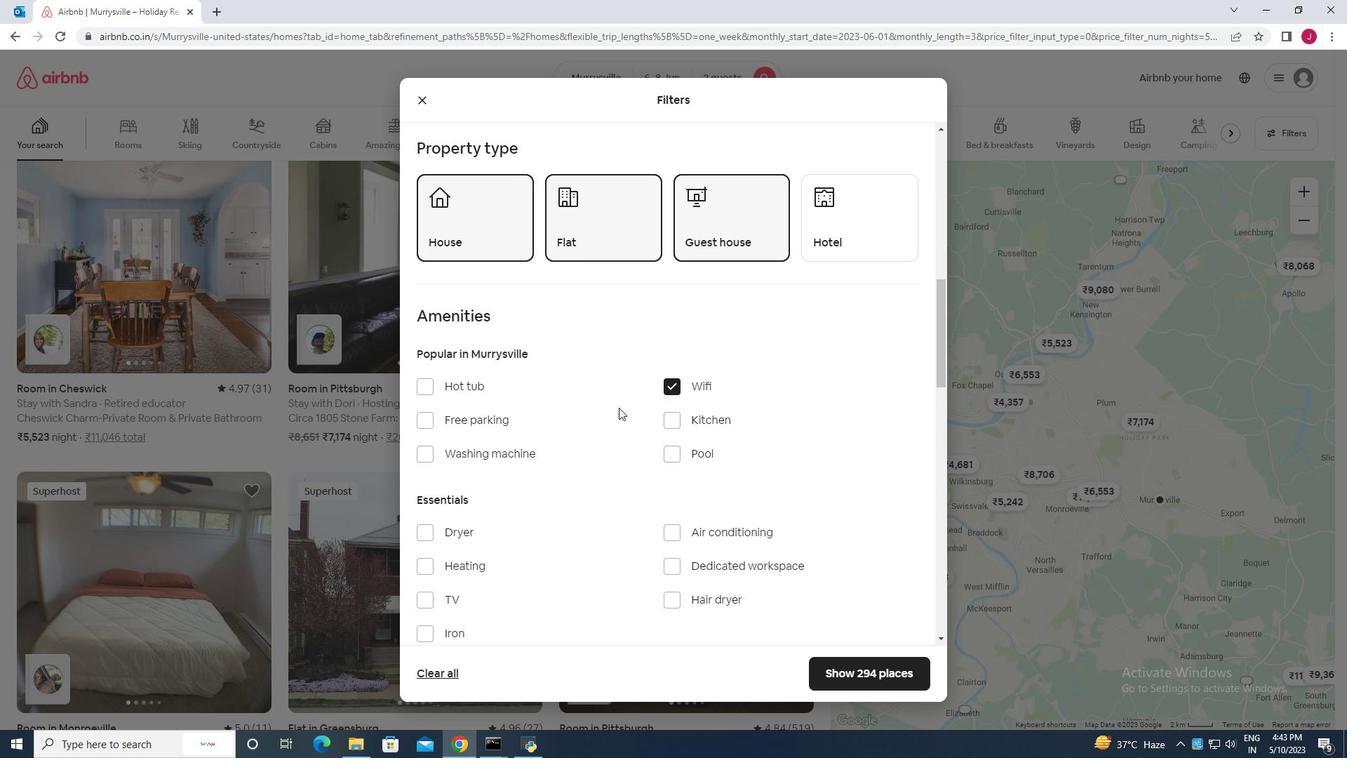 
Action: Mouse scrolled (616, 408) with delta (0, 0)
Screenshot: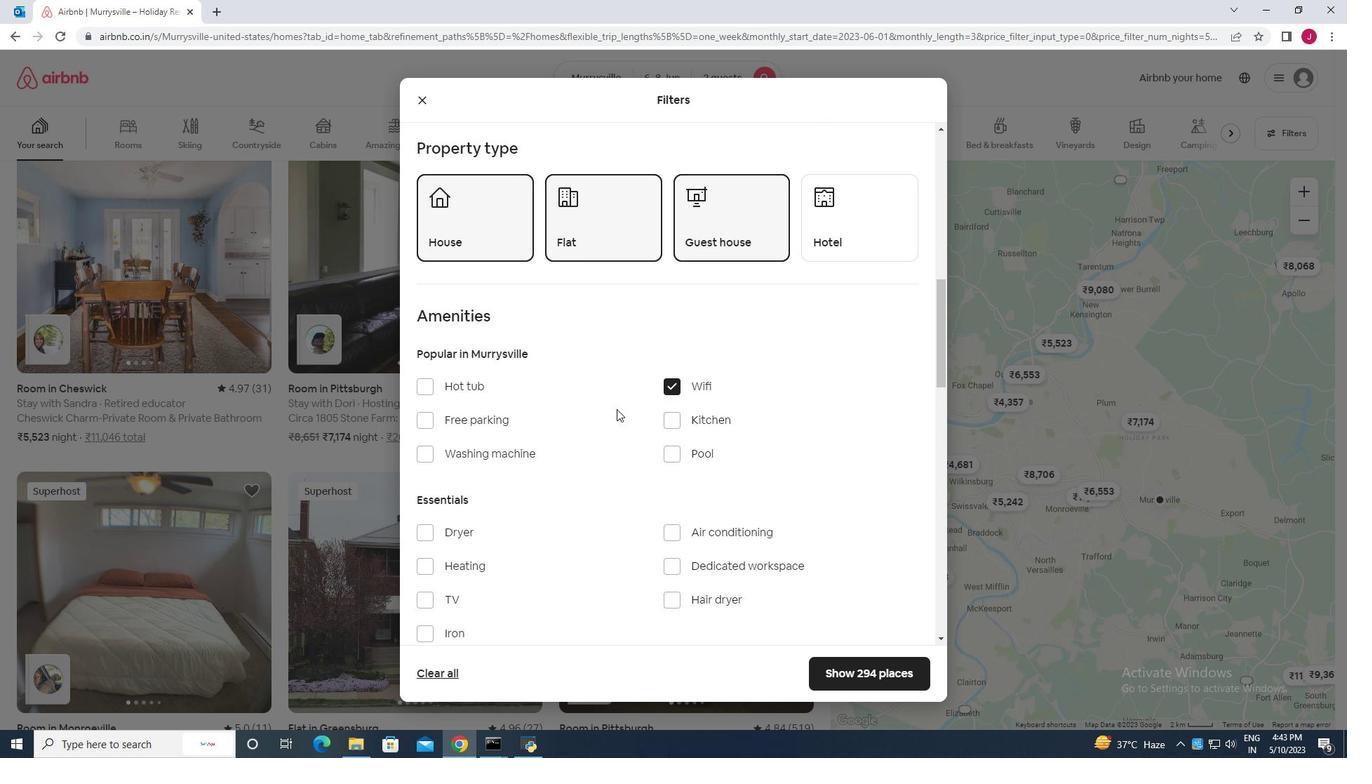 
Action: Mouse scrolled (616, 408) with delta (0, 0)
Screenshot: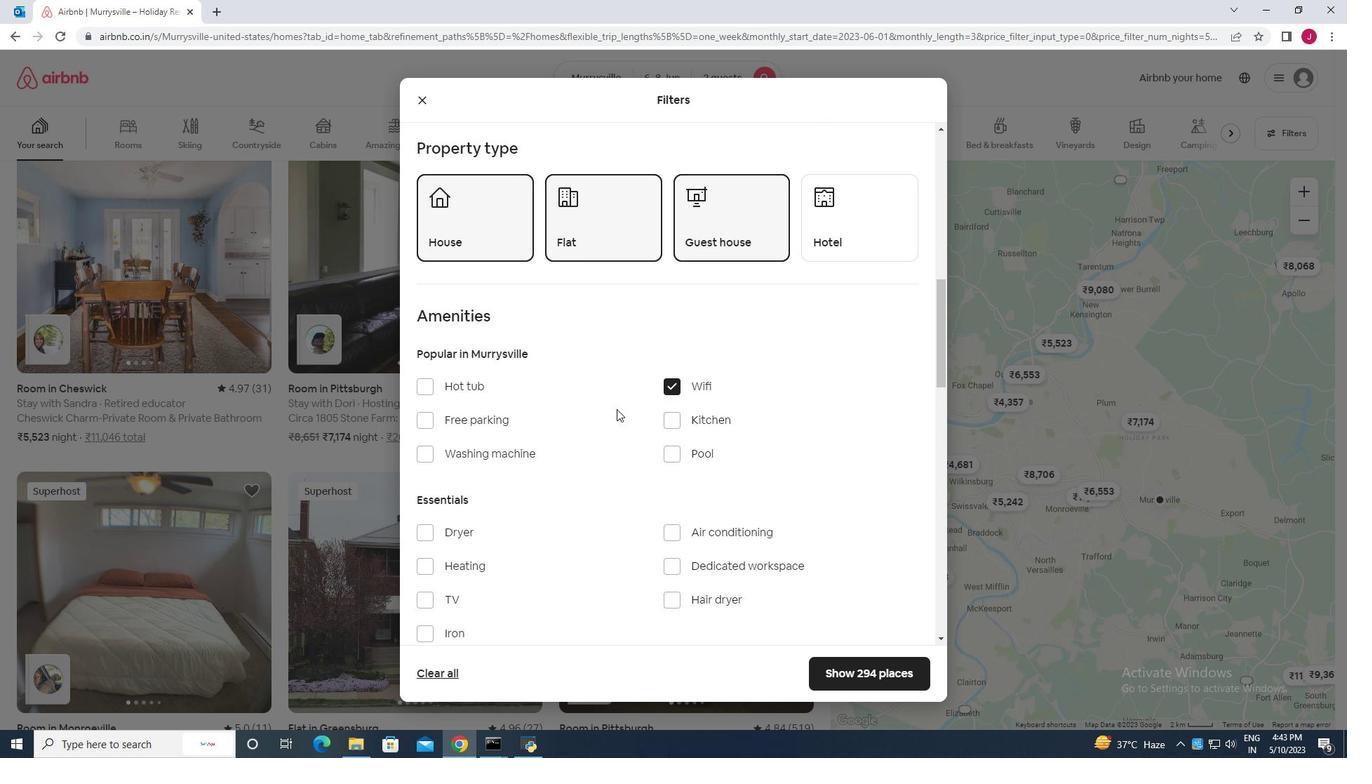 
Action: Mouse scrolled (616, 408) with delta (0, 0)
Screenshot: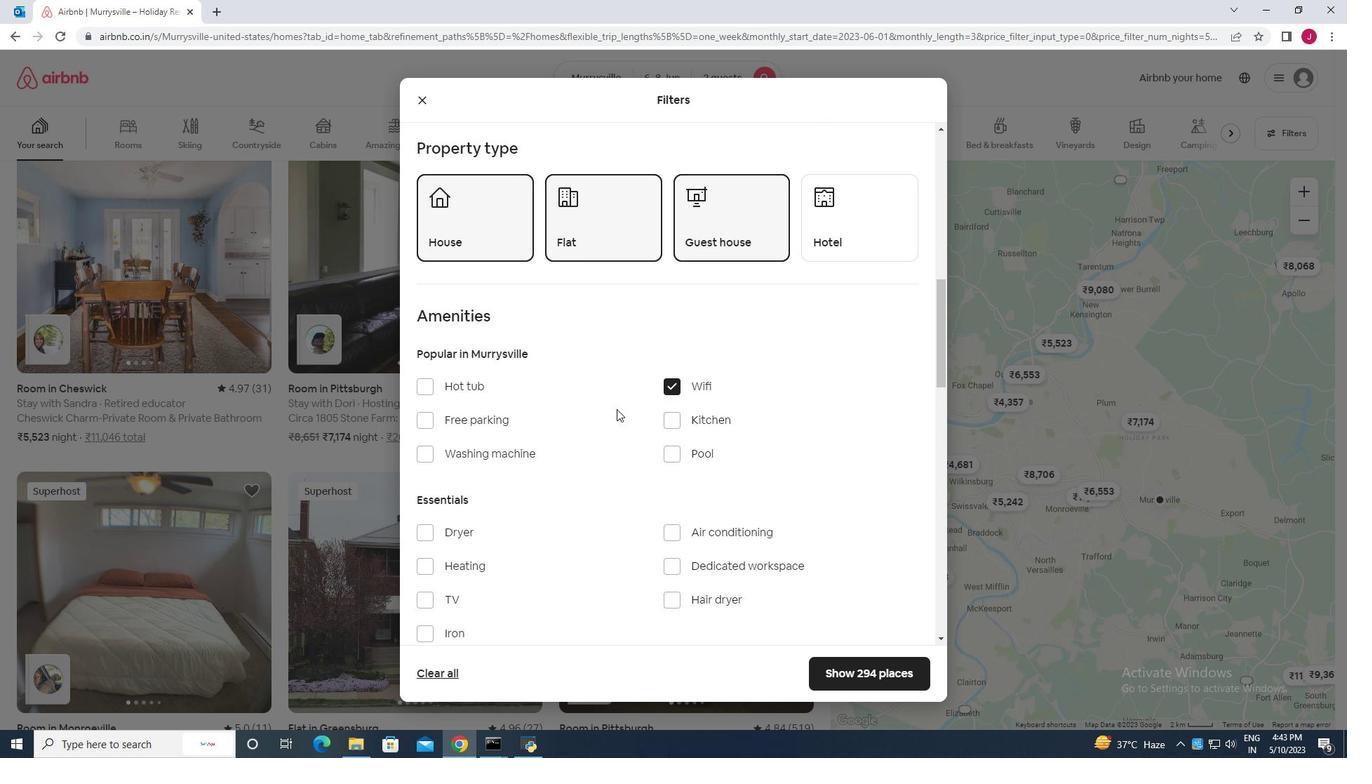 
Action: Mouse moved to (628, 437)
Screenshot: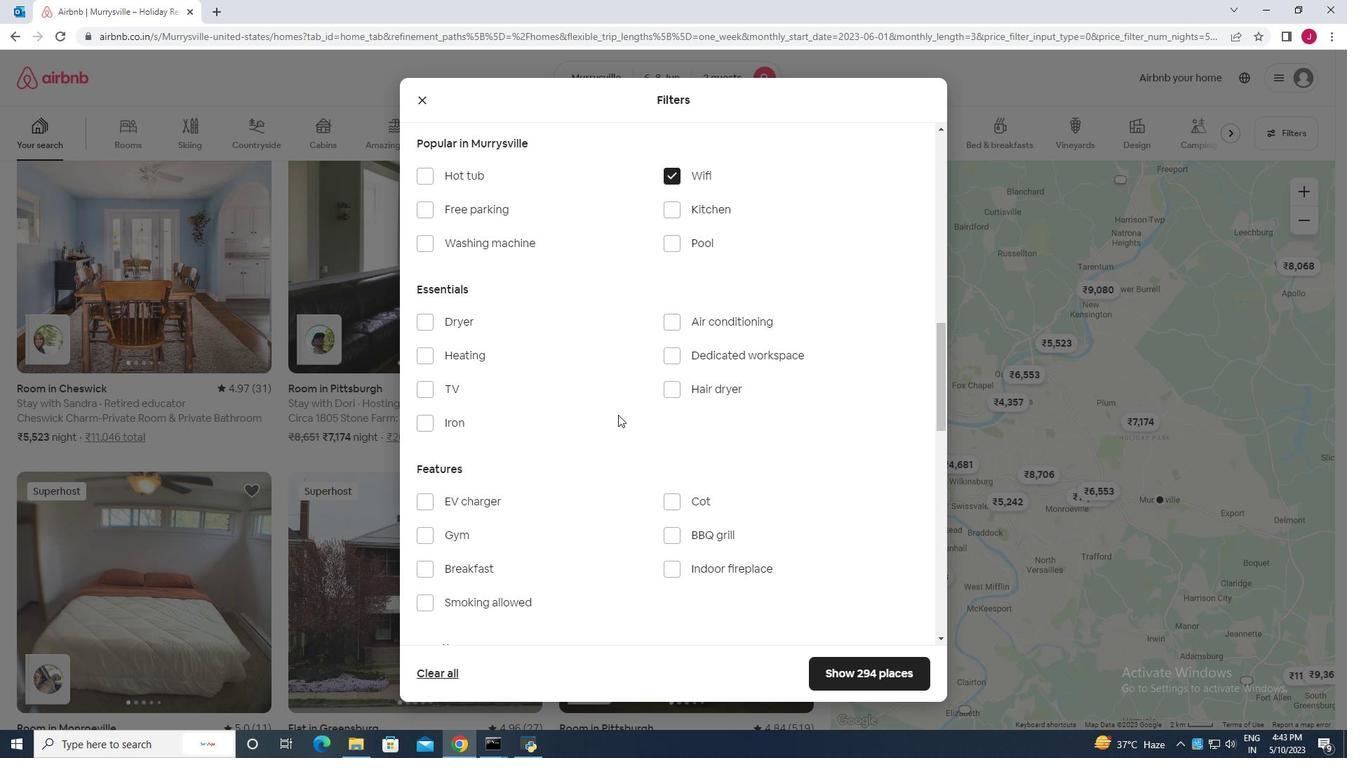 
Action: Mouse scrolled (628, 436) with delta (0, 0)
Screenshot: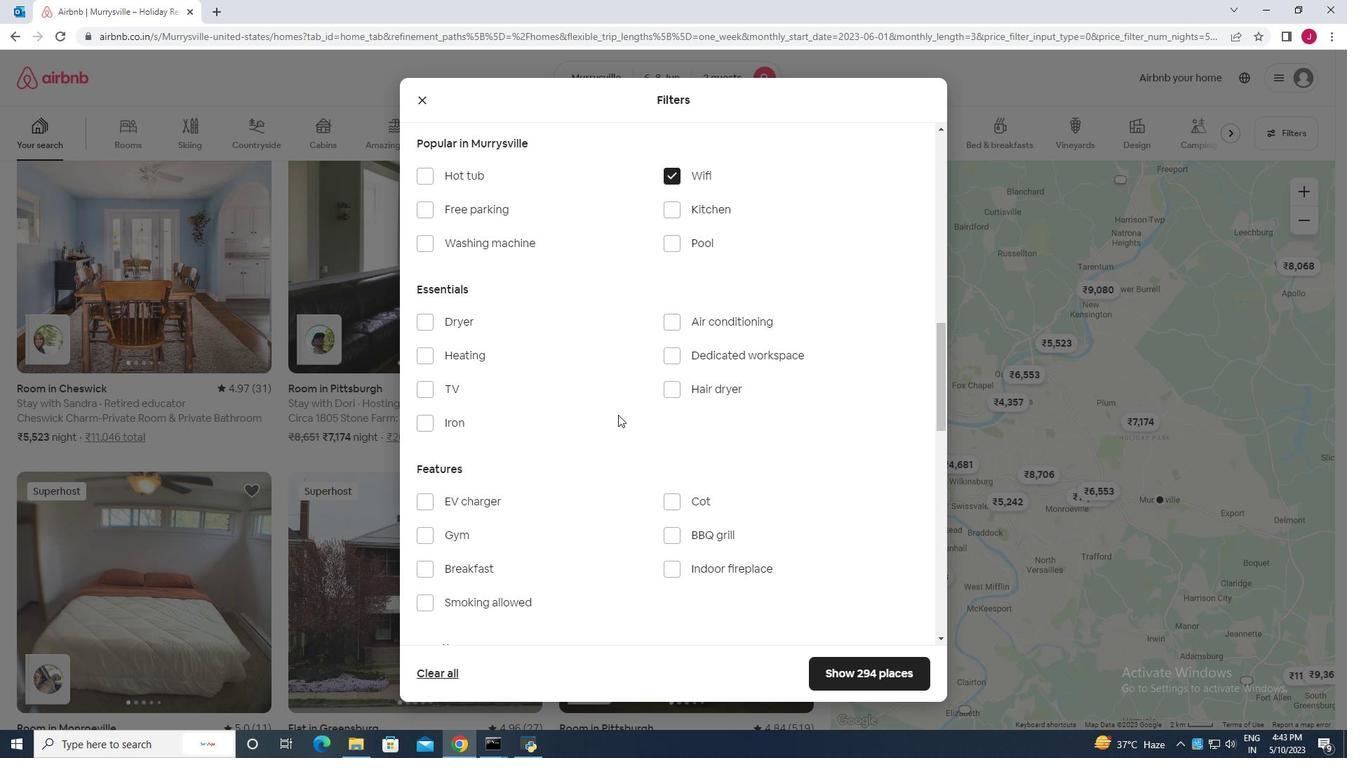 
Action: Mouse scrolled (628, 436) with delta (0, 0)
Screenshot: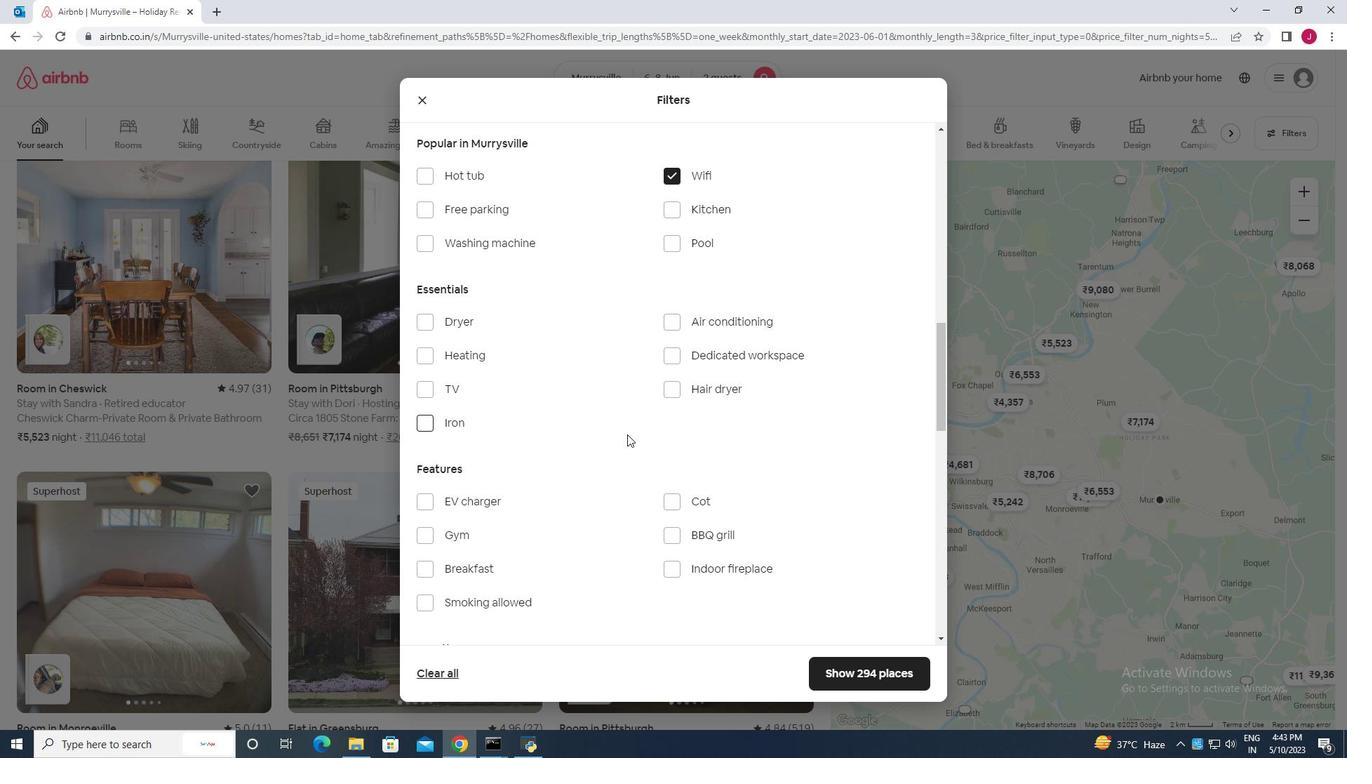 
Action: Mouse scrolled (628, 436) with delta (0, 0)
Screenshot: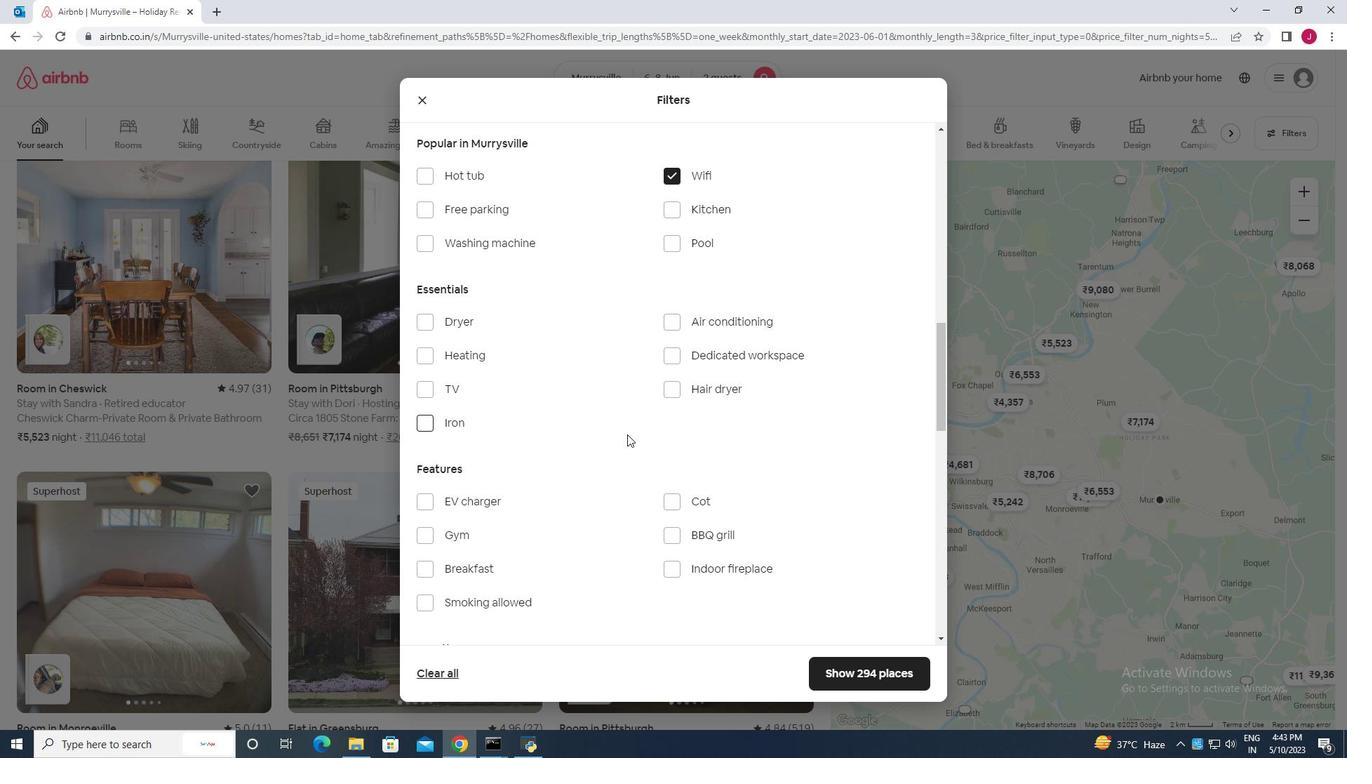 
Action: Mouse moved to (628, 437)
Screenshot: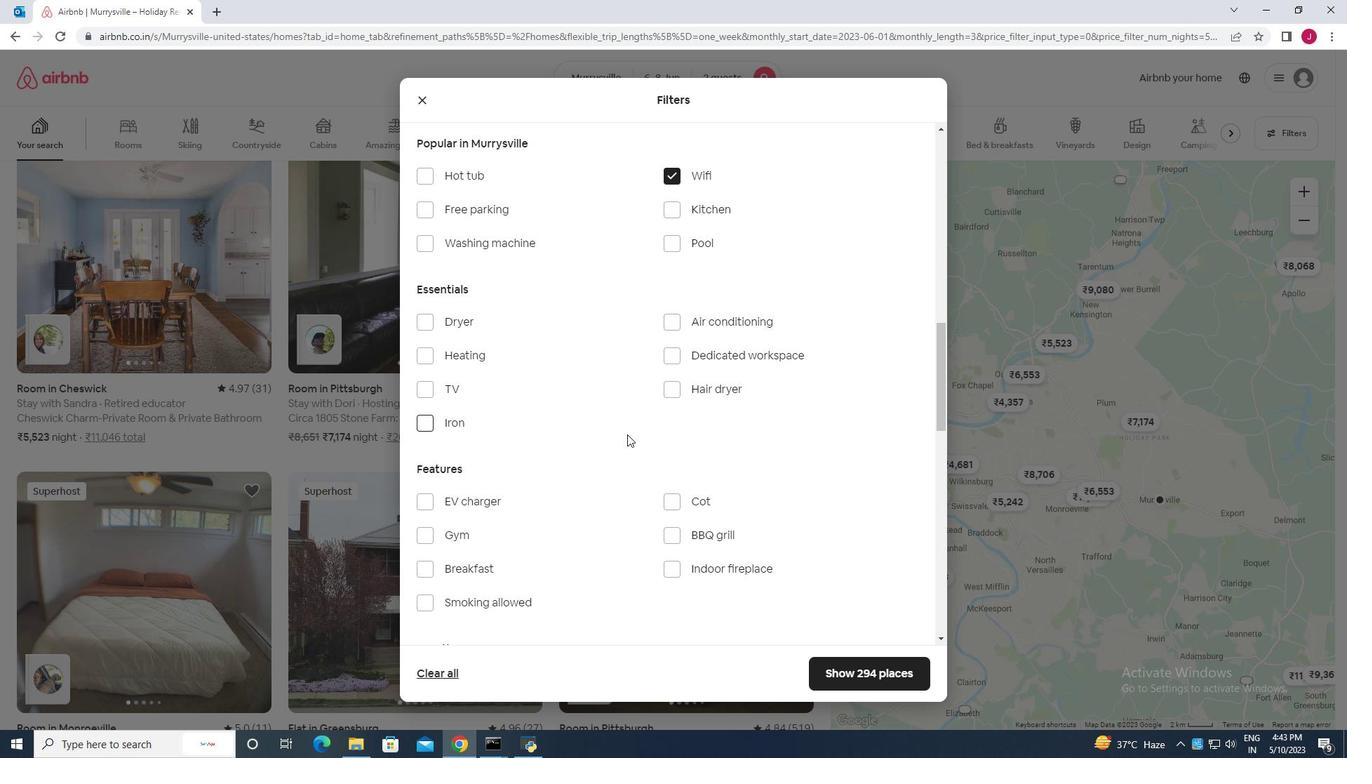 
Action: Mouse scrolled (628, 436) with delta (0, 0)
Screenshot: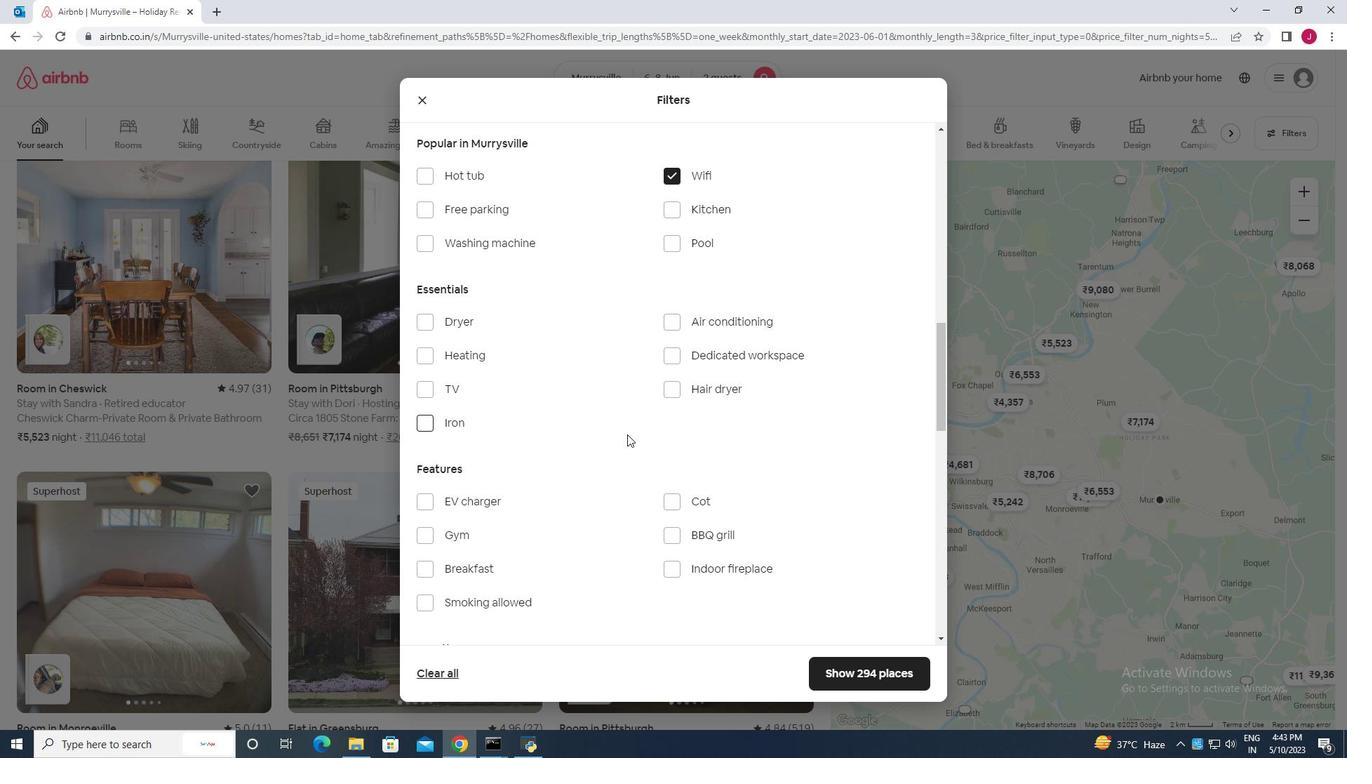 
Action: Mouse scrolled (628, 436) with delta (0, 0)
Screenshot: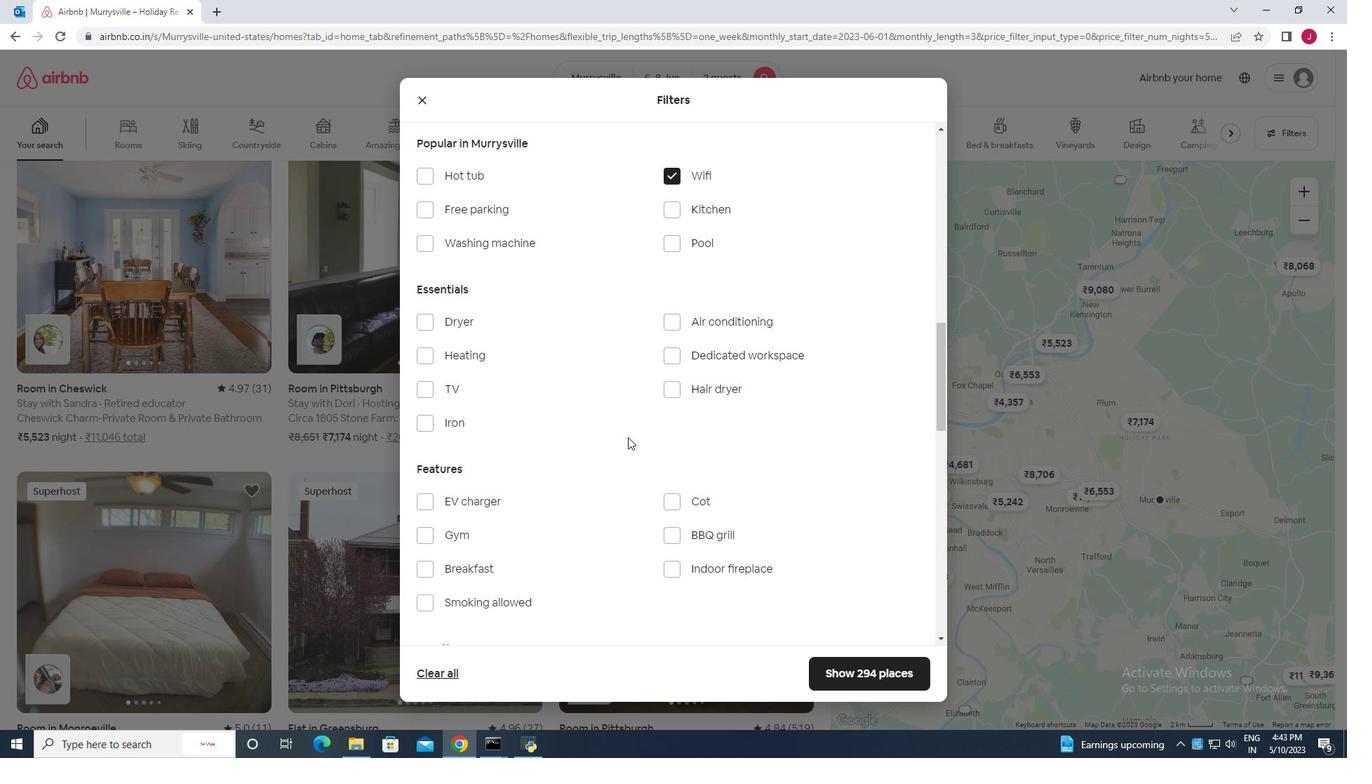 
Action: Mouse moved to (890, 590)
Screenshot: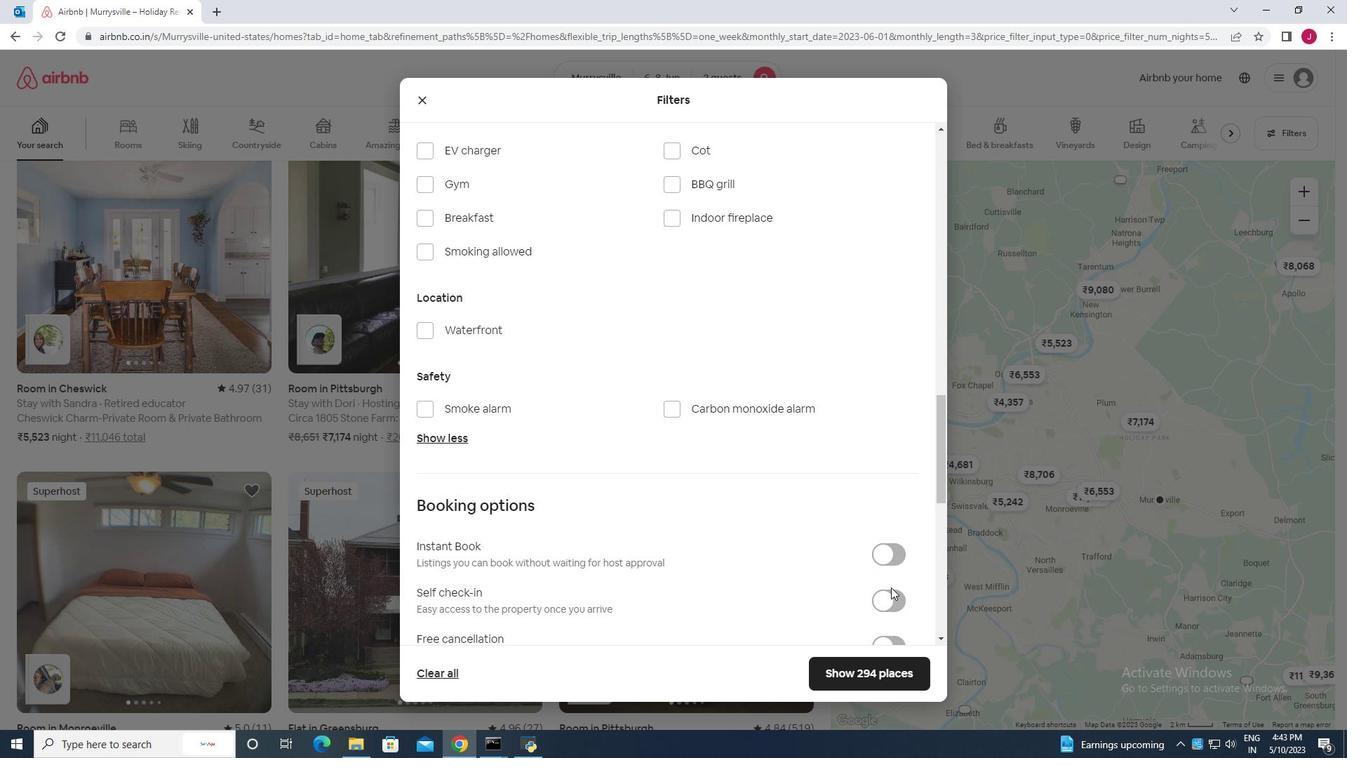 
Action: Mouse pressed left at (890, 590)
Screenshot: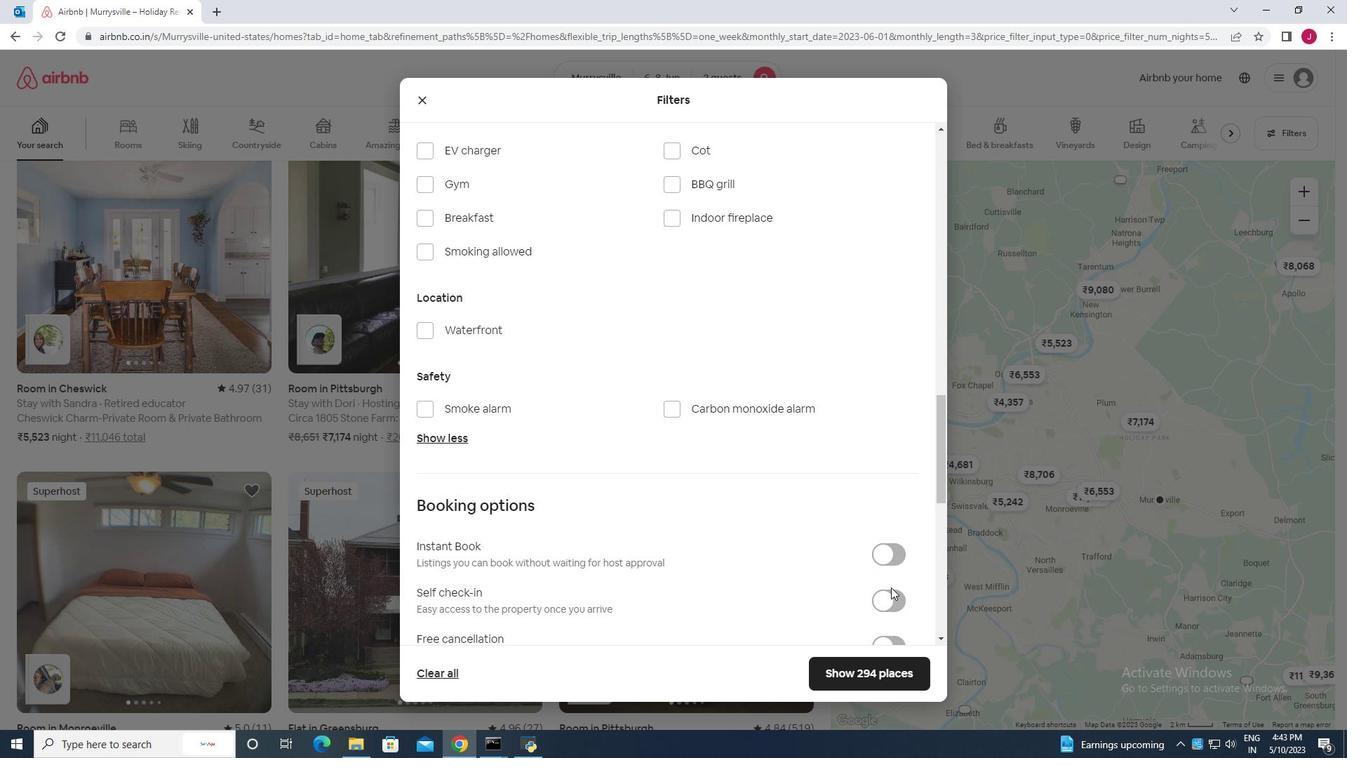 
Action: Mouse moved to (665, 512)
Screenshot: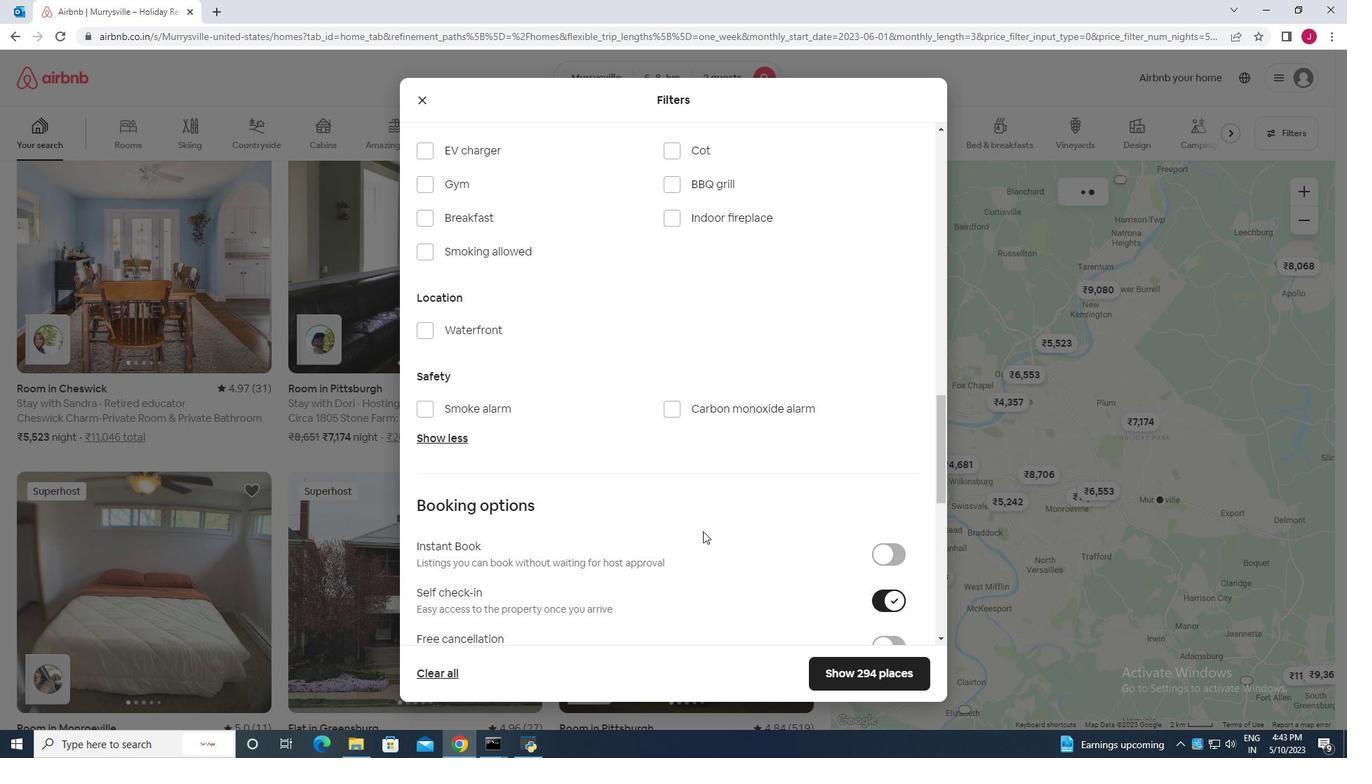 
Action: Mouse scrolled (665, 511) with delta (0, 0)
Screenshot: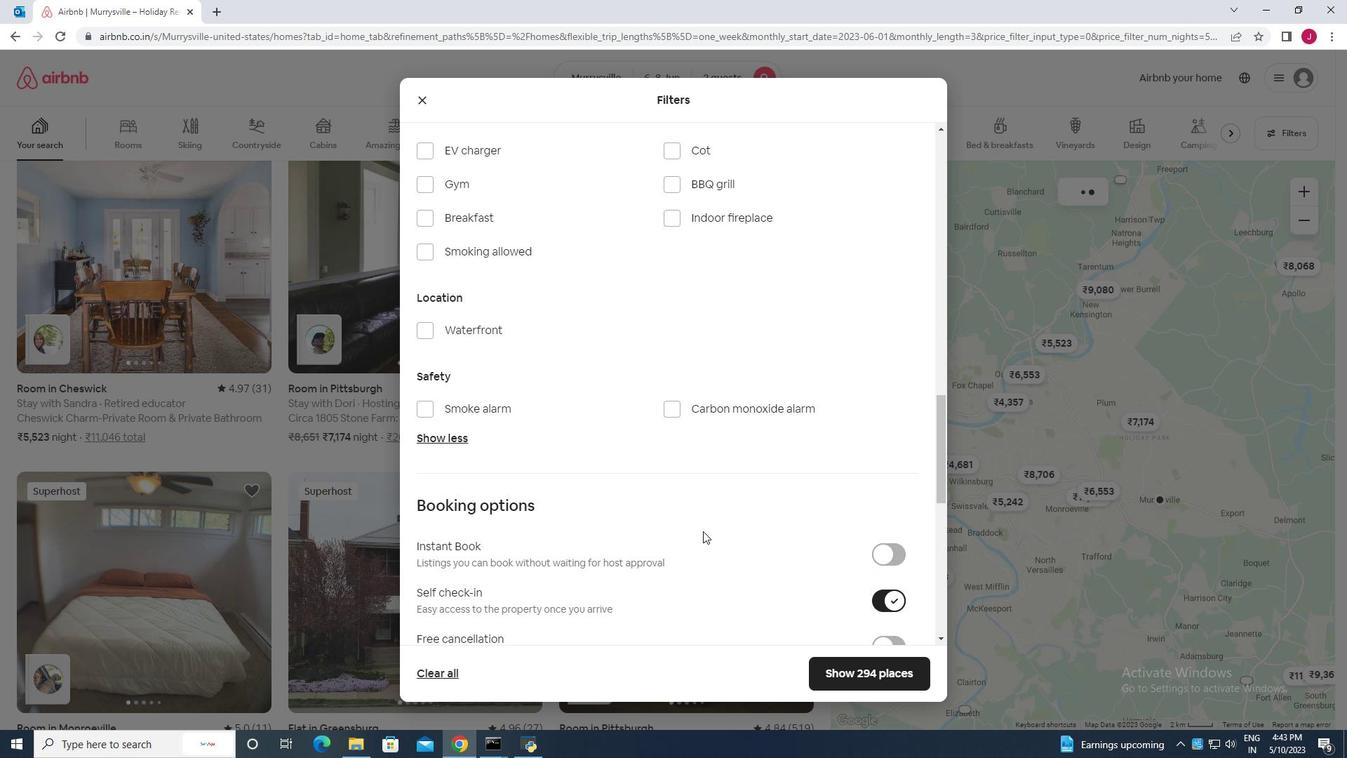
Action: Mouse scrolled (665, 511) with delta (0, 0)
Screenshot: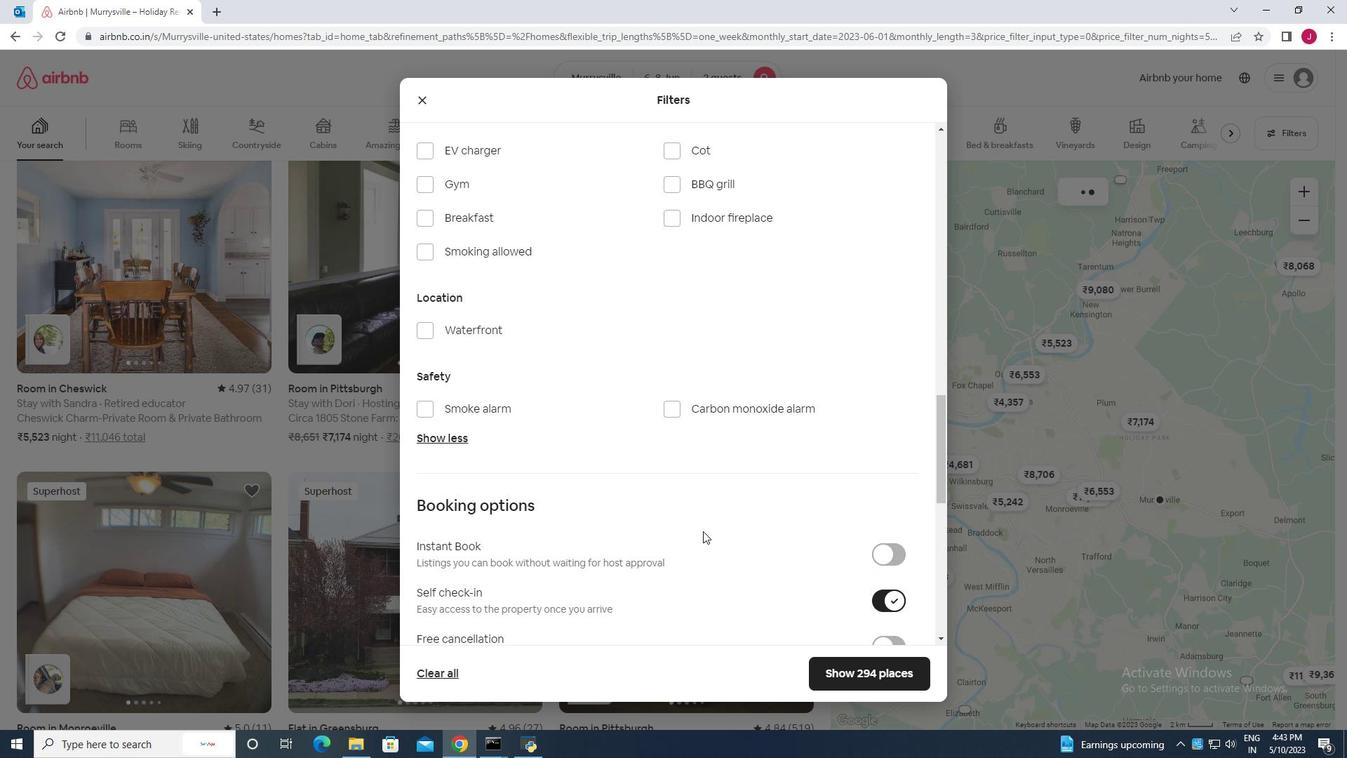 
Action: Mouse scrolled (665, 511) with delta (0, 0)
Screenshot: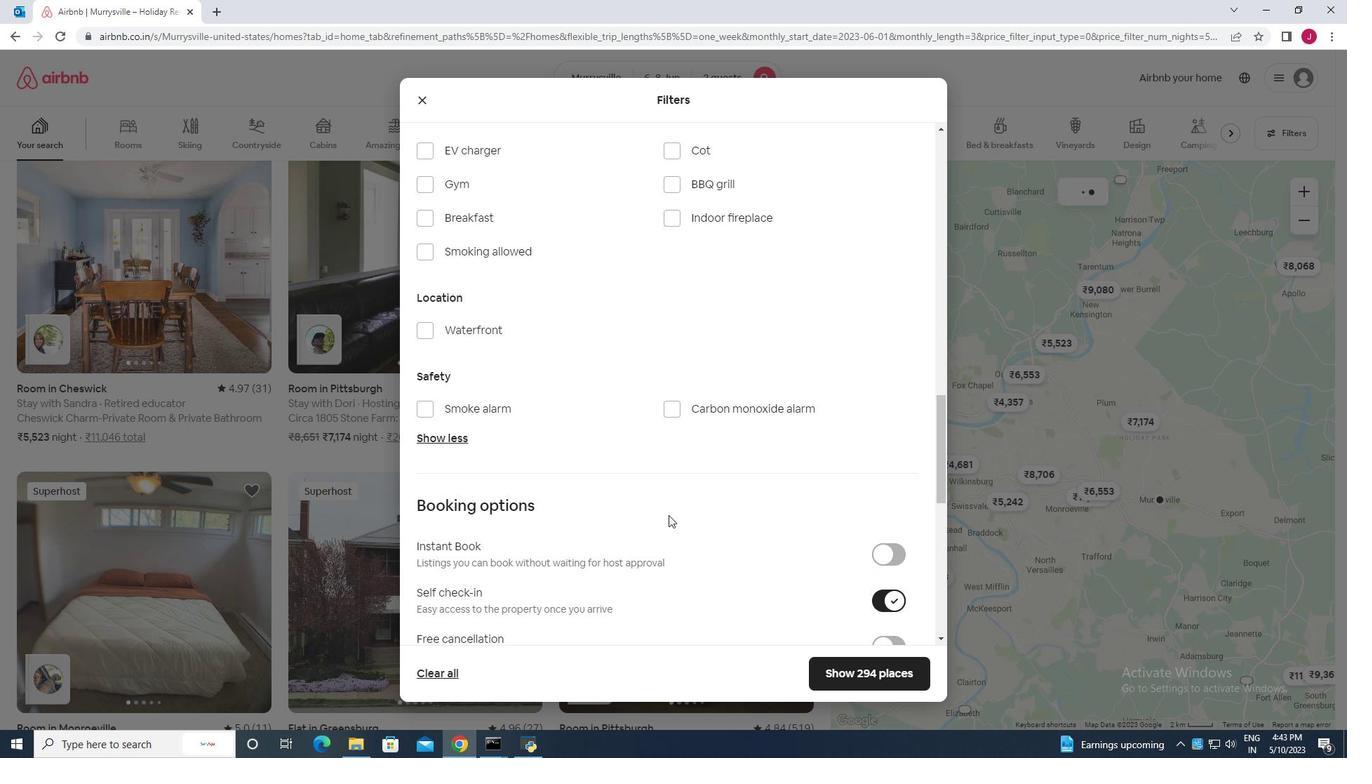
Action: Mouse scrolled (665, 511) with delta (0, 0)
Screenshot: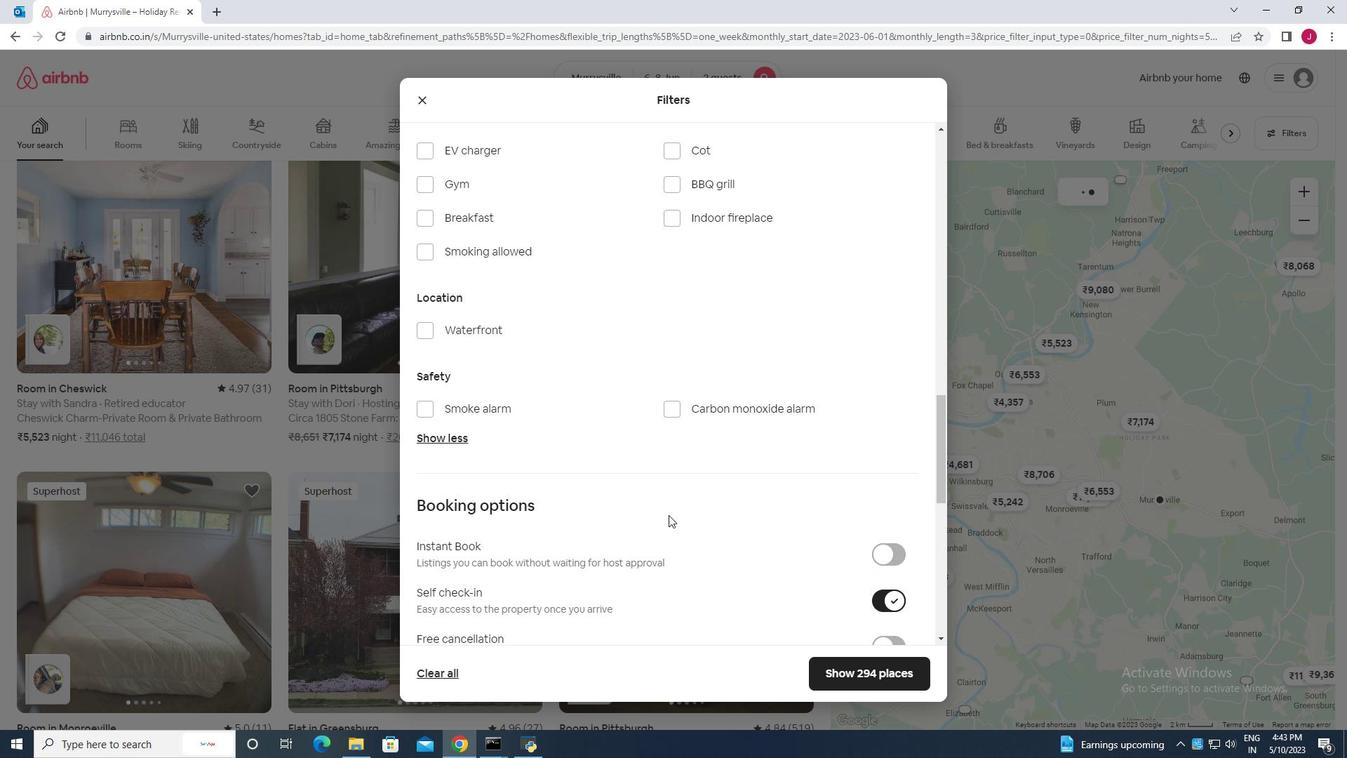 
Action: Mouse scrolled (665, 511) with delta (0, 0)
Screenshot: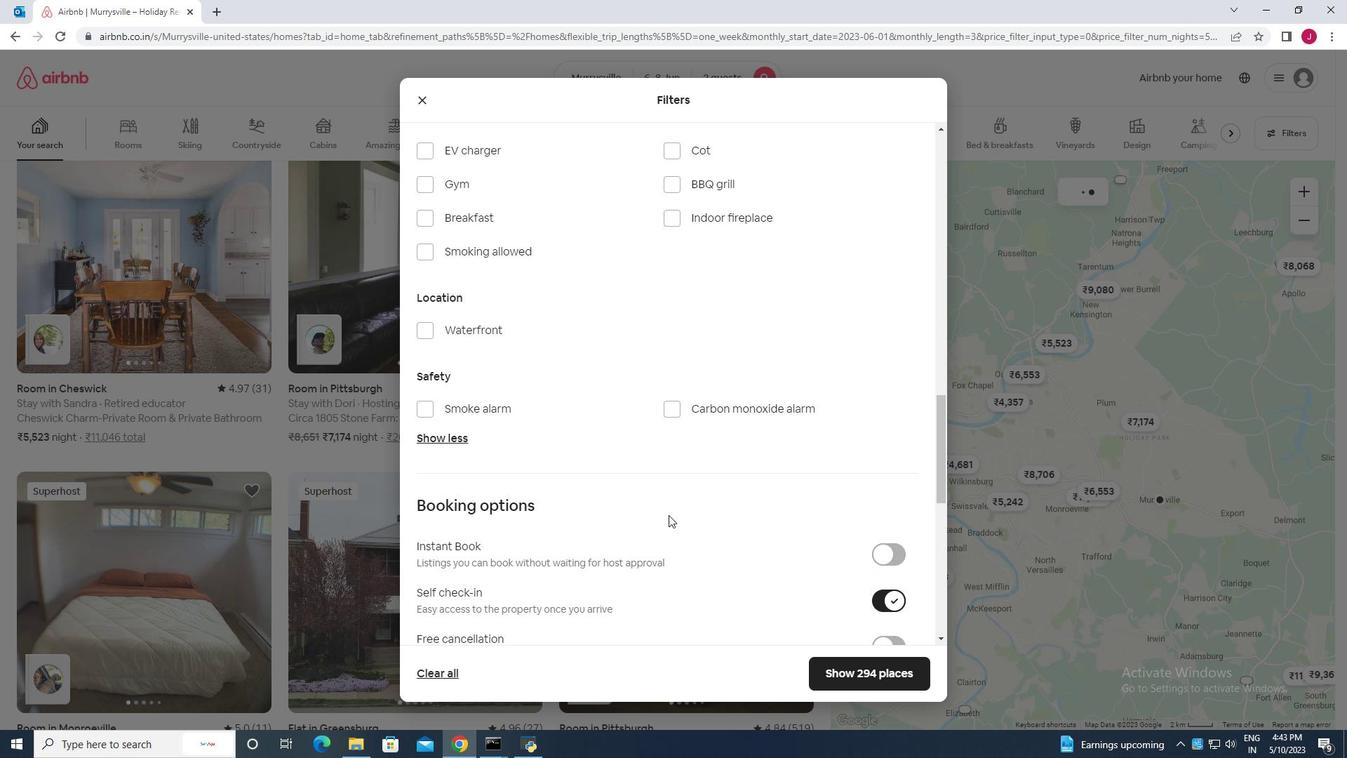 
Action: Mouse scrolled (665, 511) with delta (0, 0)
Screenshot: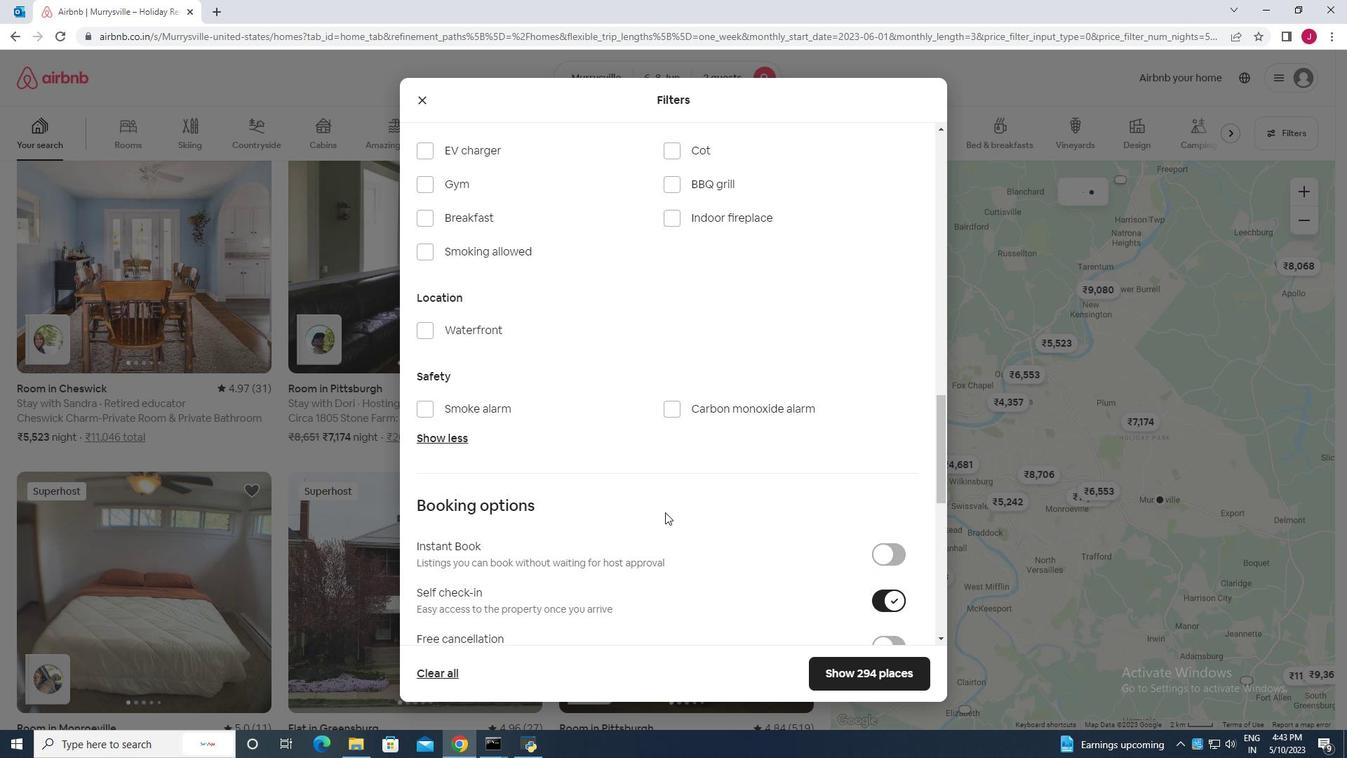 
Action: Mouse moved to (664, 509)
Screenshot: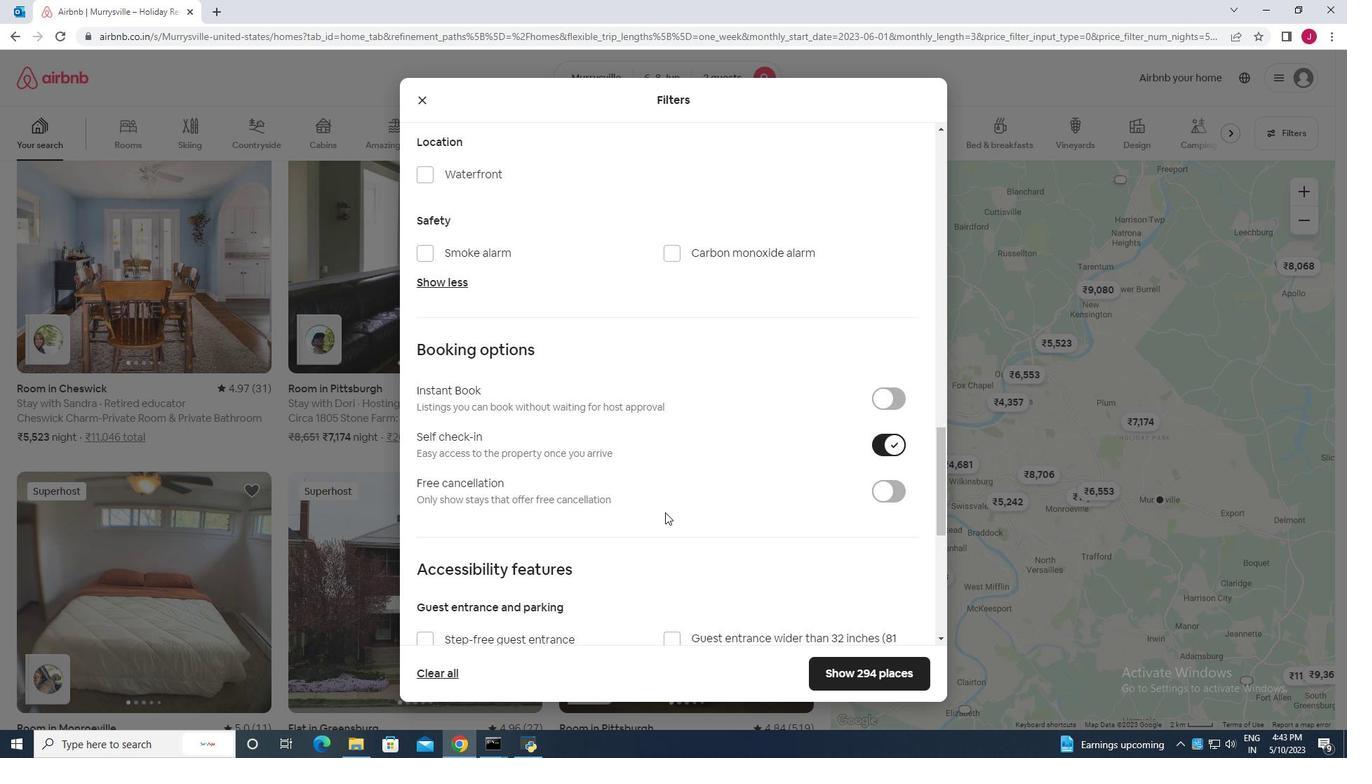 
Action: Mouse scrolled (664, 508) with delta (0, 0)
Screenshot: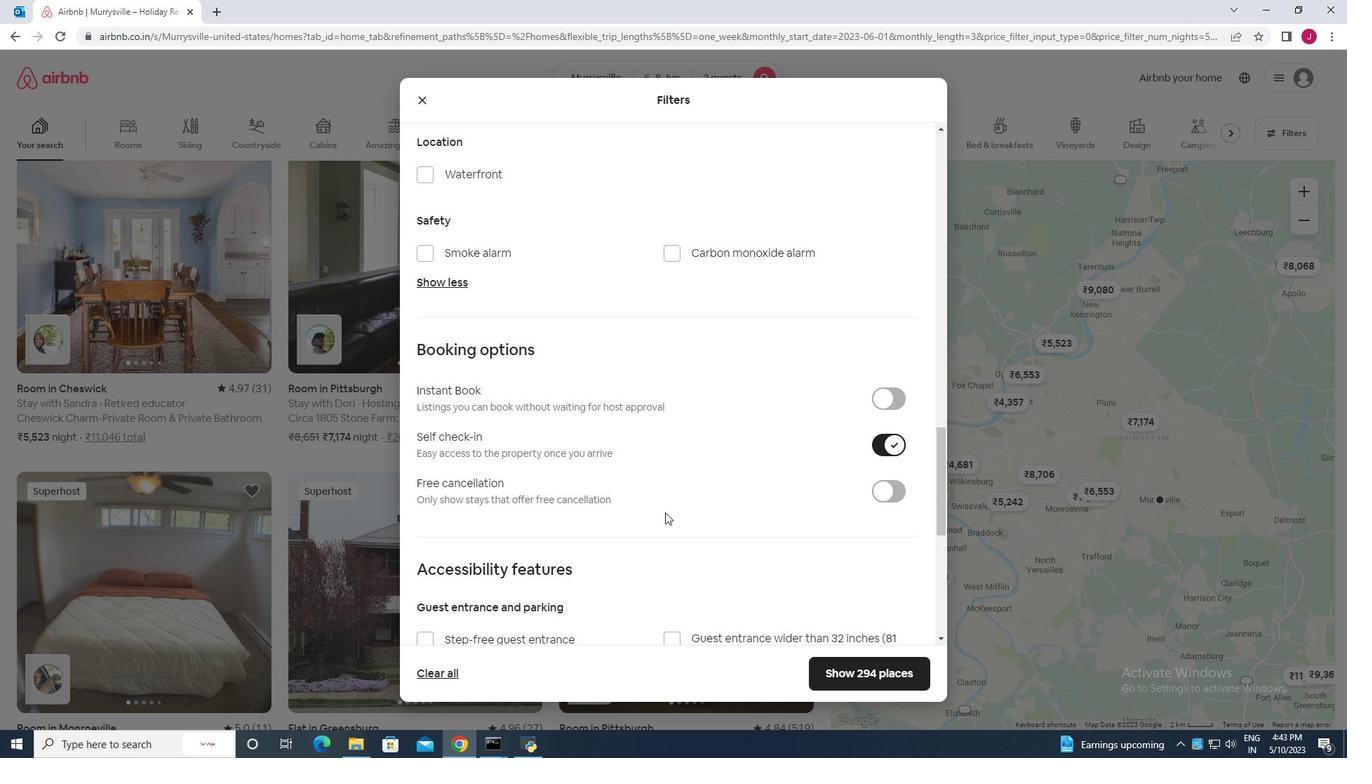 
Action: Mouse scrolled (664, 508) with delta (0, 0)
Screenshot: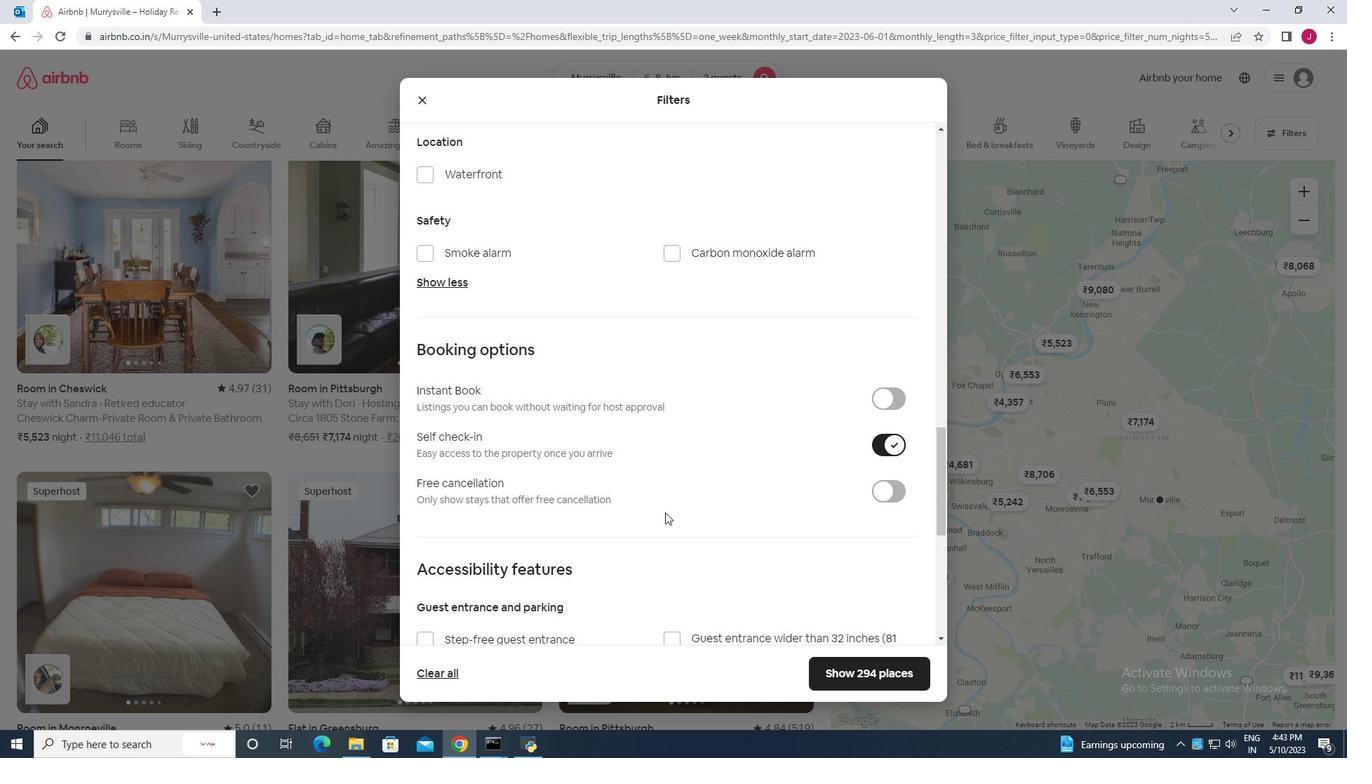 
Action: Mouse scrolled (664, 508) with delta (0, 0)
Screenshot: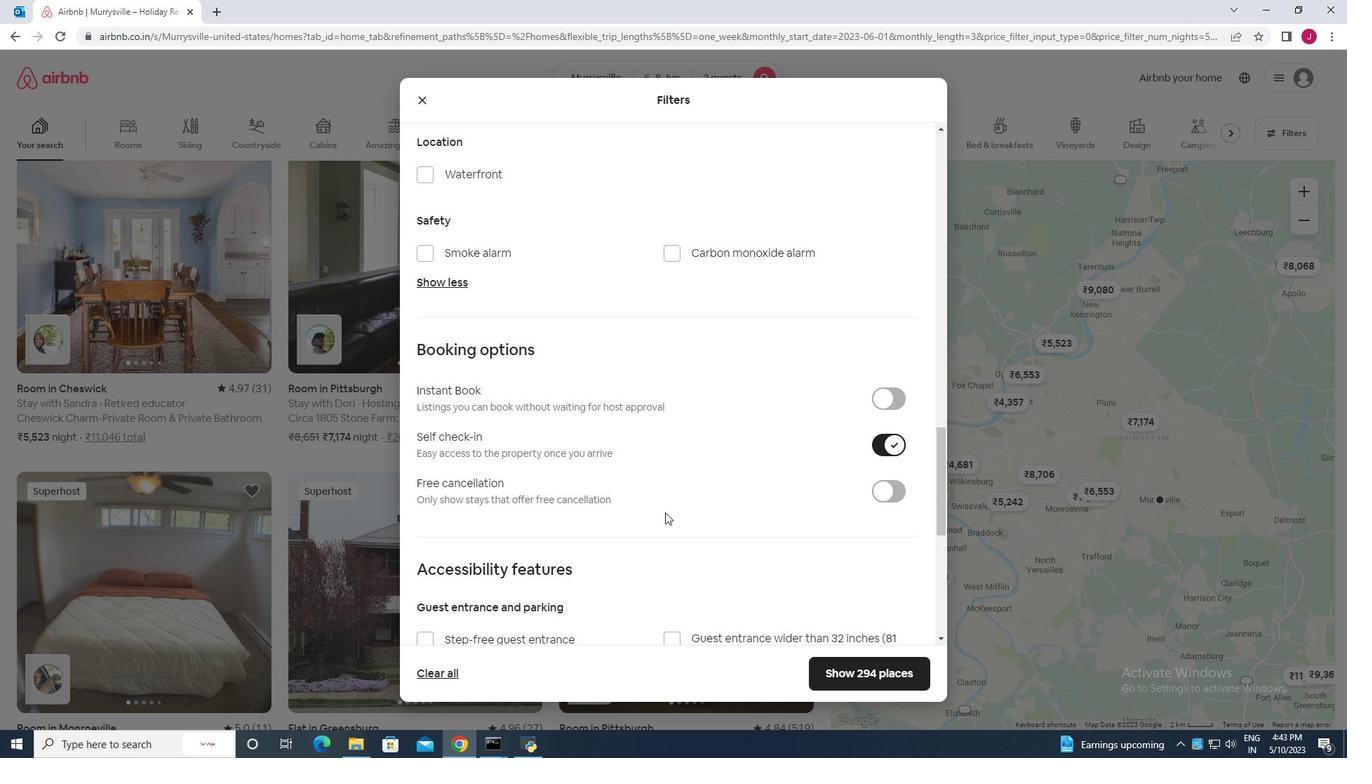 
Action: Mouse scrolled (664, 508) with delta (0, 0)
Screenshot: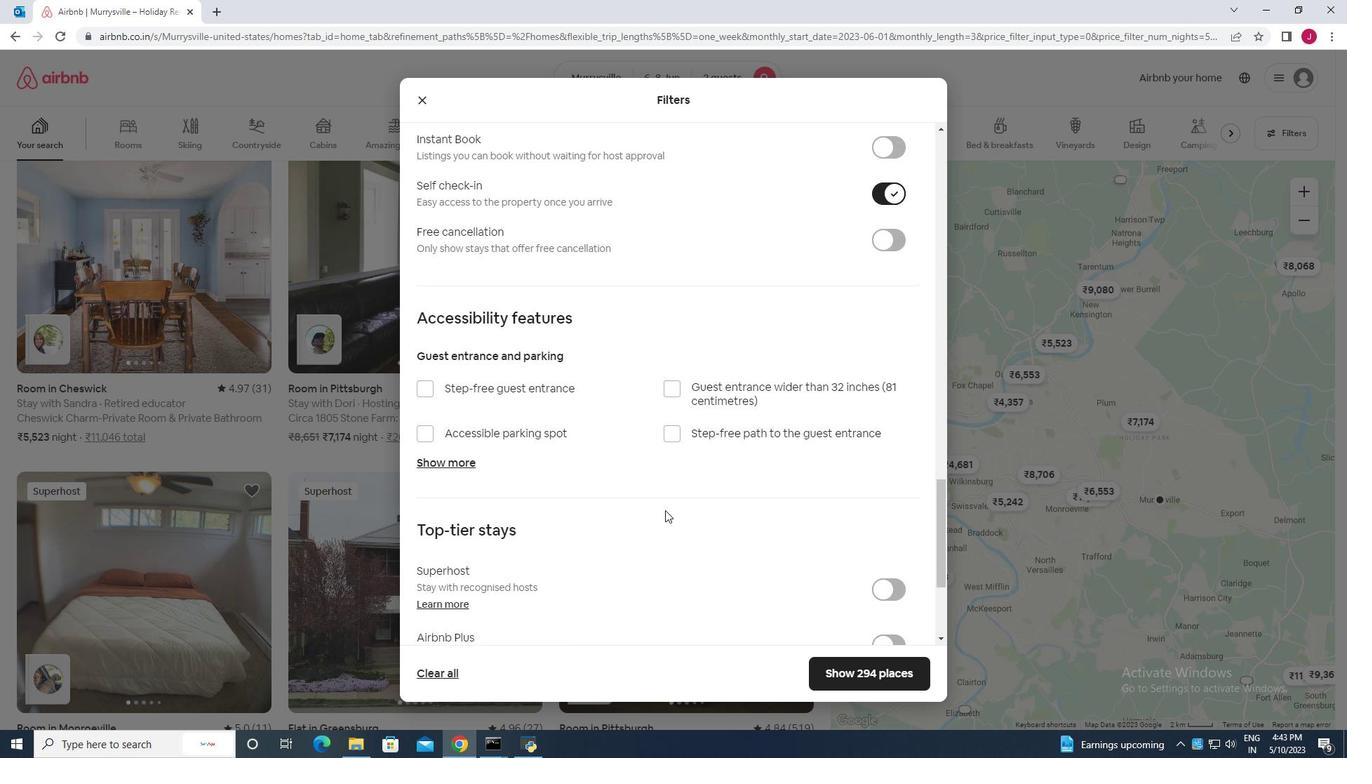 
Action: Mouse scrolled (664, 508) with delta (0, 0)
Screenshot: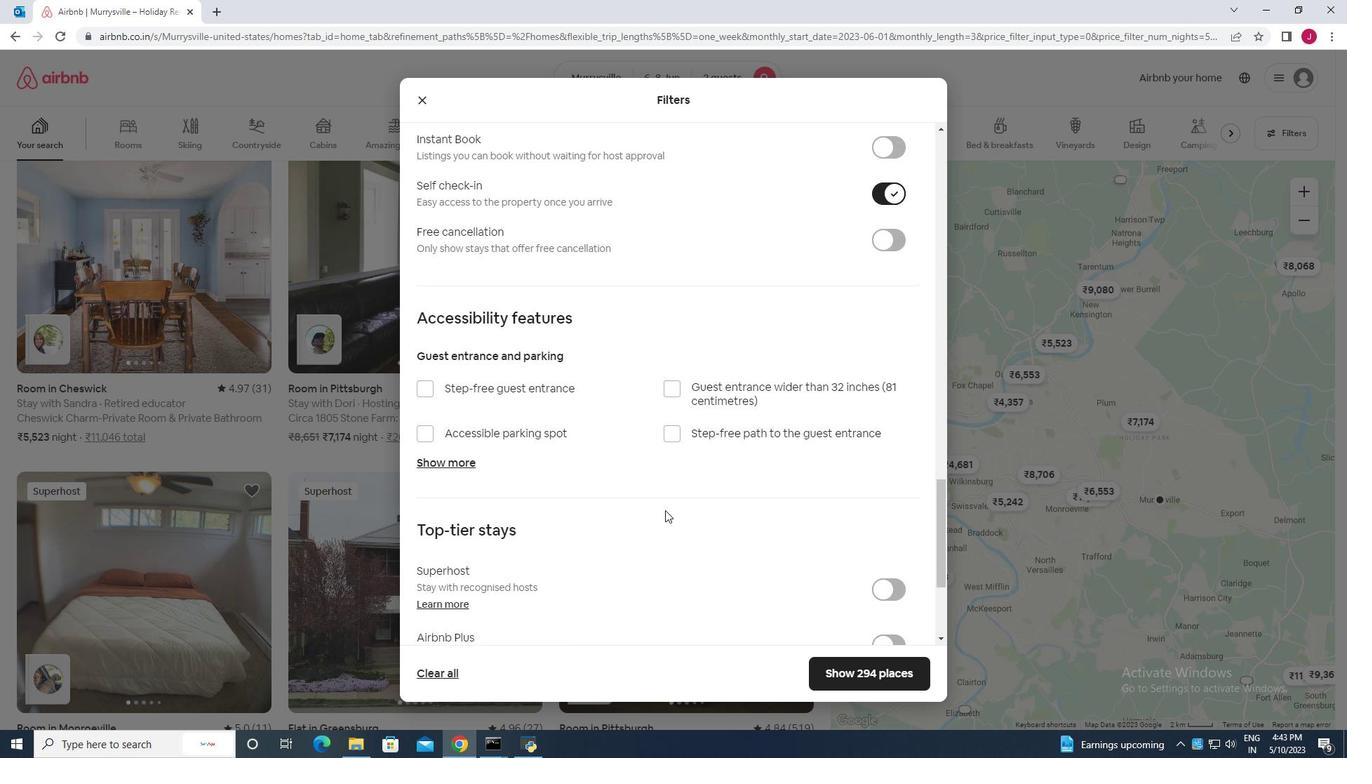 
Action: Mouse scrolled (664, 508) with delta (0, 0)
Screenshot: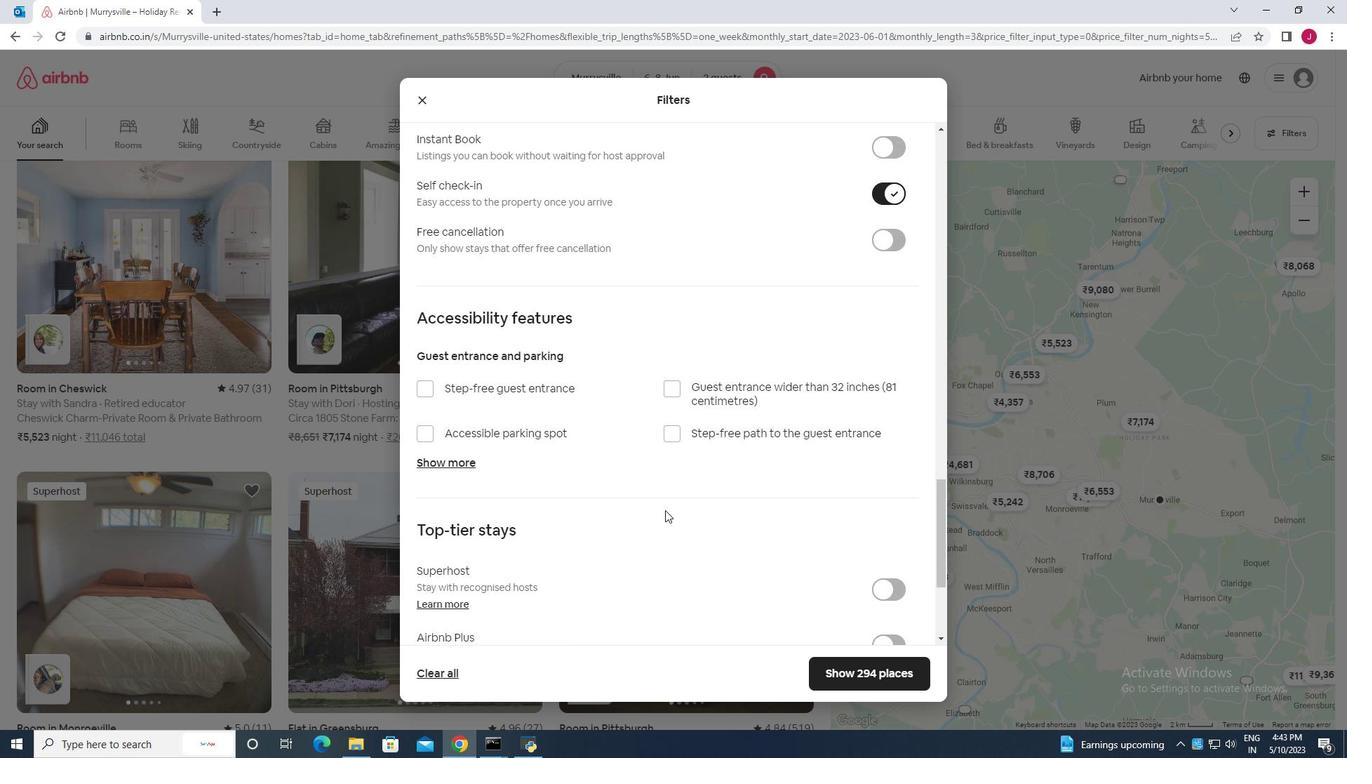
Action: Mouse scrolled (664, 508) with delta (0, 0)
Screenshot: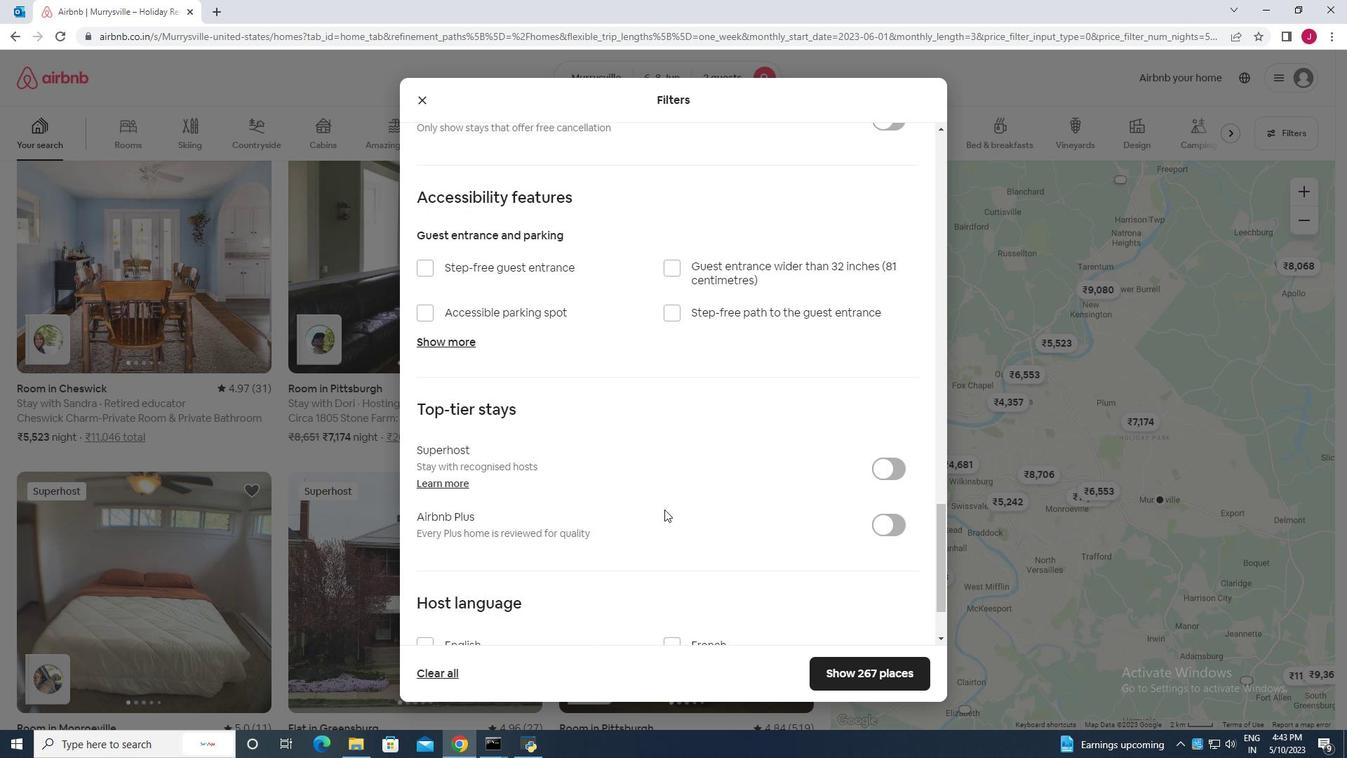 
Action: Mouse scrolled (664, 508) with delta (0, 0)
Screenshot: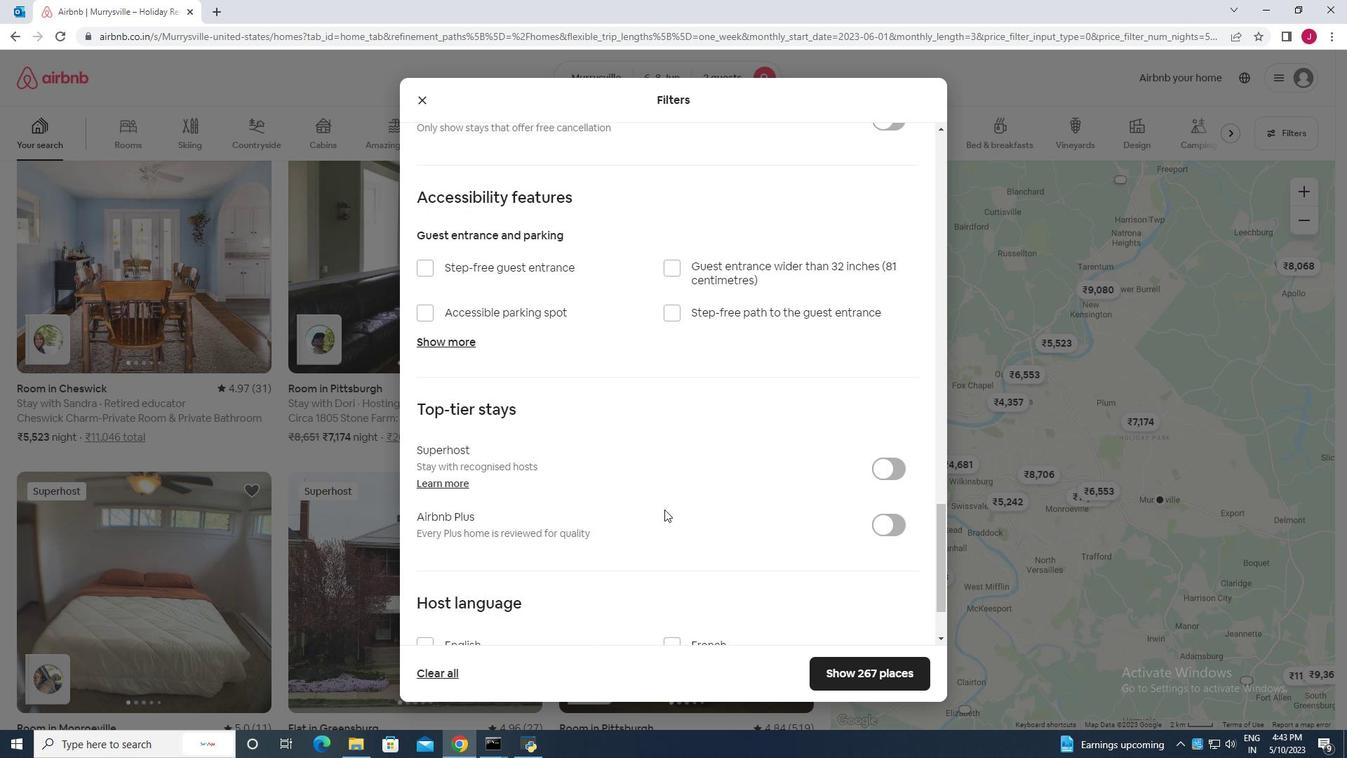 
Action: Mouse scrolled (664, 508) with delta (0, 0)
Screenshot: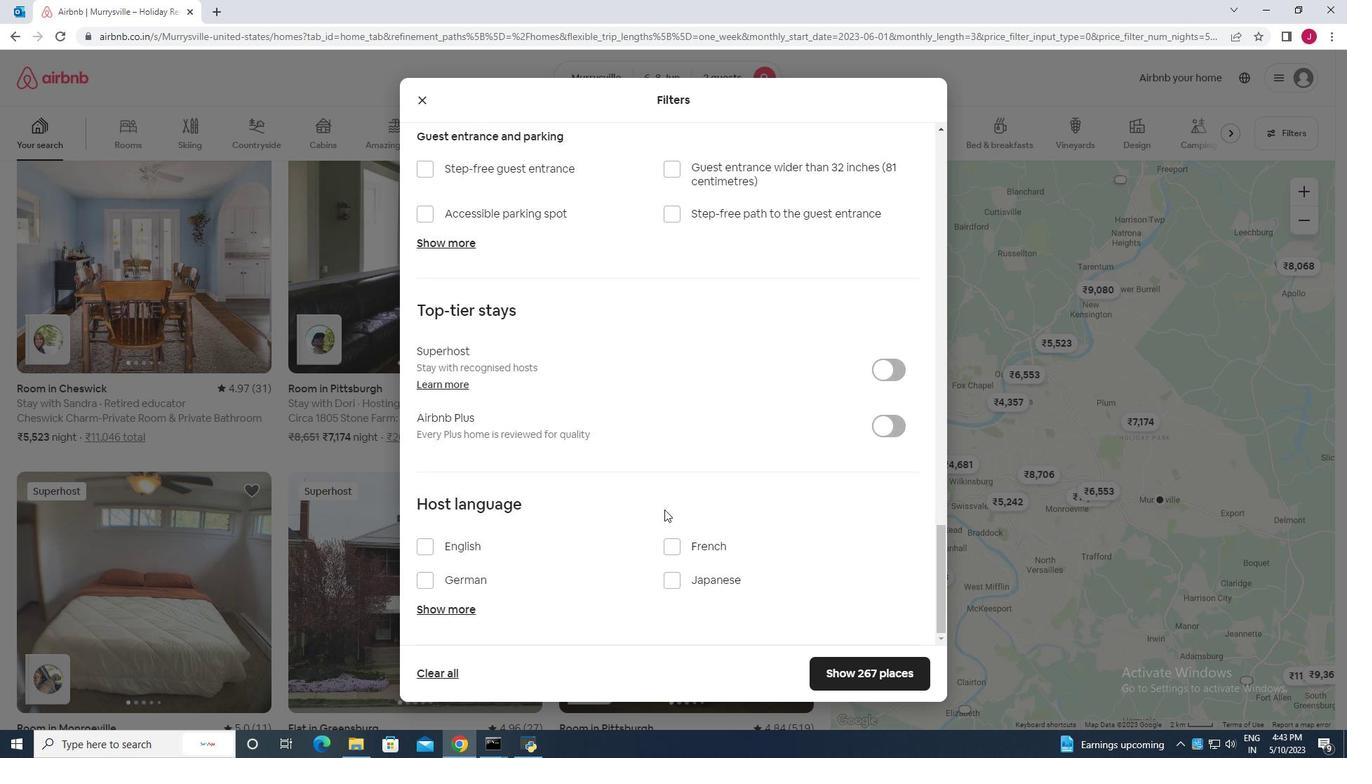 
Action: Mouse scrolled (664, 508) with delta (0, 0)
Screenshot: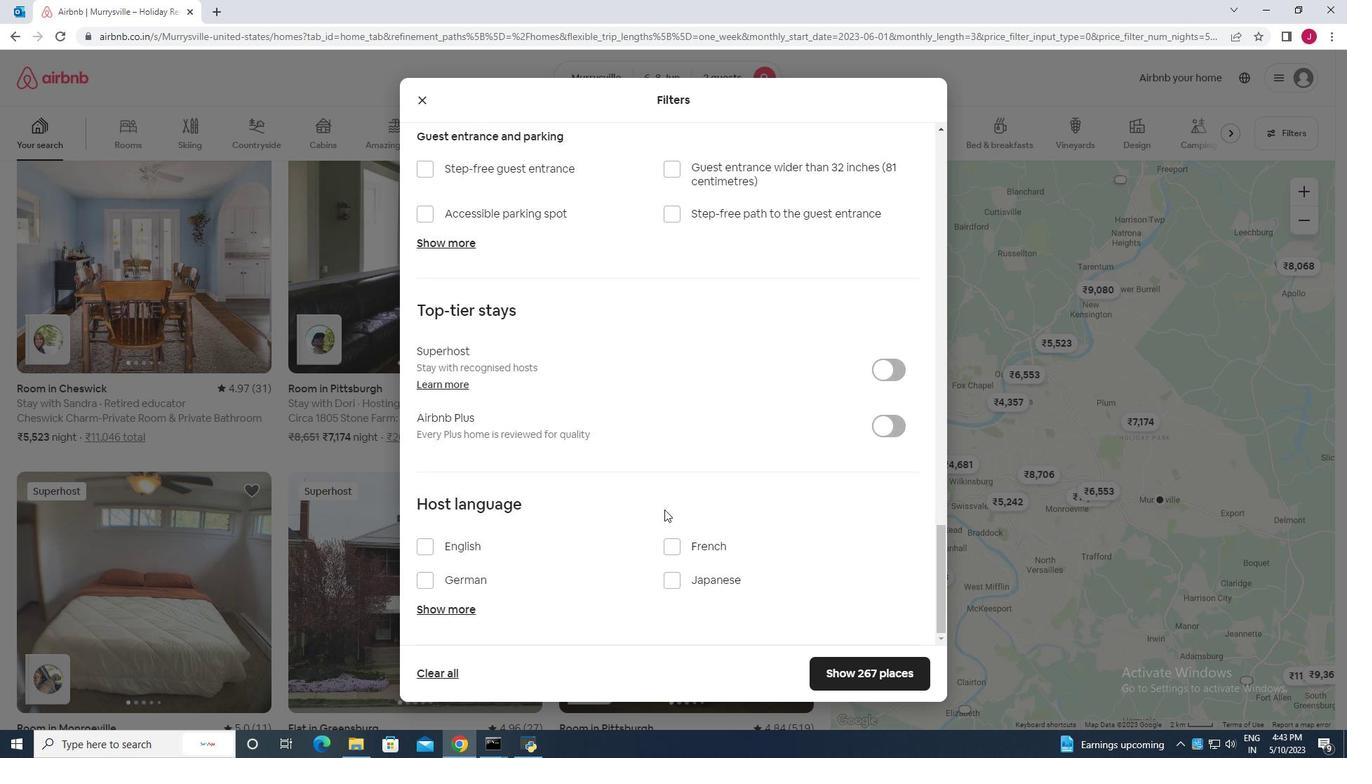 
Action: Mouse scrolled (664, 508) with delta (0, 0)
Screenshot: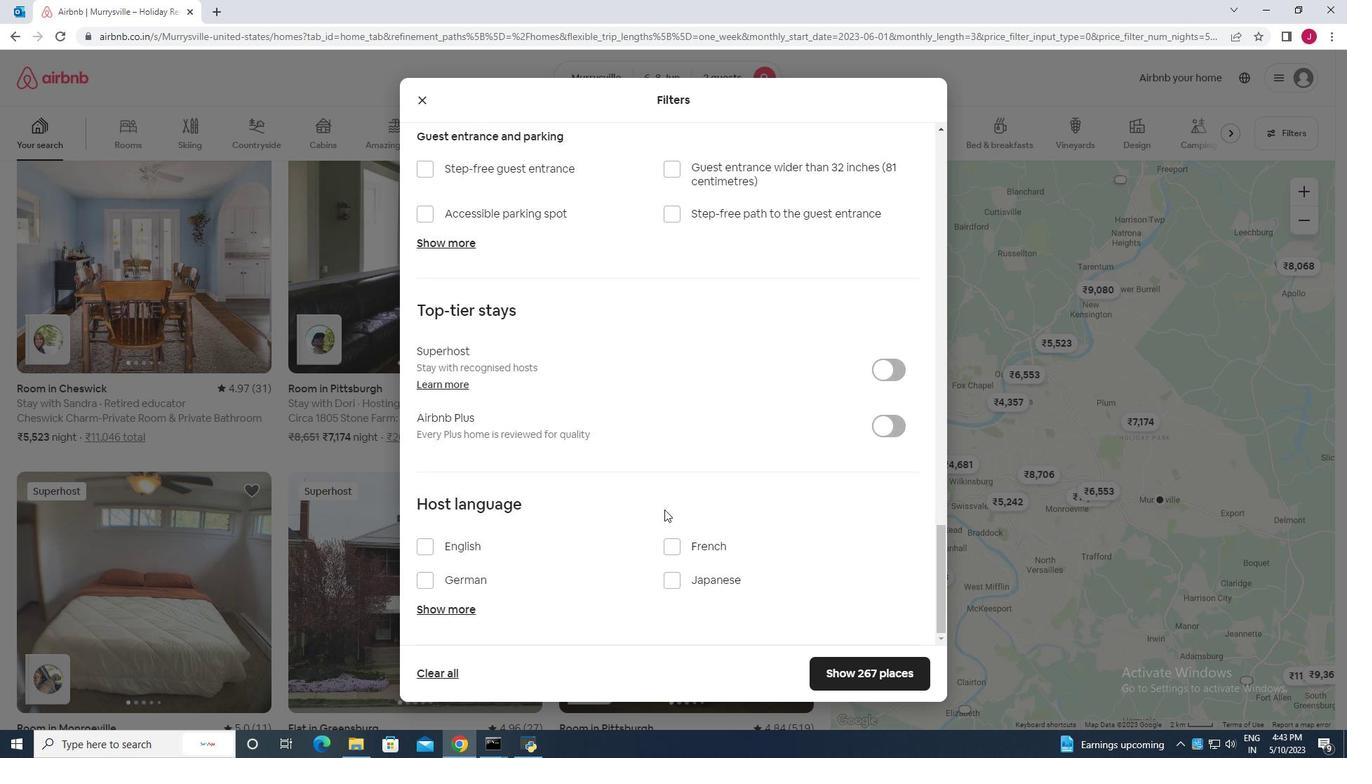 
Action: Mouse scrolled (664, 508) with delta (0, 0)
Screenshot: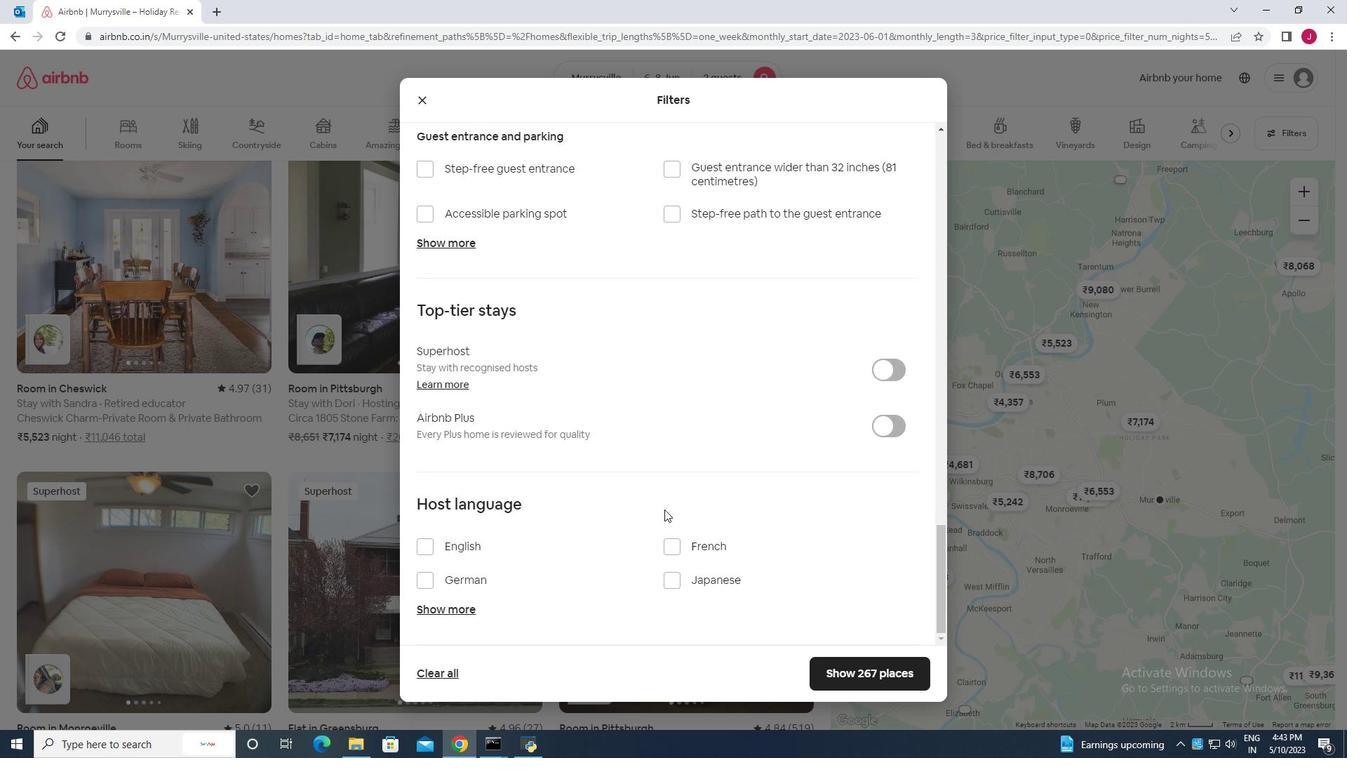 
Action: Mouse moved to (423, 554)
Screenshot: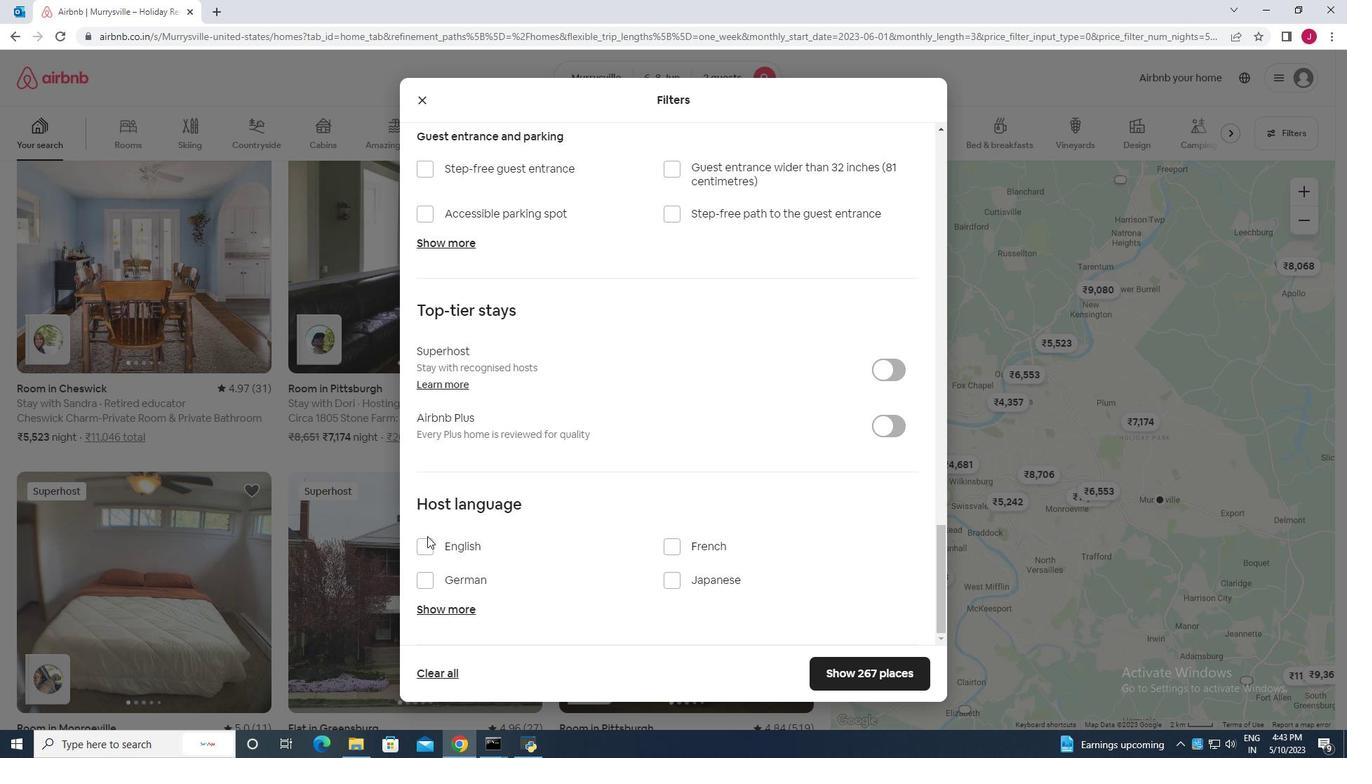 
Action: Mouse pressed left at (423, 554)
Screenshot: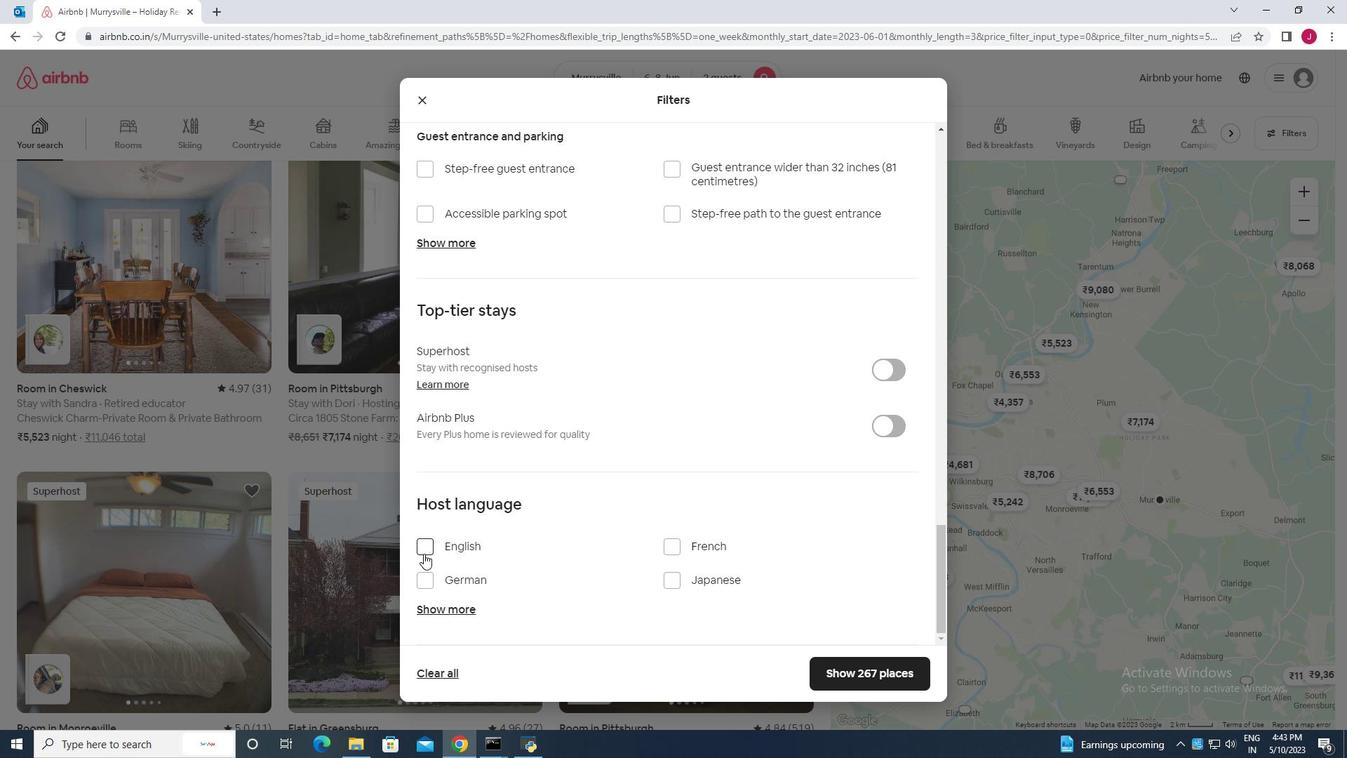 
Action: Mouse moved to (811, 559)
Screenshot: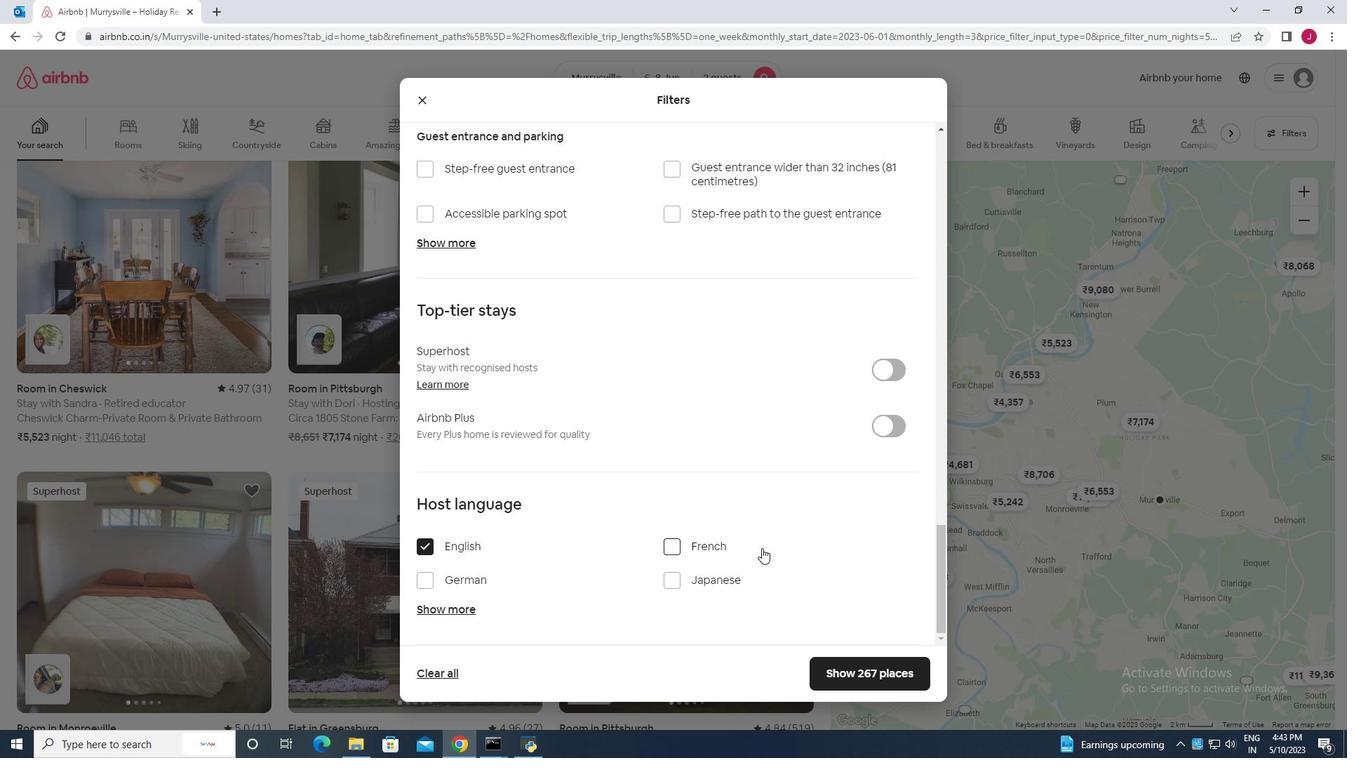 
Action: Mouse scrolled (811, 558) with delta (0, 0)
Screenshot: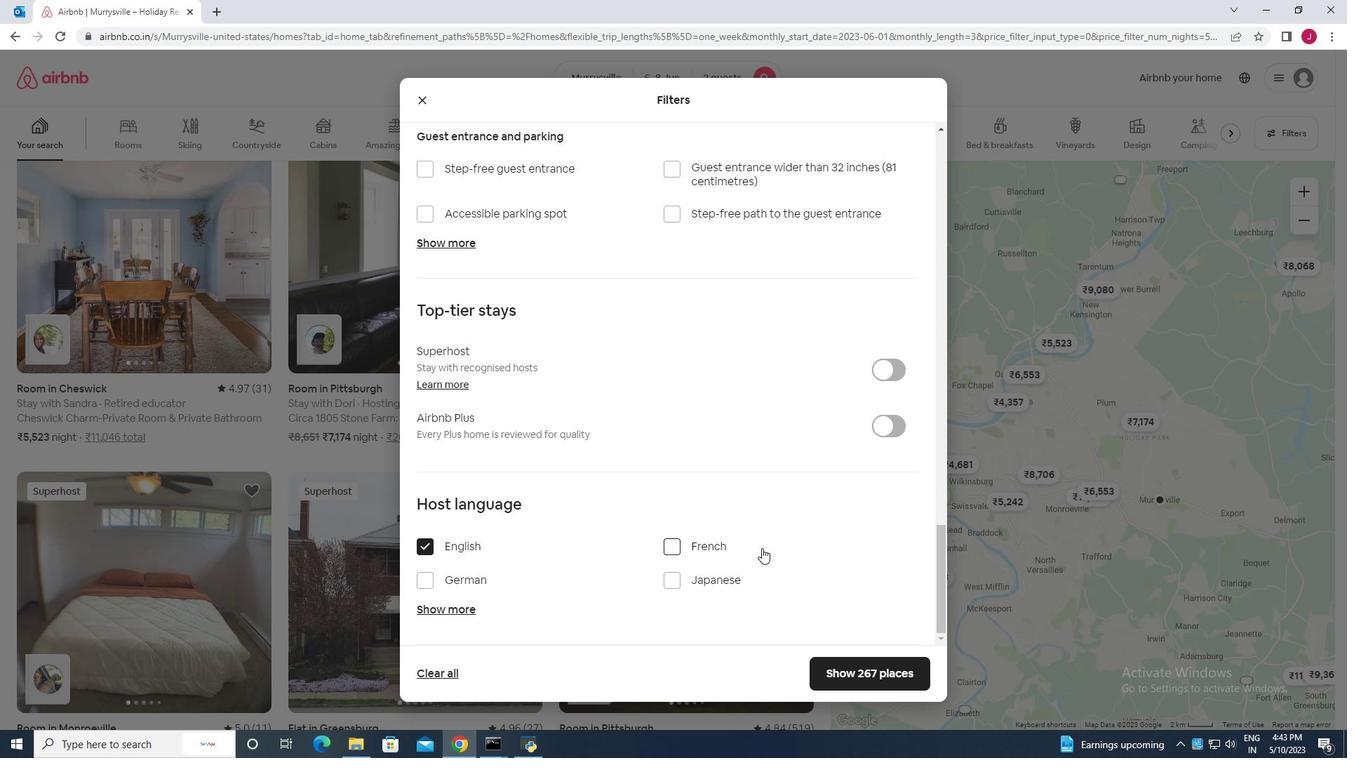 
Action: Mouse moved to (822, 566)
Screenshot: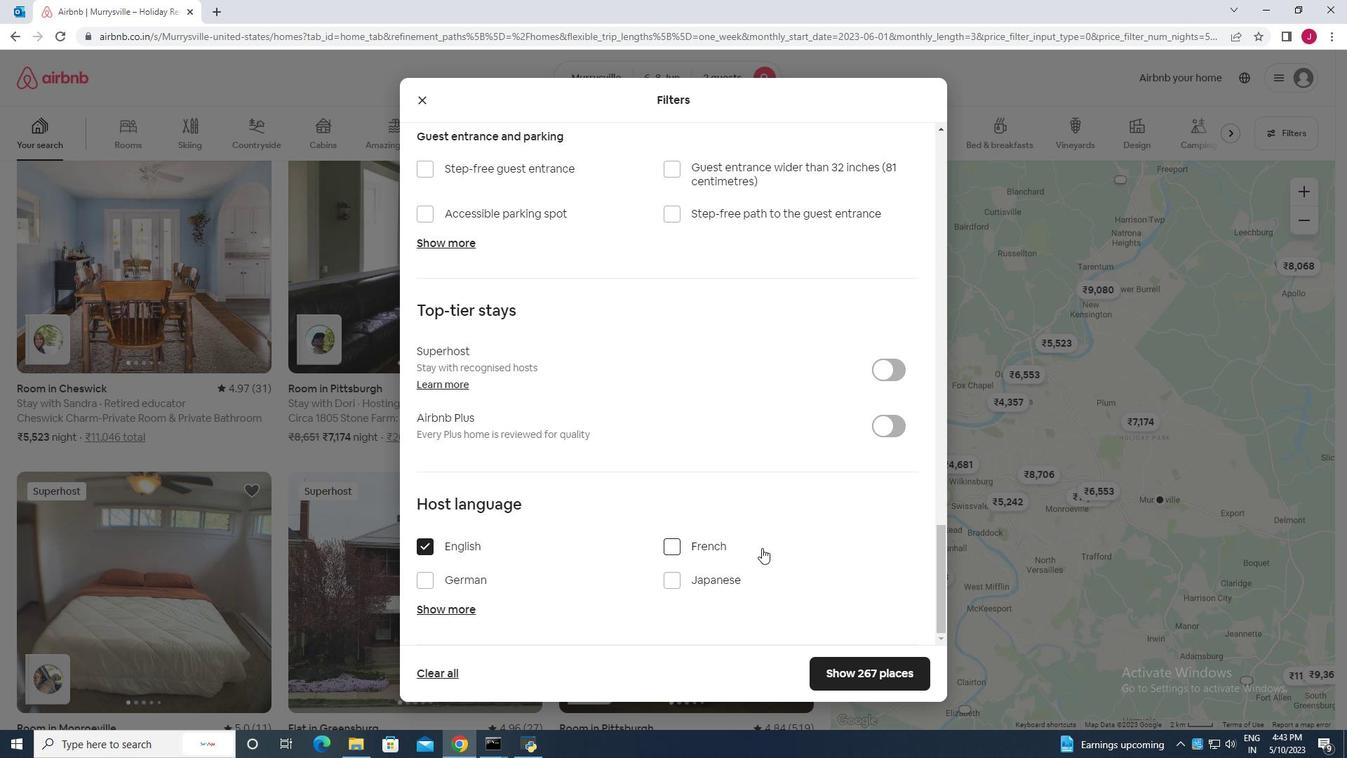 
Action: Mouse scrolled (822, 565) with delta (0, 0)
Screenshot: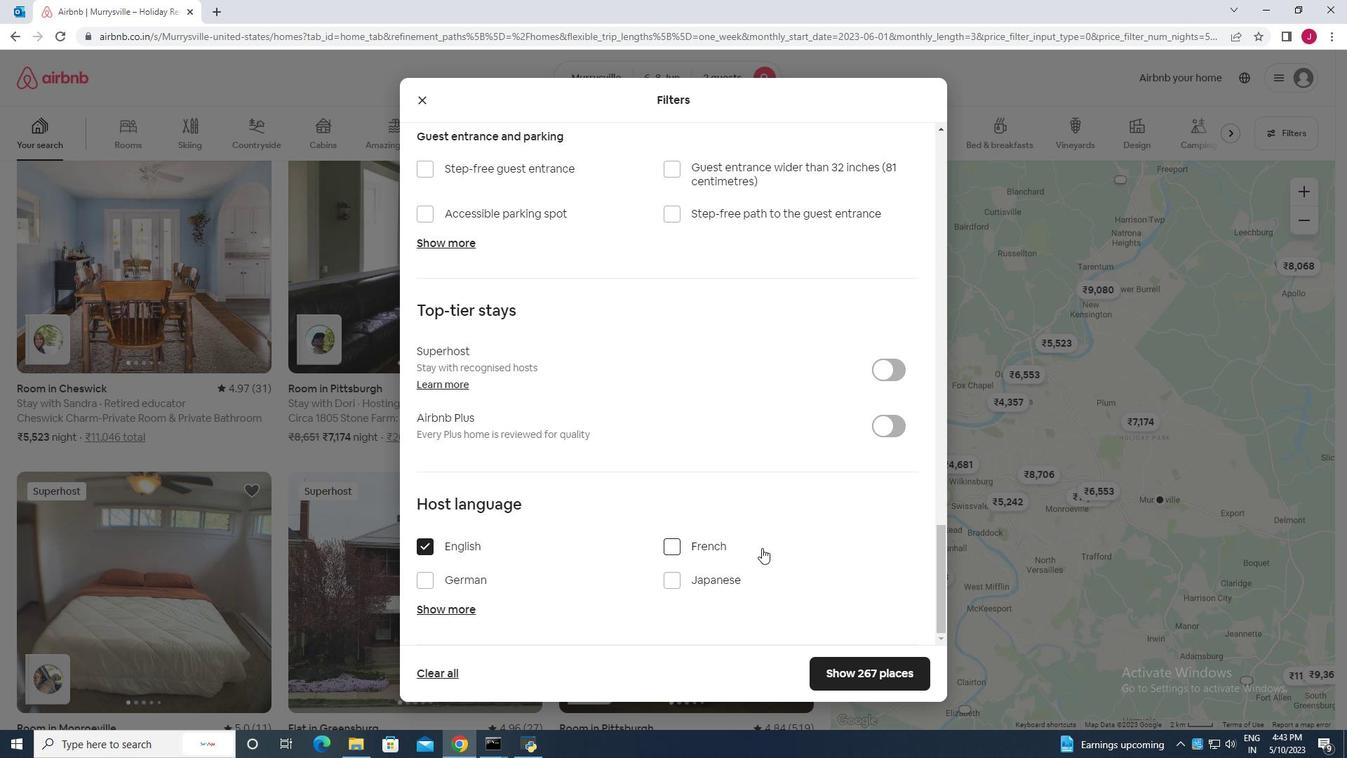 
Action: Mouse moved to (848, 576)
Screenshot: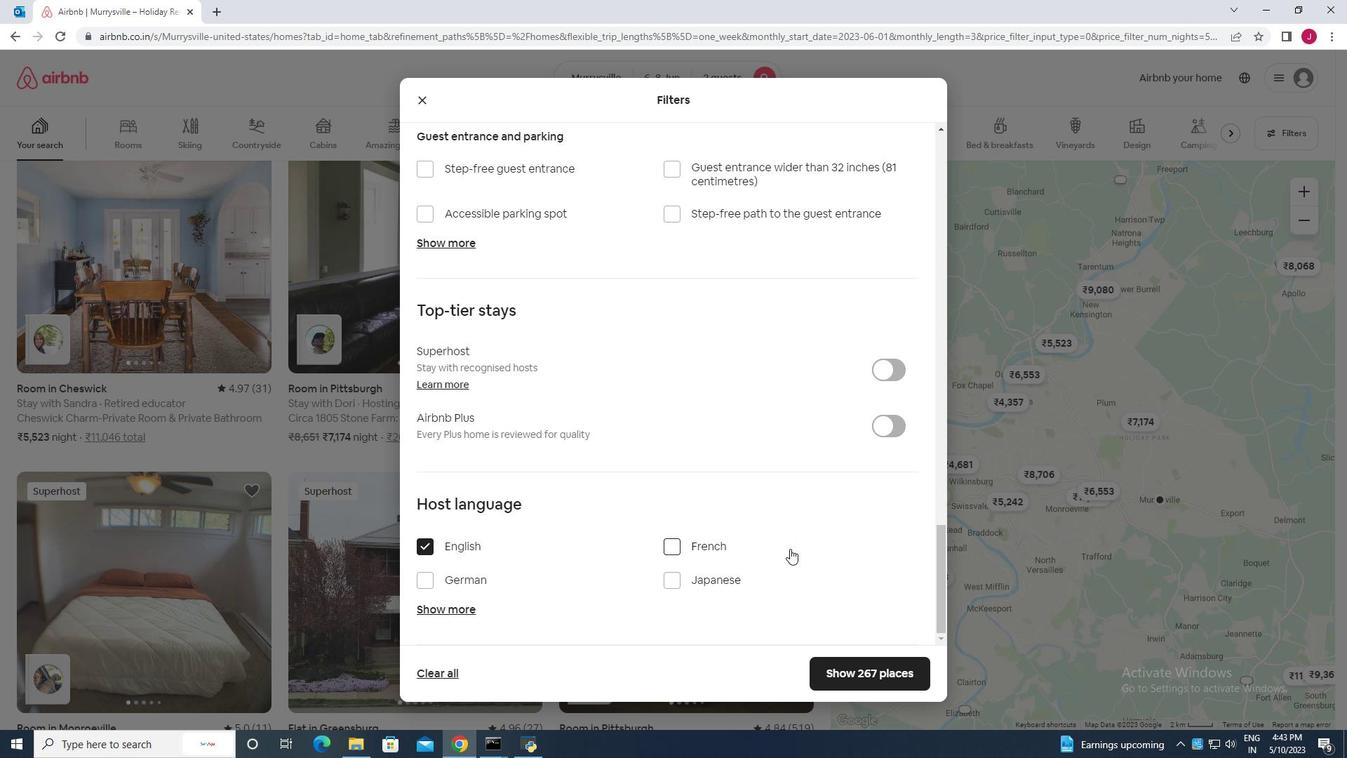 
Action: Mouse scrolled (839, 572) with delta (0, 0)
Screenshot: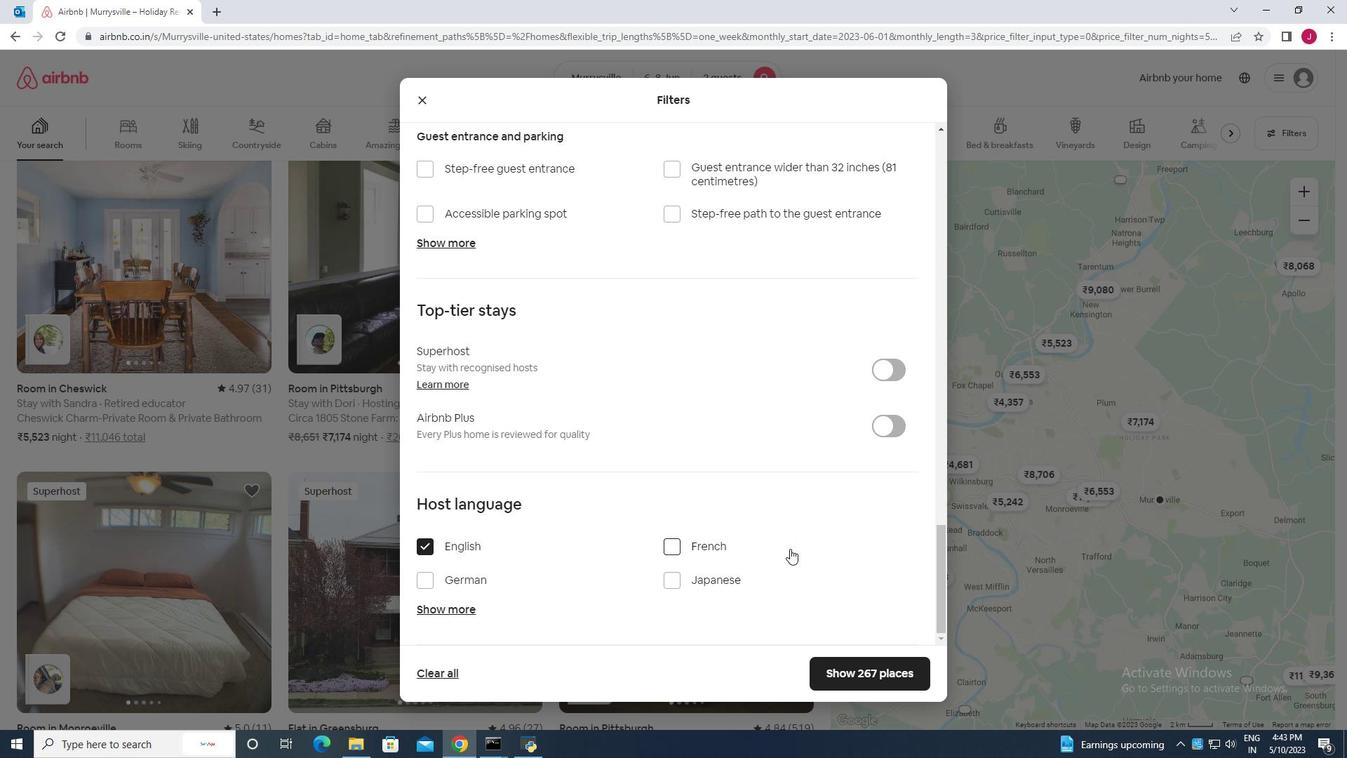 
Action: Mouse moved to (877, 668)
Screenshot: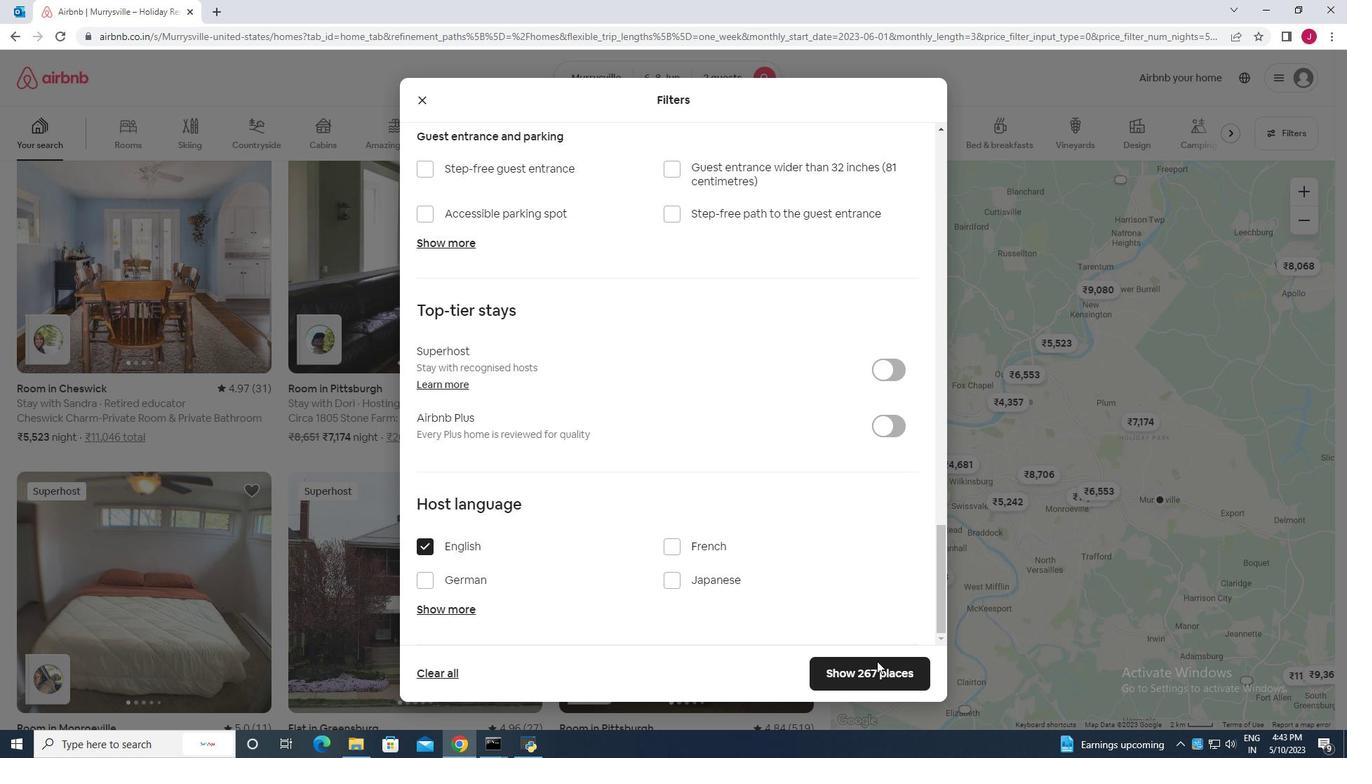 
Action: Mouse pressed left at (877, 668)
Screenshot: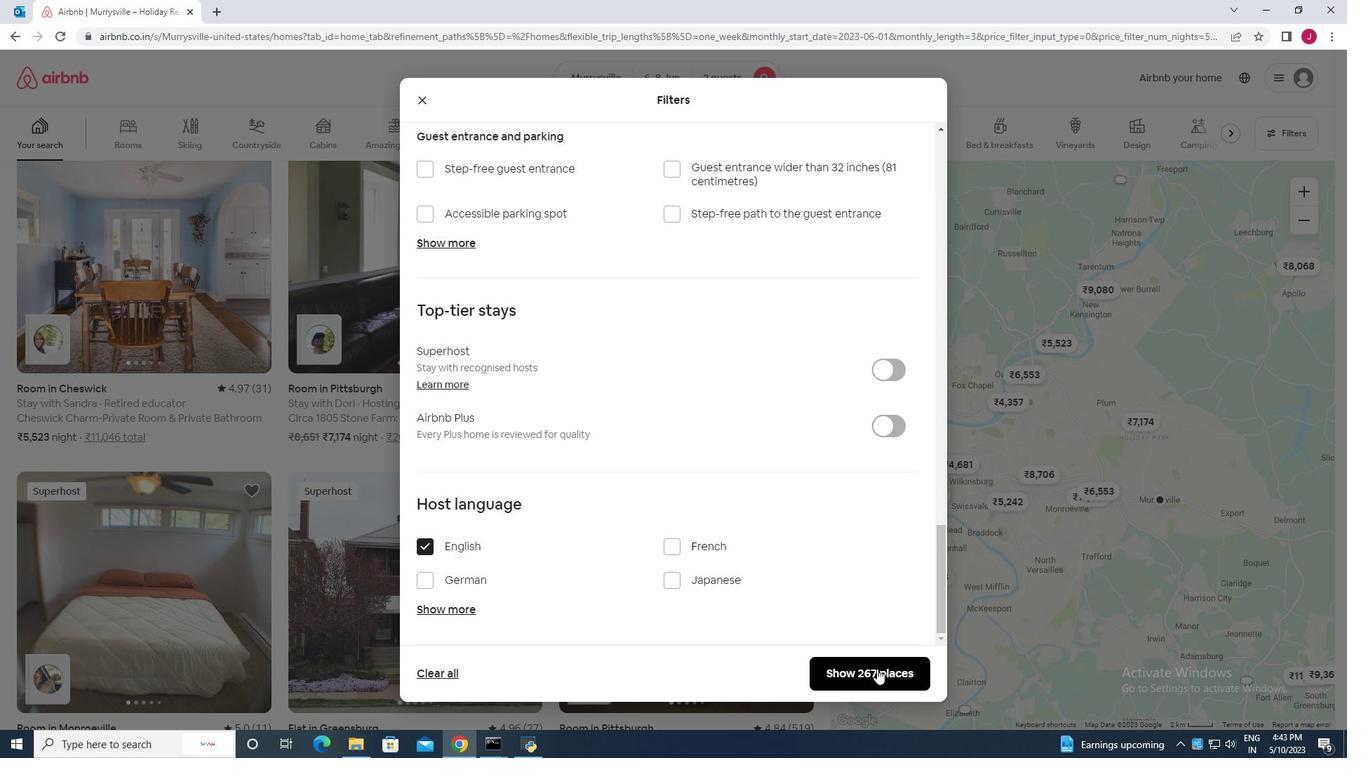 
Action: Mouse moved to (855, 645)
Screenshot: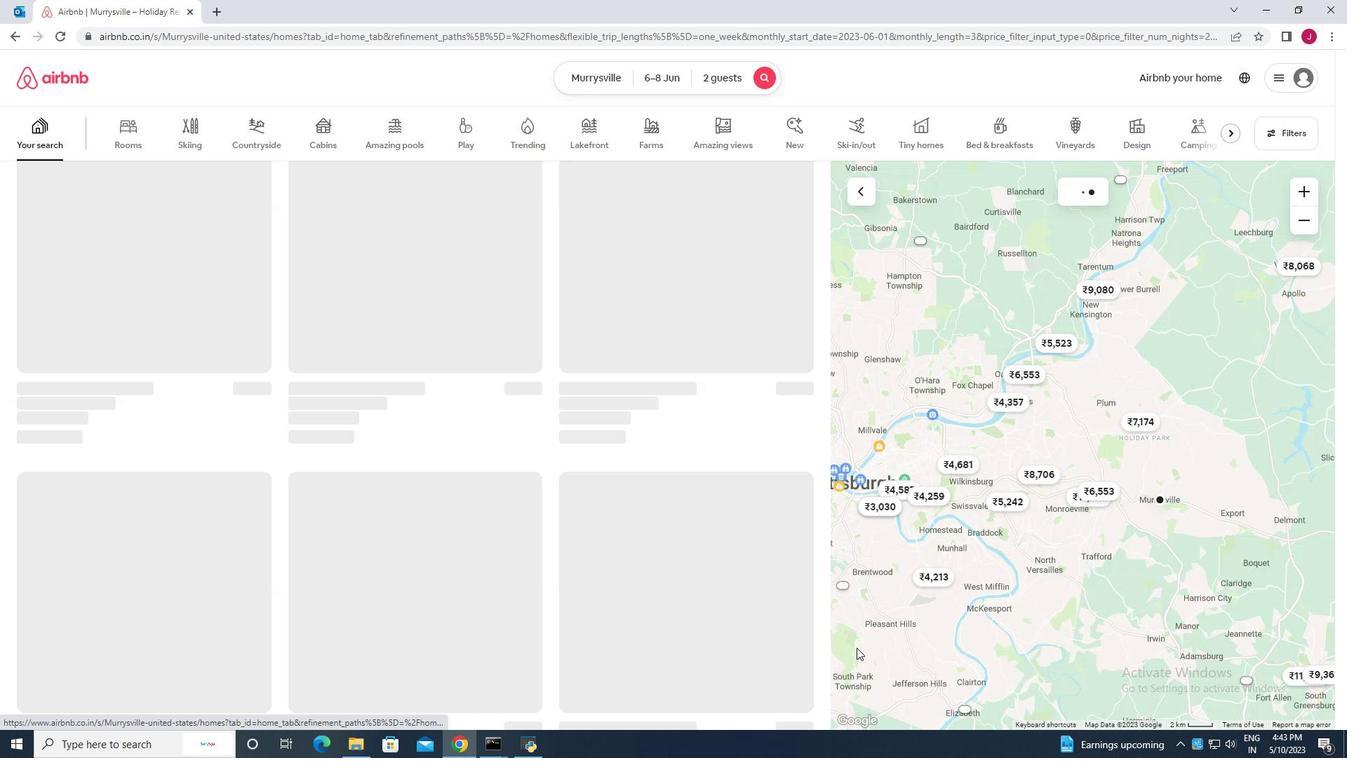 
